 Task: Look for space in Itapevi, Brazil from 12th June, 2023 to 15th June, 2023 for 2 adults in price range Rs.10000 to Rs.15000. Place can be entire place with 1  bedroom having 1 bed and 1 bathroom. Property type can be house, flat, guest house, hotel. Booking option can be shelf check-in. Required host language is Spanish.
Action: Key pressed i<Key.caps_lock>tapevi,<Key.space><Key.caps_lock>b<Key.caps_lock>razil<Key.enter>
Screenshot: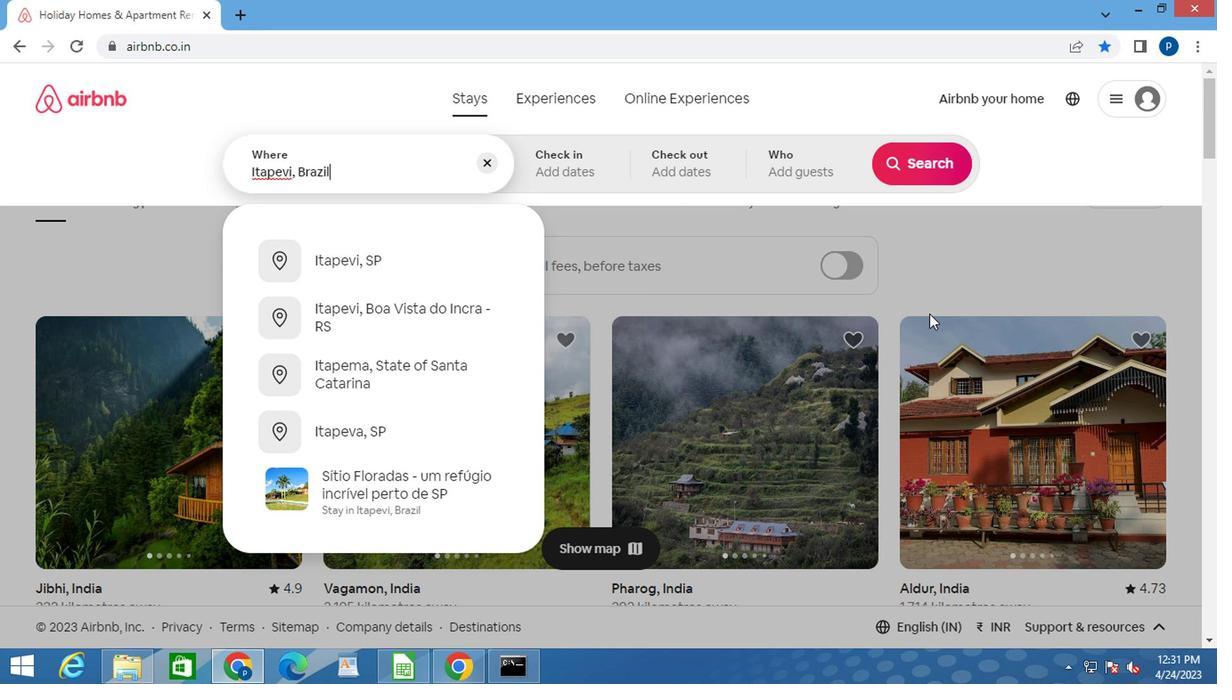 
Action: Mouse moved to (901, 303)
Screenshot: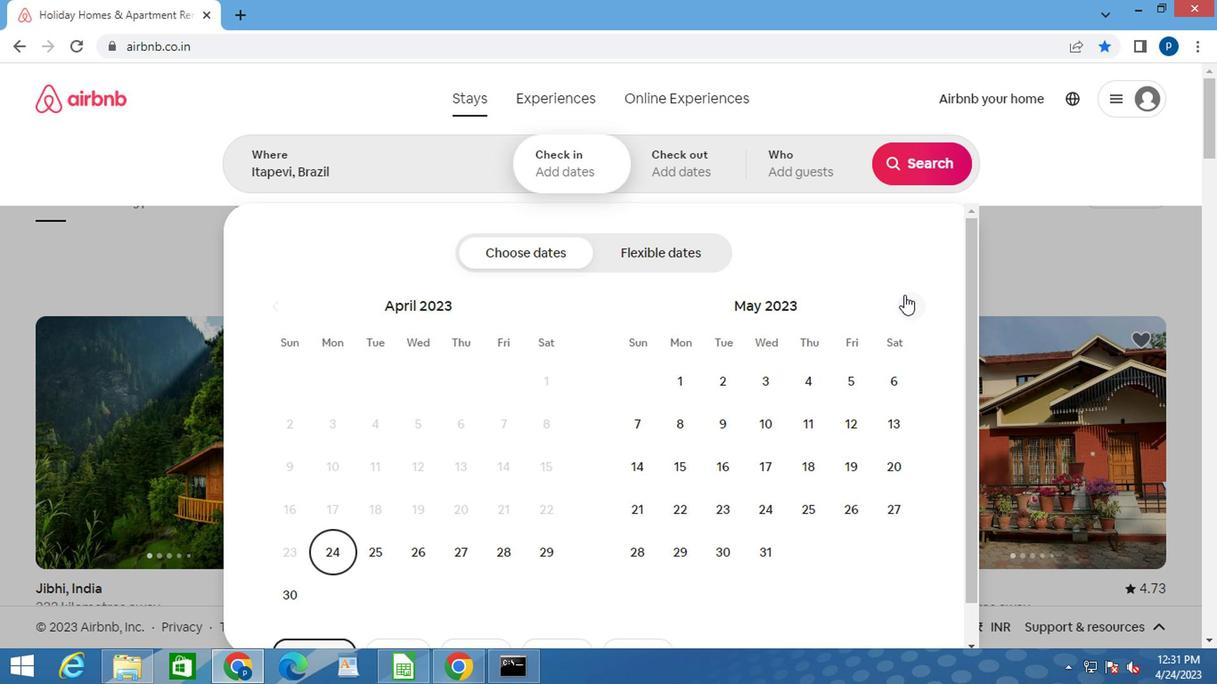 
Action: Mouse pressed left at (901, 303)
Screenshot: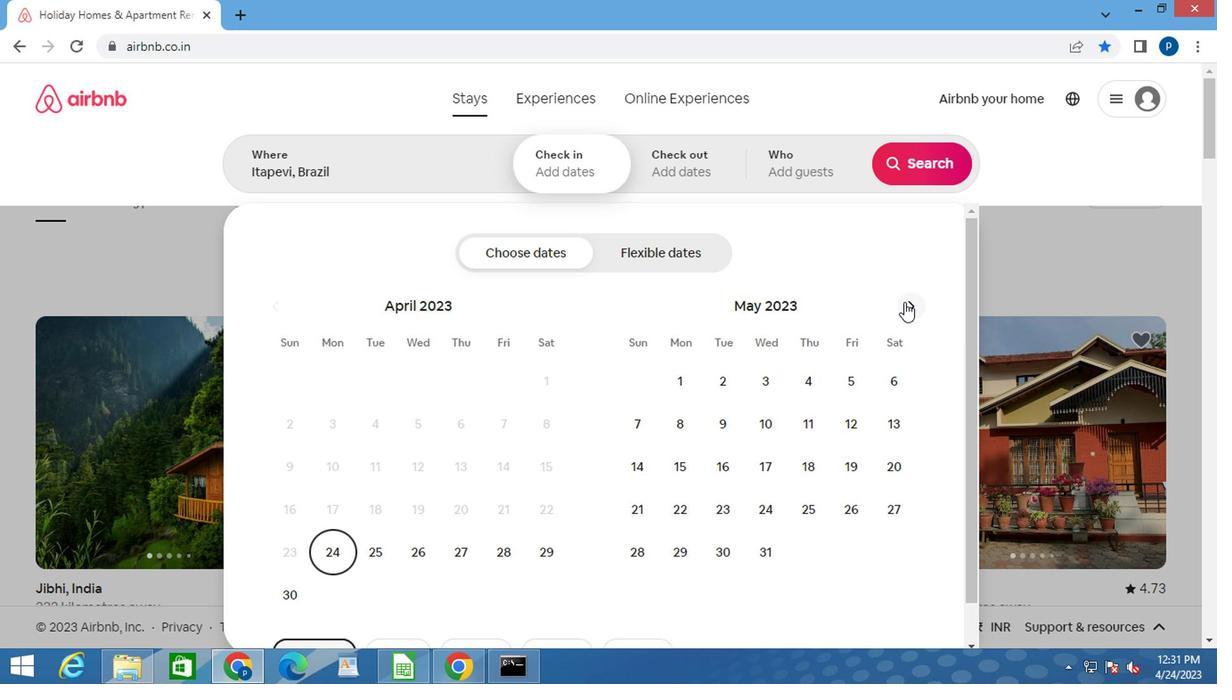 
Action: Mouse moved to (675, 473)
Screenshot: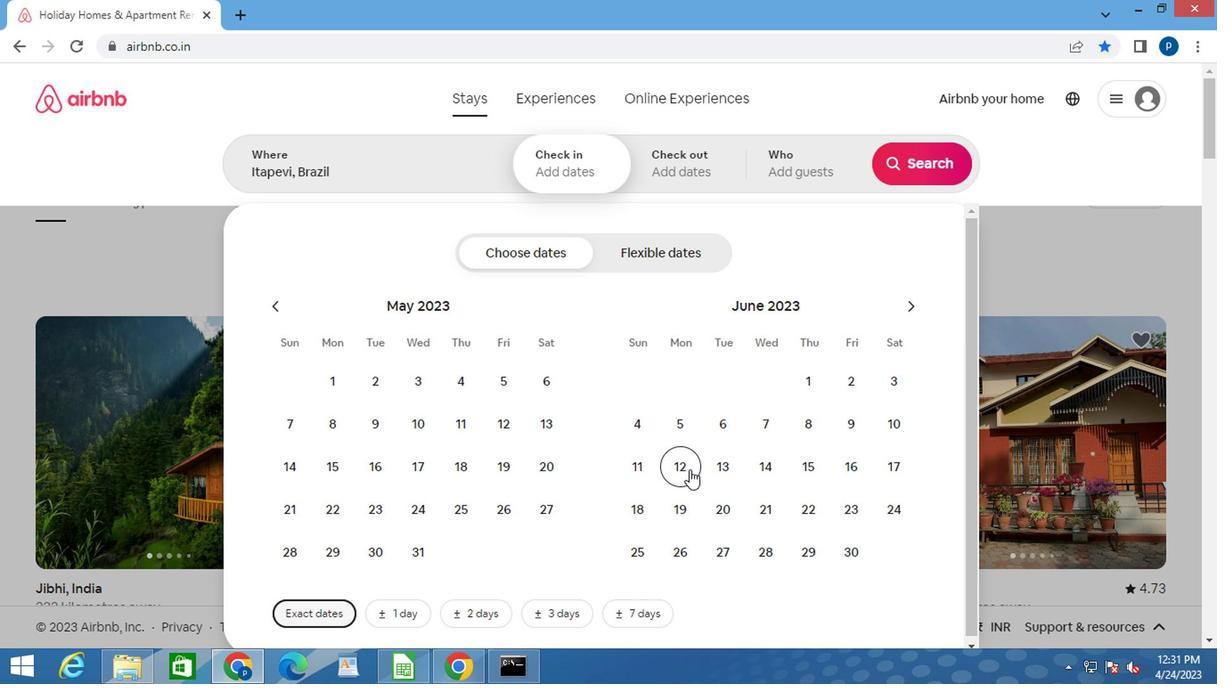 
Action: Mouse pressed left at (675, 473)
Screenshot: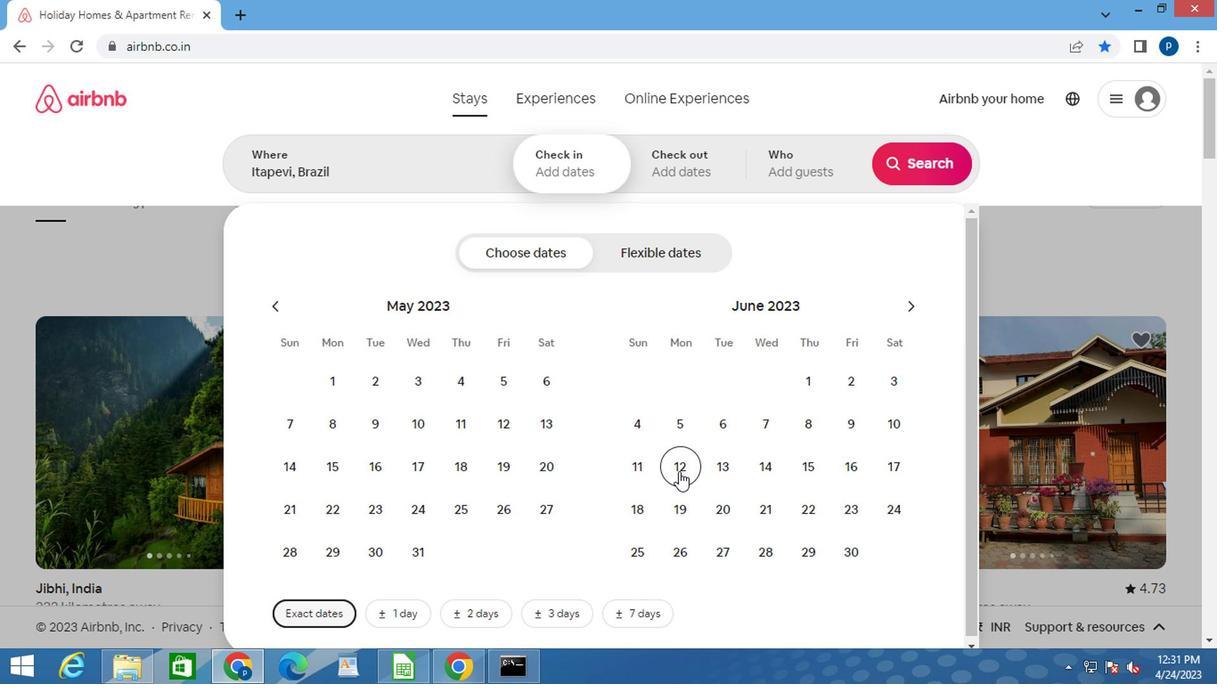 
Action: Mouse moved to (806, 470)
Screenshot: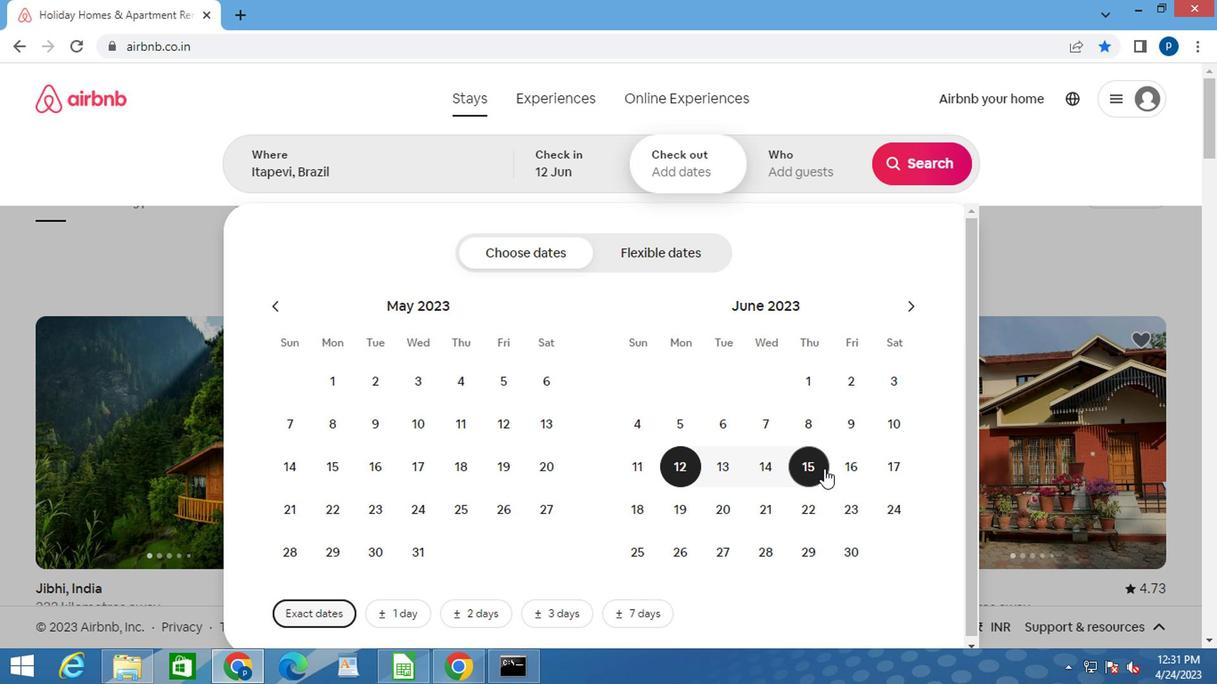 
Action: Mouse pressed left at (806, 470)
Screenshot: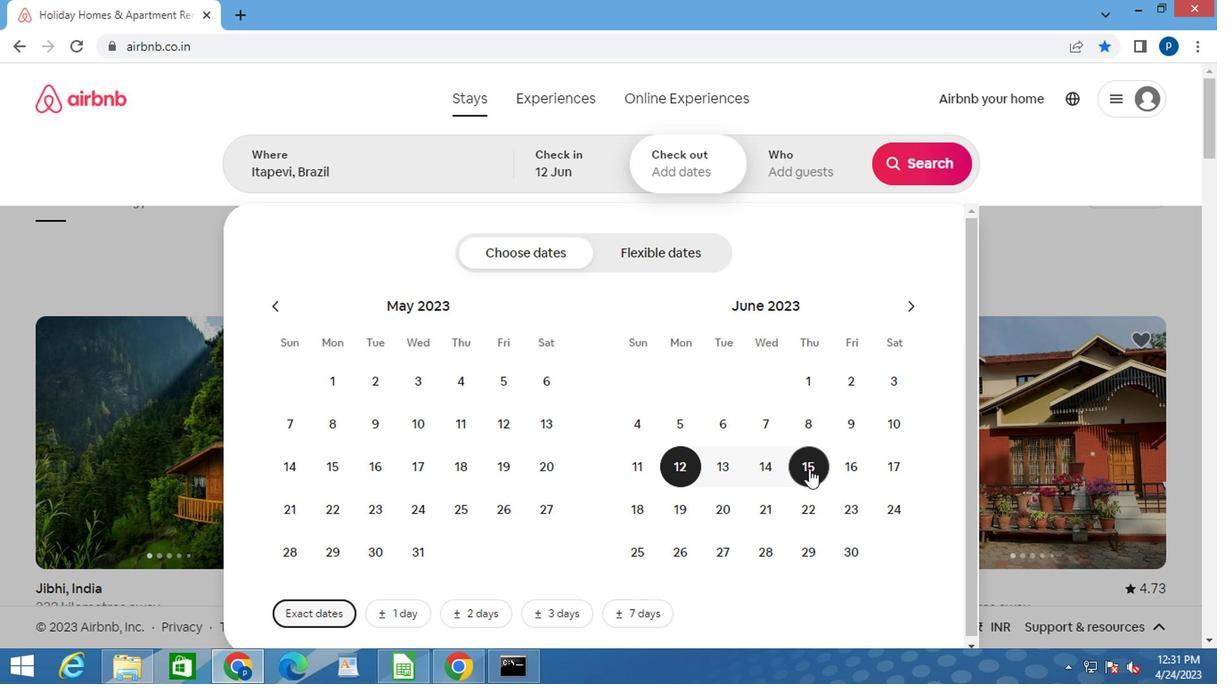 
Action: Mouse moved to (796, 166)
Screenshot: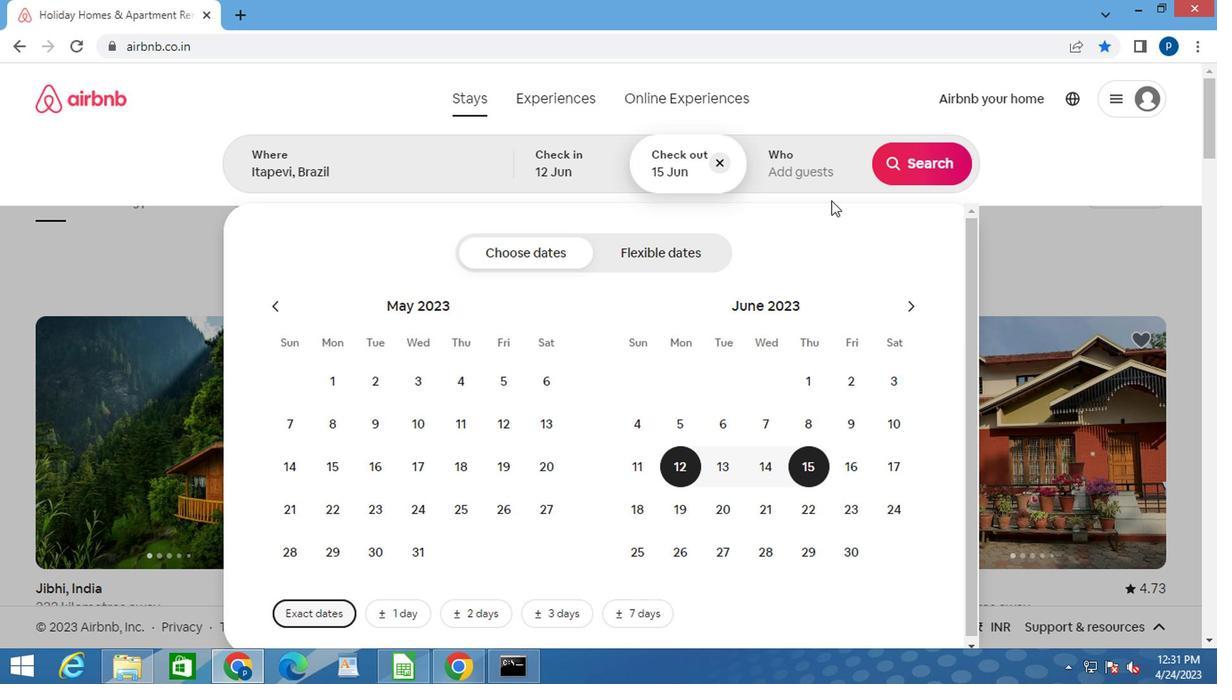 
Action: Mouse pressed left at (796, 166)
Screenshot: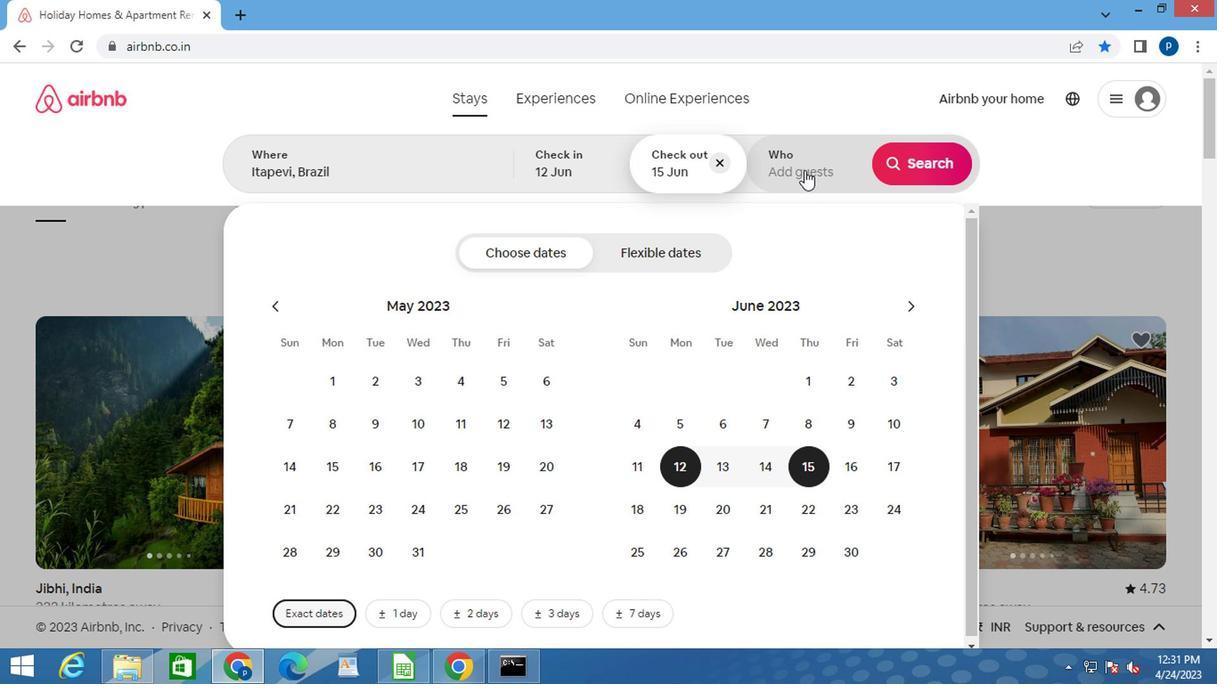 
Action: Mouse moved to (921, 256)
Screenshot: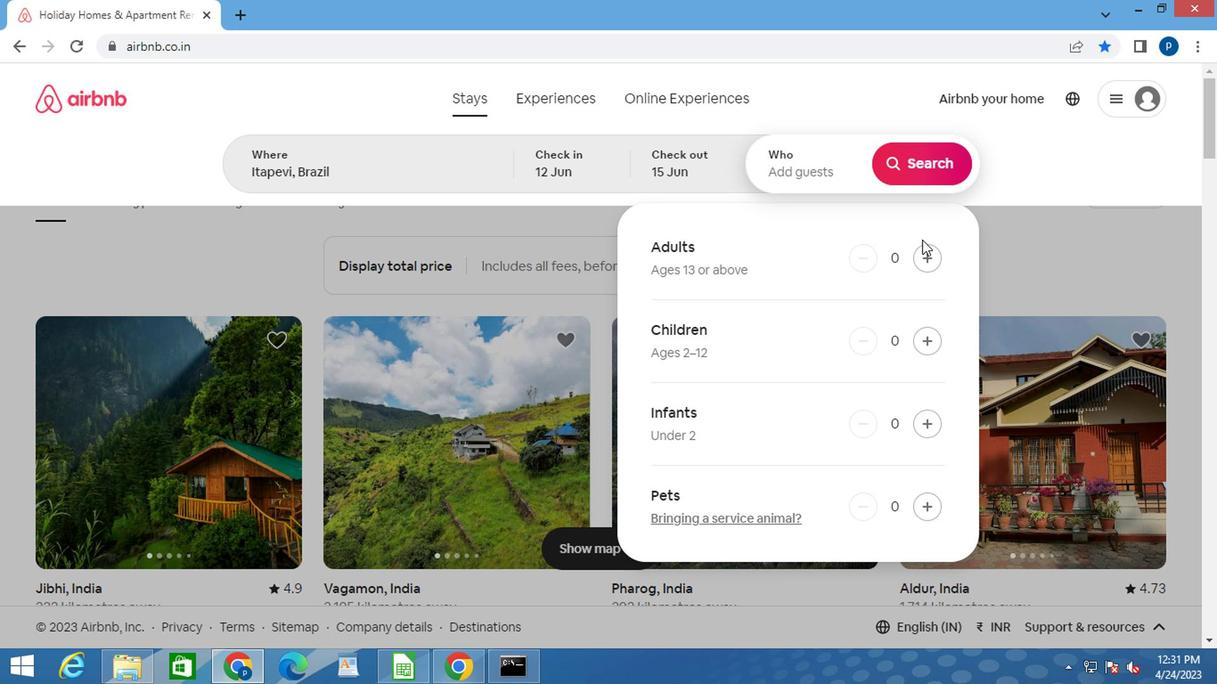 
Action: Mouse pressed left at (921, 256)
Screenshot: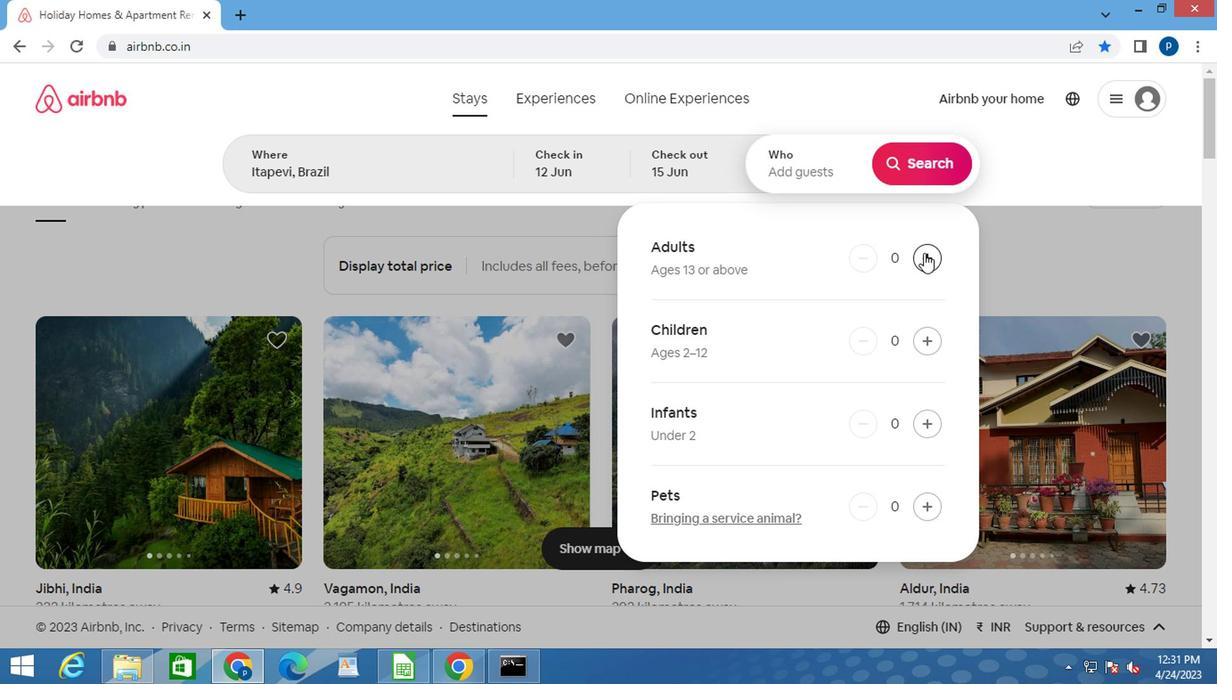 
Action: Mouse pressed left at (921, 256)
Screenshot: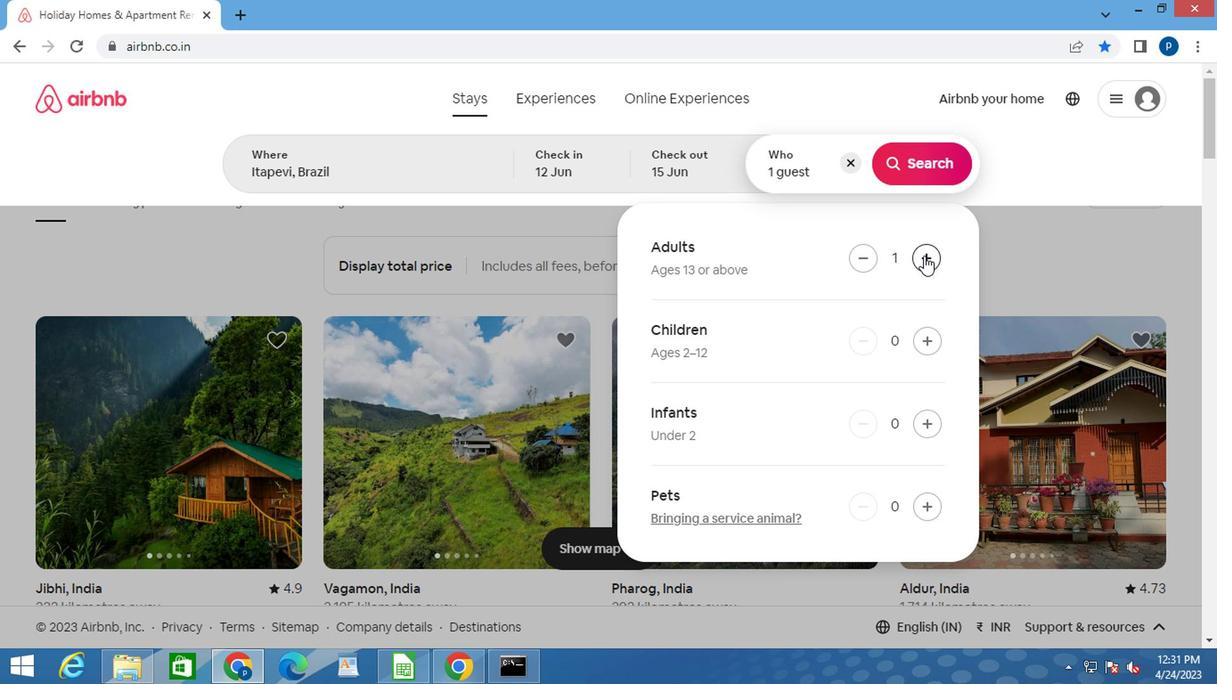 
Action: Mouse moved to (907, 171)
Screenshot: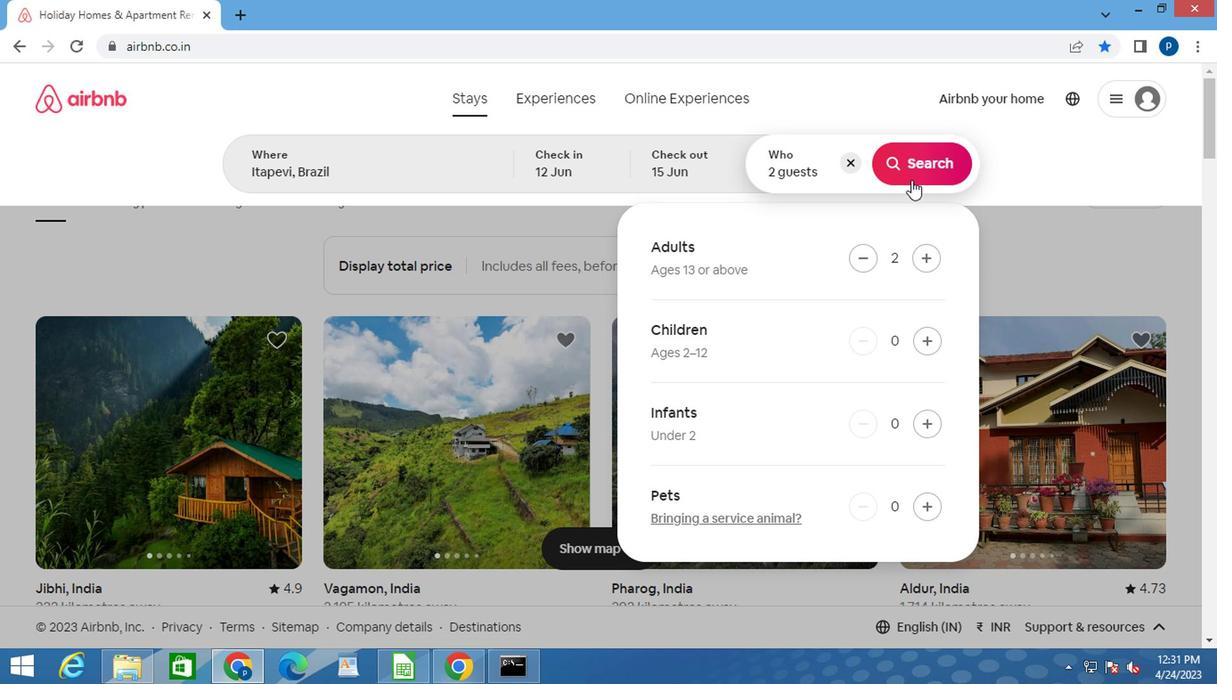 
Action: Mouse pressed left at (907, 171)
Screenshot: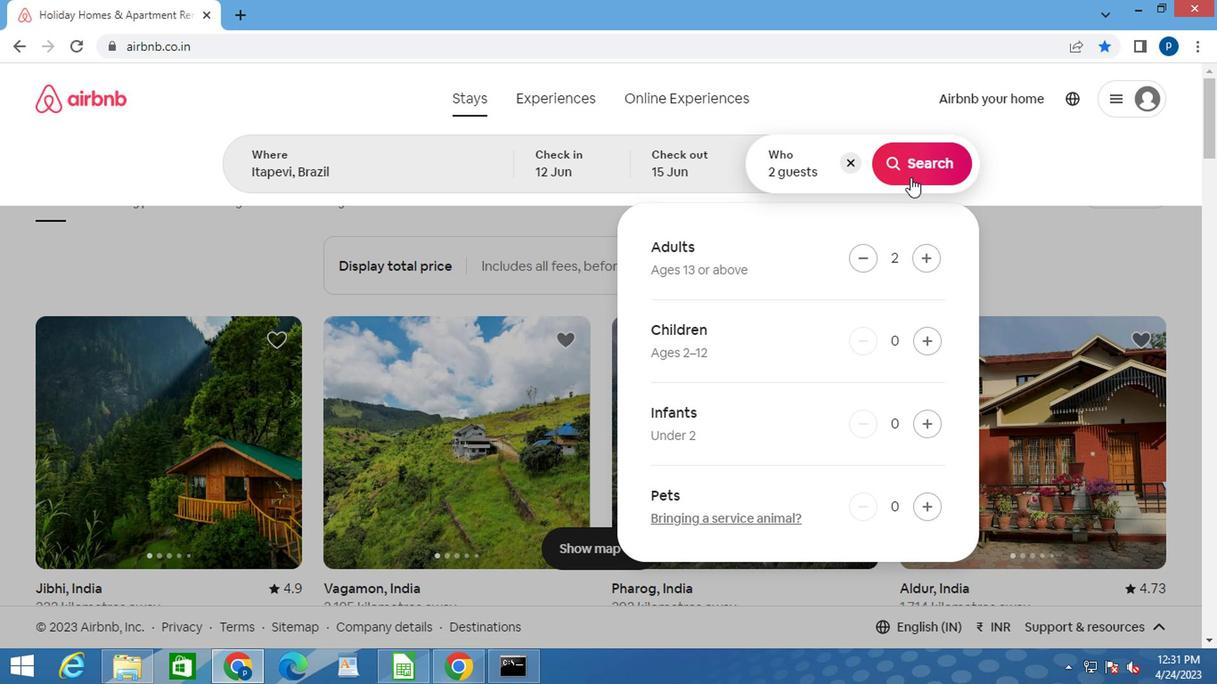 
Action: Mouse moved to (1121, 169)
Screenshot: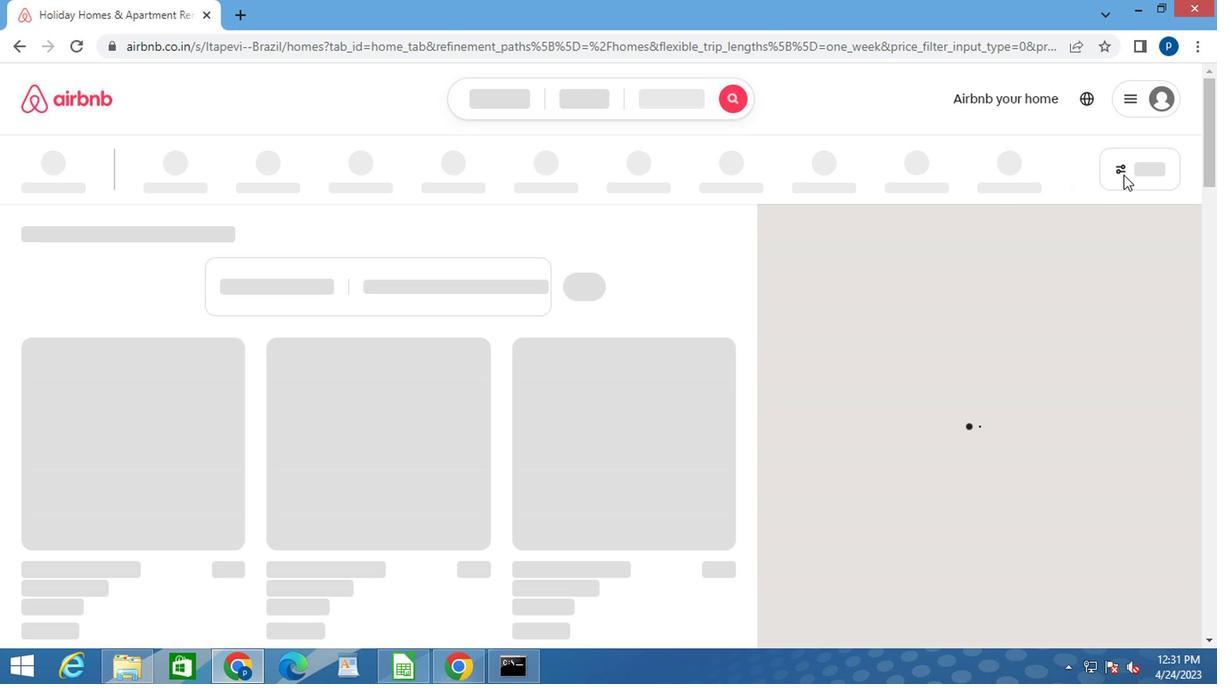 
Action: Mouse pressed left at (1121, 169)
Screenshot: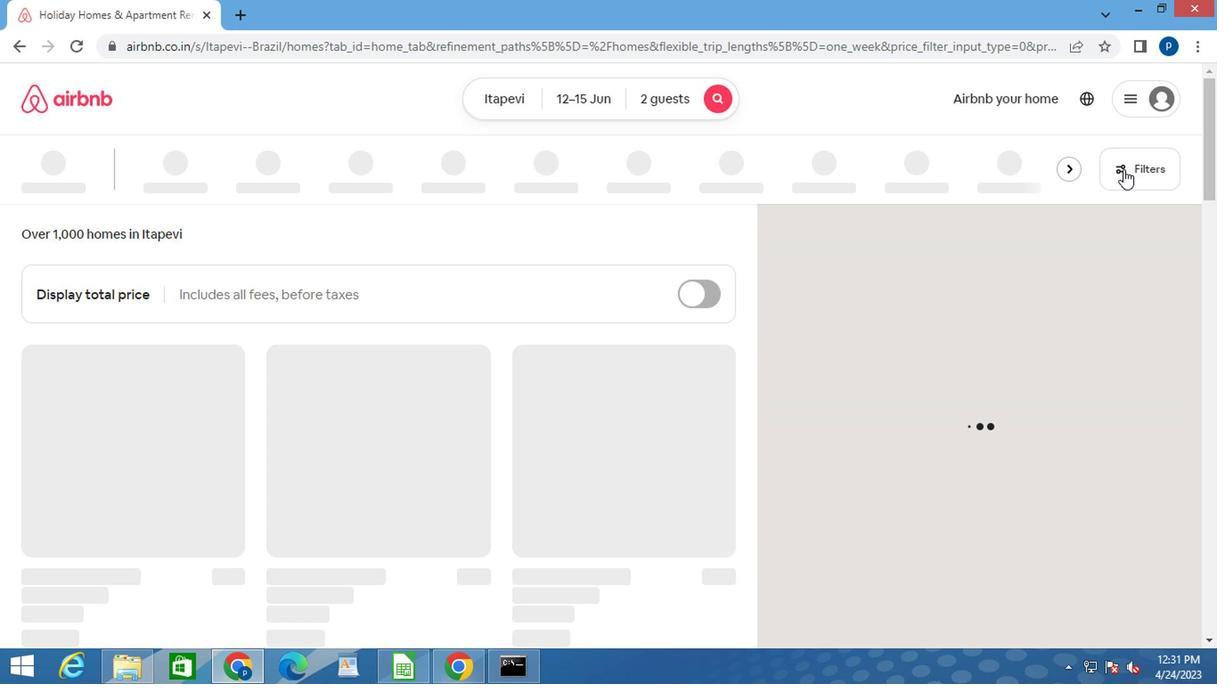 
Action: Mouse moved to (373, 405)
Screenshot: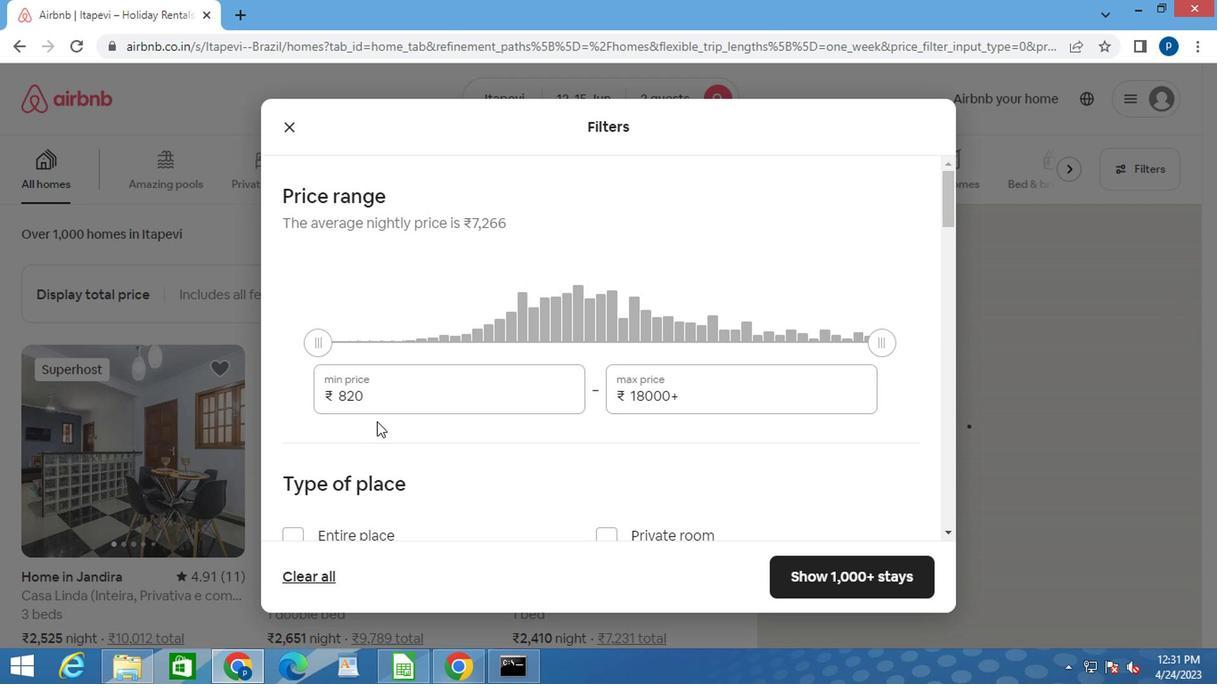 
Action: Mouse pressed left at (373, 405)
Screenshot: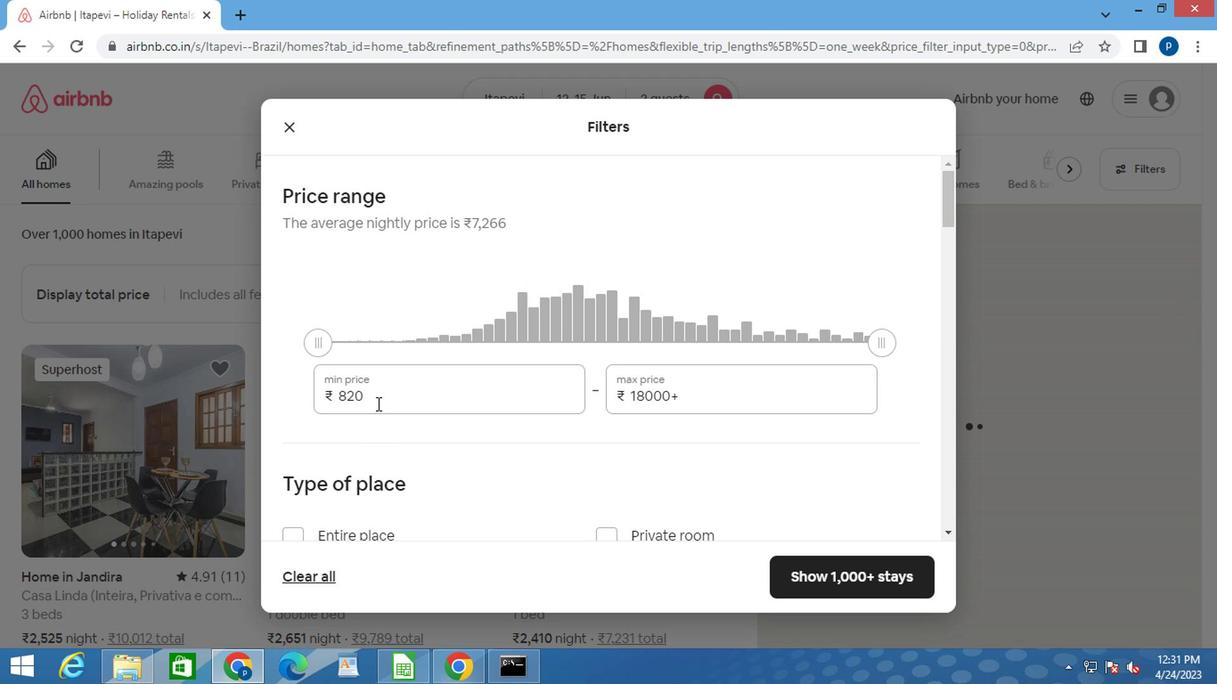 
Action: Mouse moved to (372, 403)
Screenshot: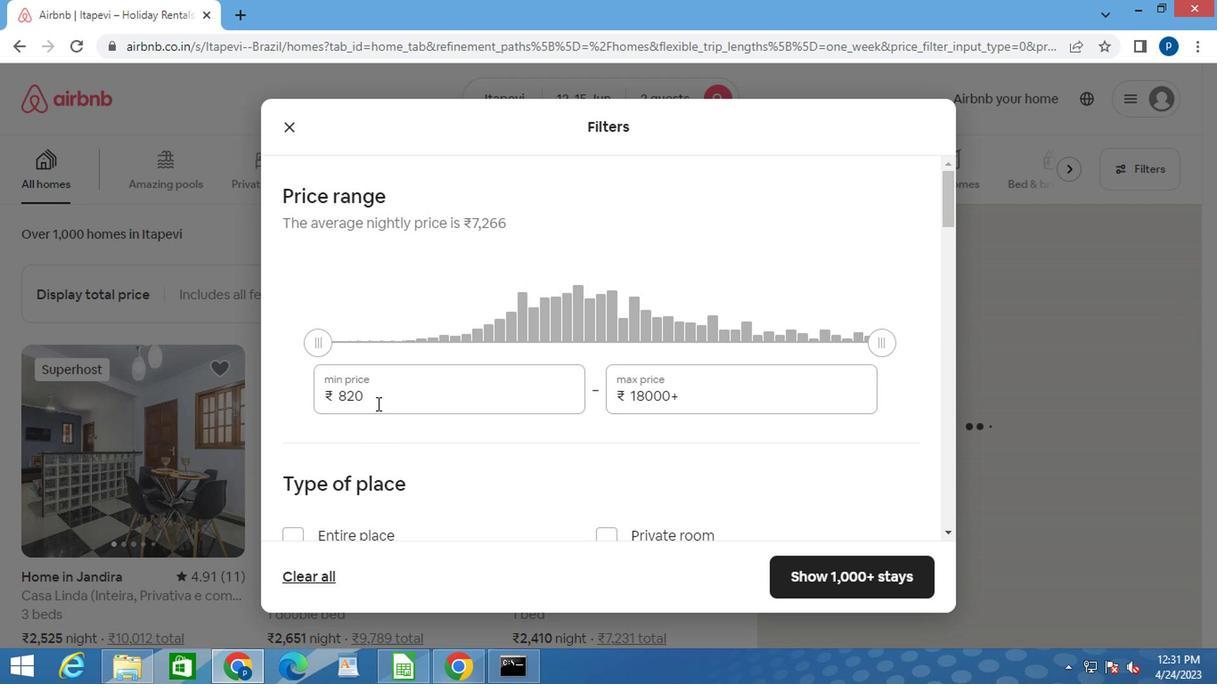 
Action: Mouse pressed left at (372, 403)
Screenshot: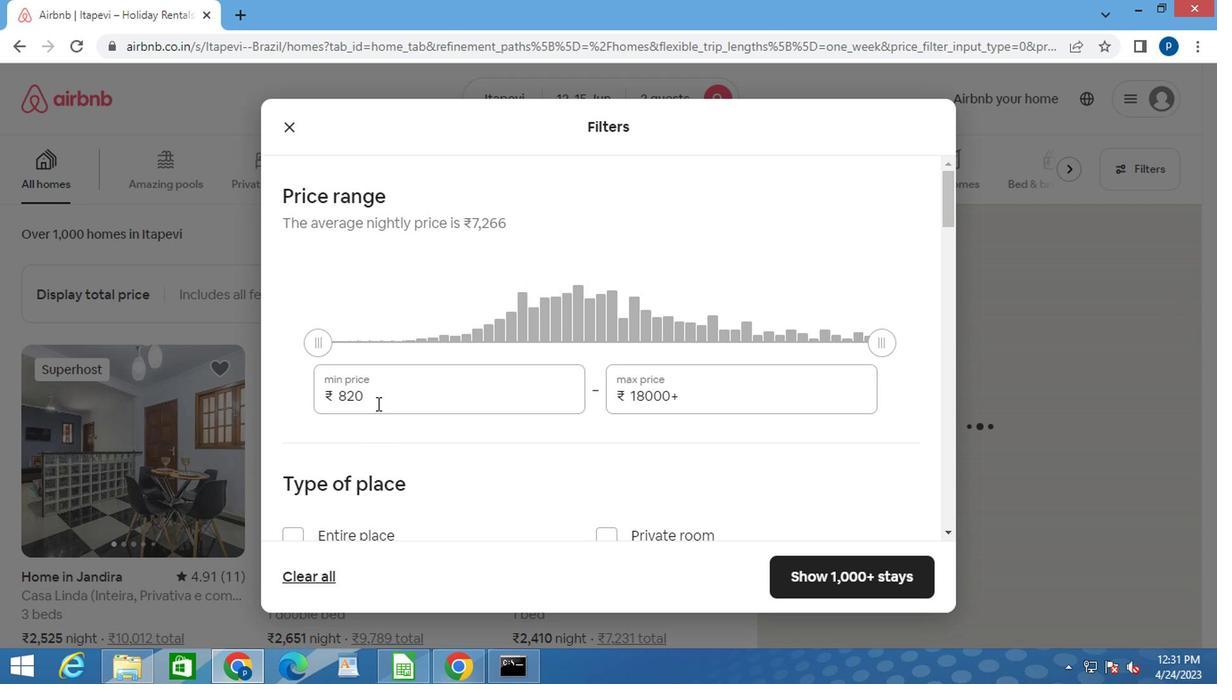 
Action: Mouse pressed left at (372, 403)
Screenshot: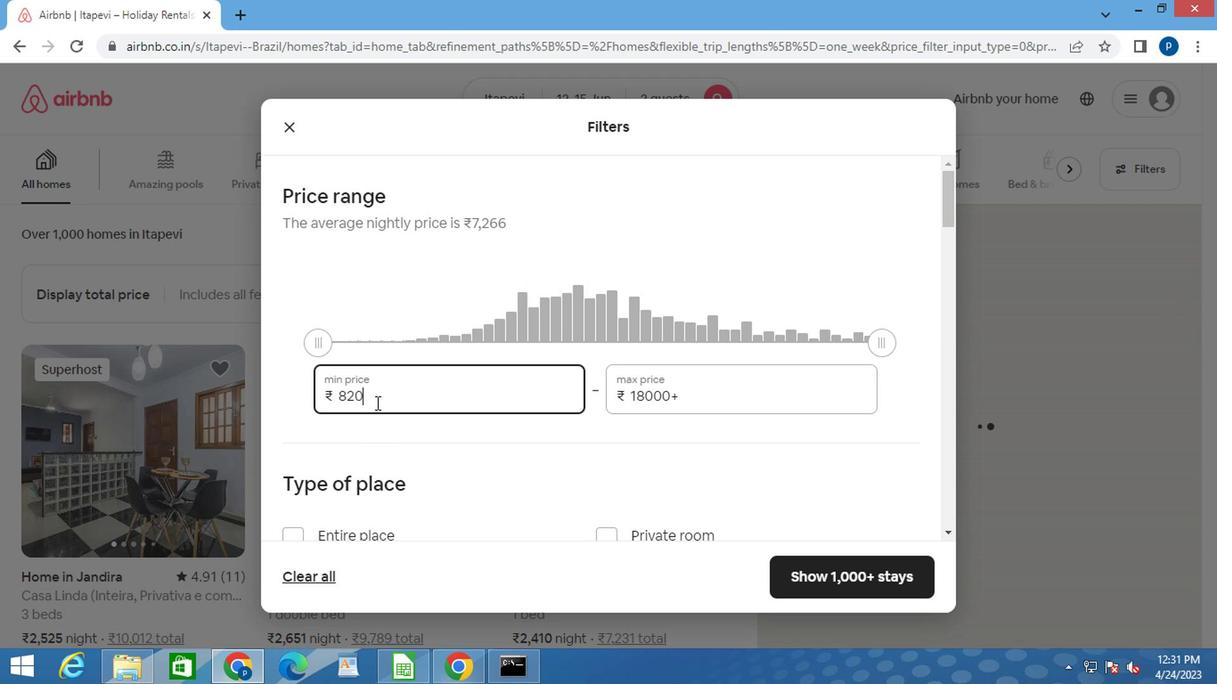 
Action: Key pressed 10000<Key.tab>15000
Screenshot: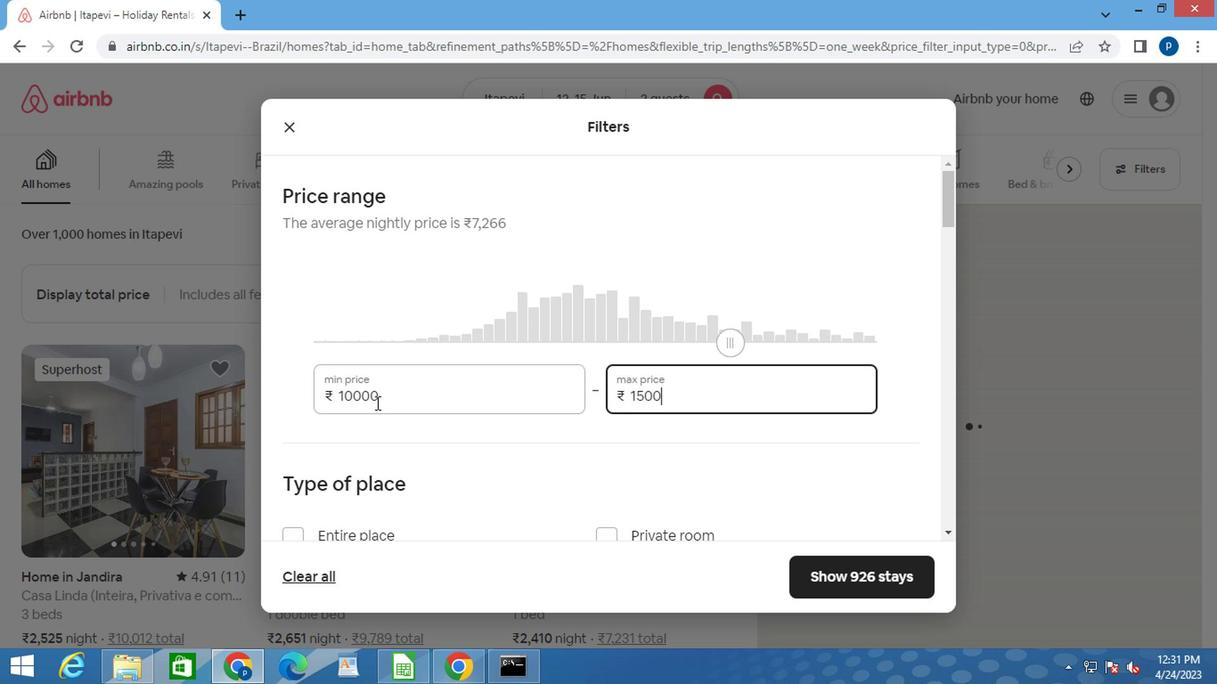 
Action: Mouse moved to (355, 424)
Screenshot: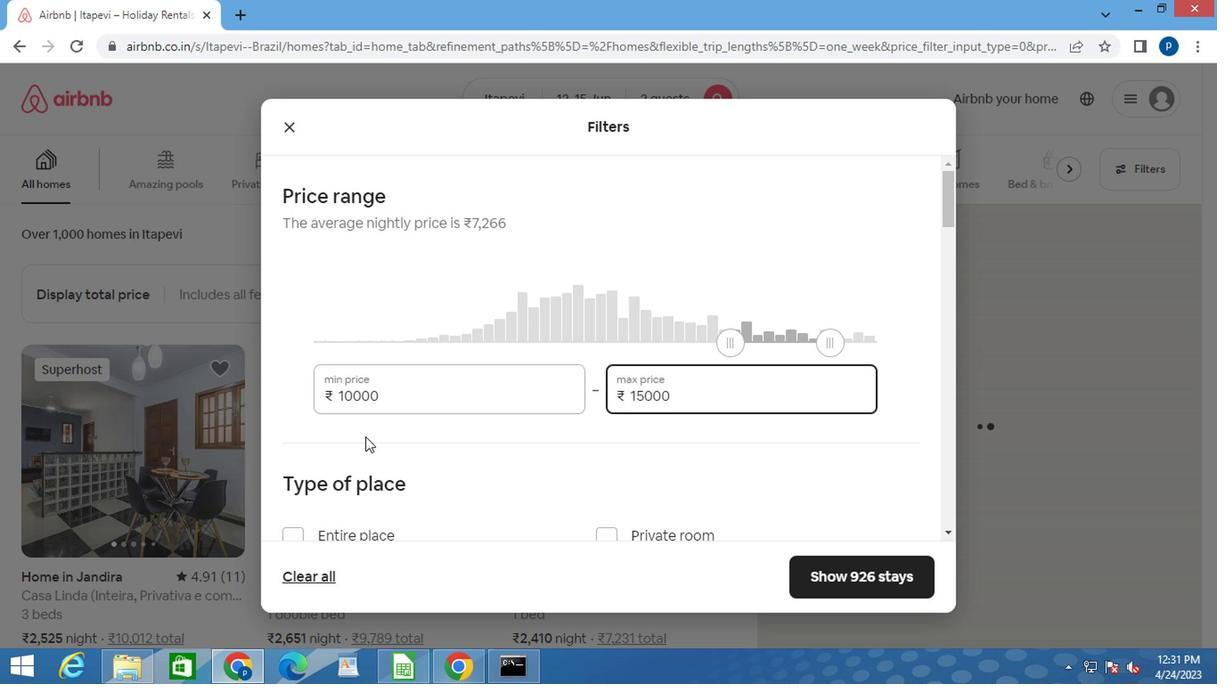 
Action: Mouse scrolled (355, 422) with delta (0, -1)
Screenshot: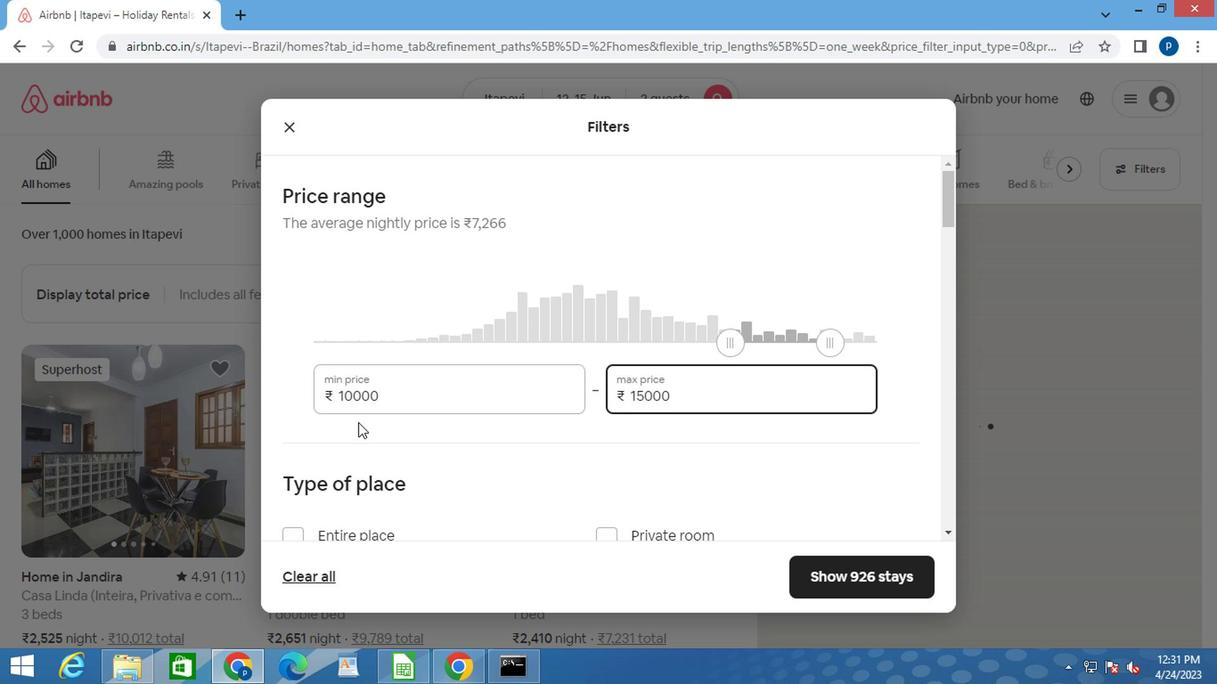 
Action: Mouse scrolled (355, 422) with delta (0, -1)
Screenshot: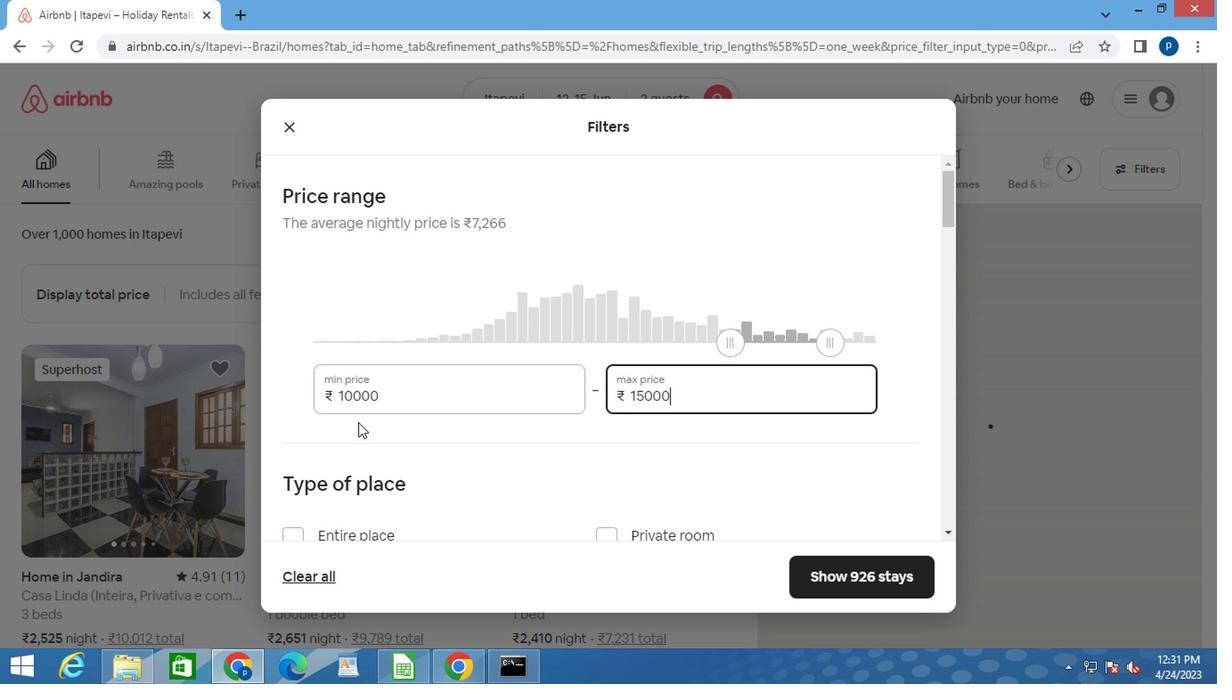 
Action: Mouse scrolled (355, 422) with delta (0, -1)
Screenshot: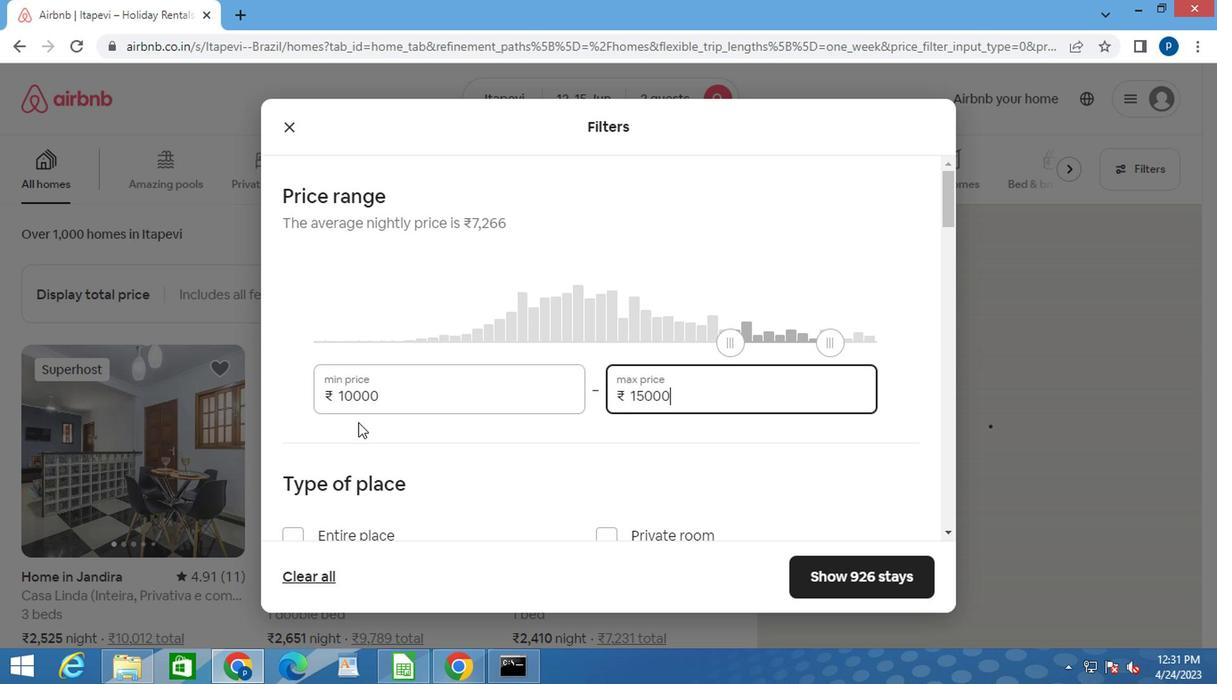 
Action: Mouse moved to (284, 273)
Screenshot: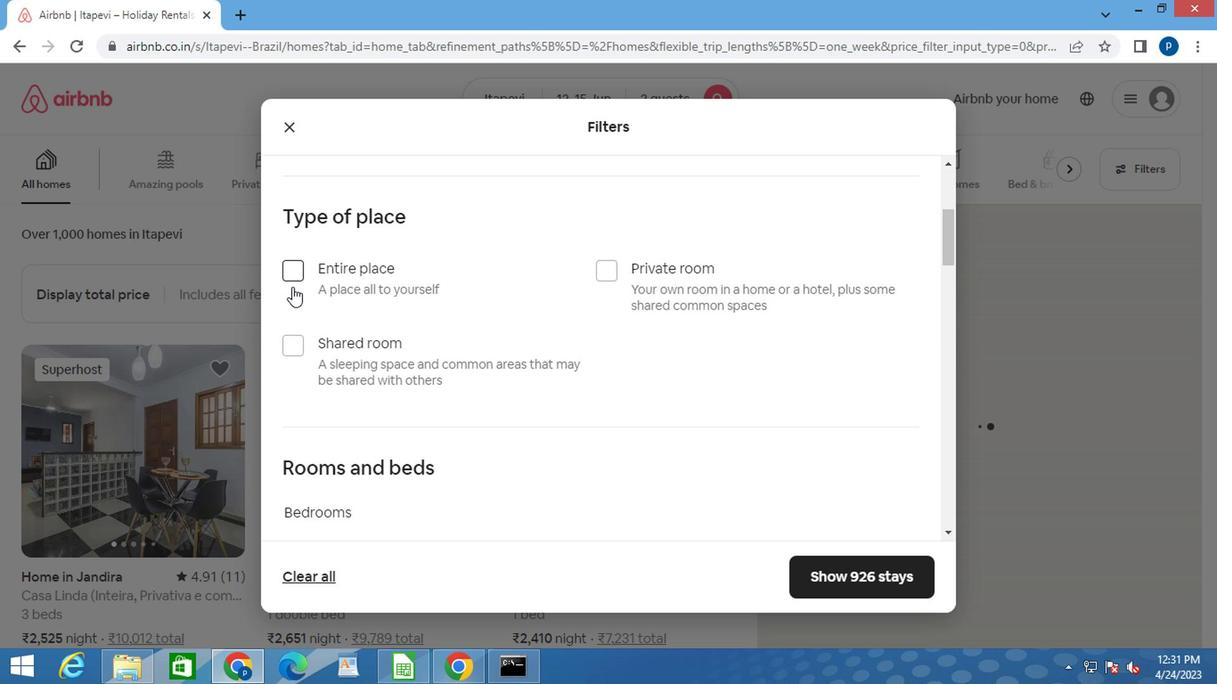
Action: Mouse pressed left at (284, 273)
Screenshot: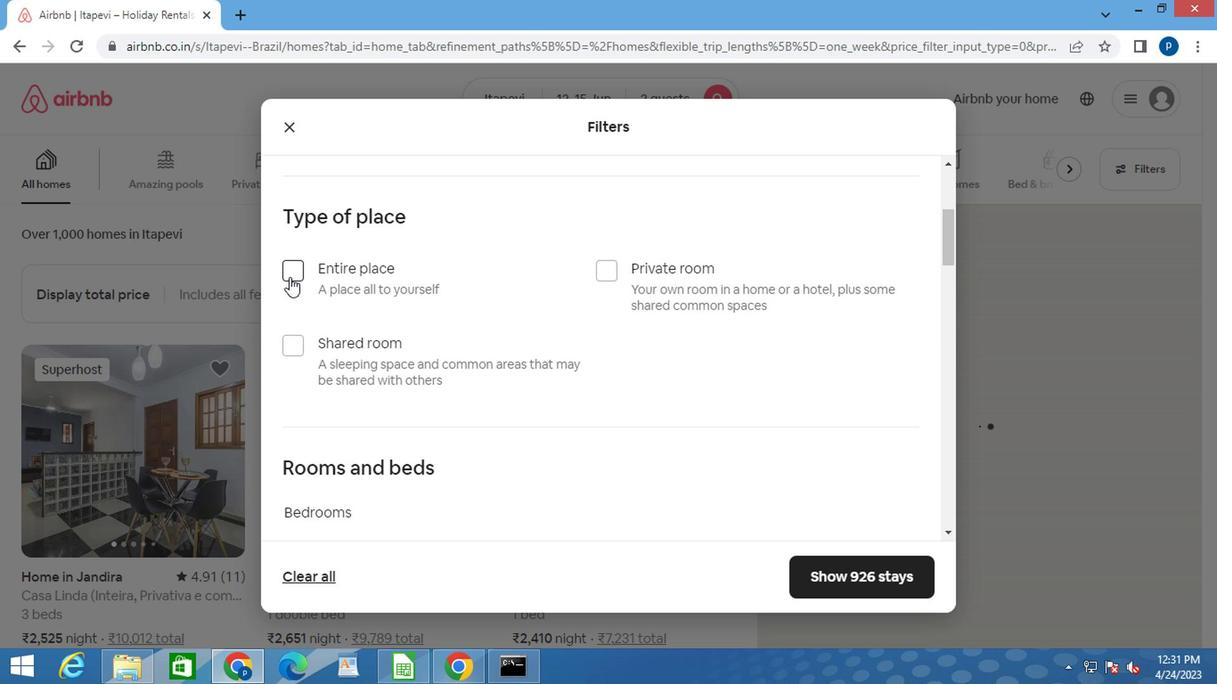
Action: Mouse moved to (473, 346)
Screenshot: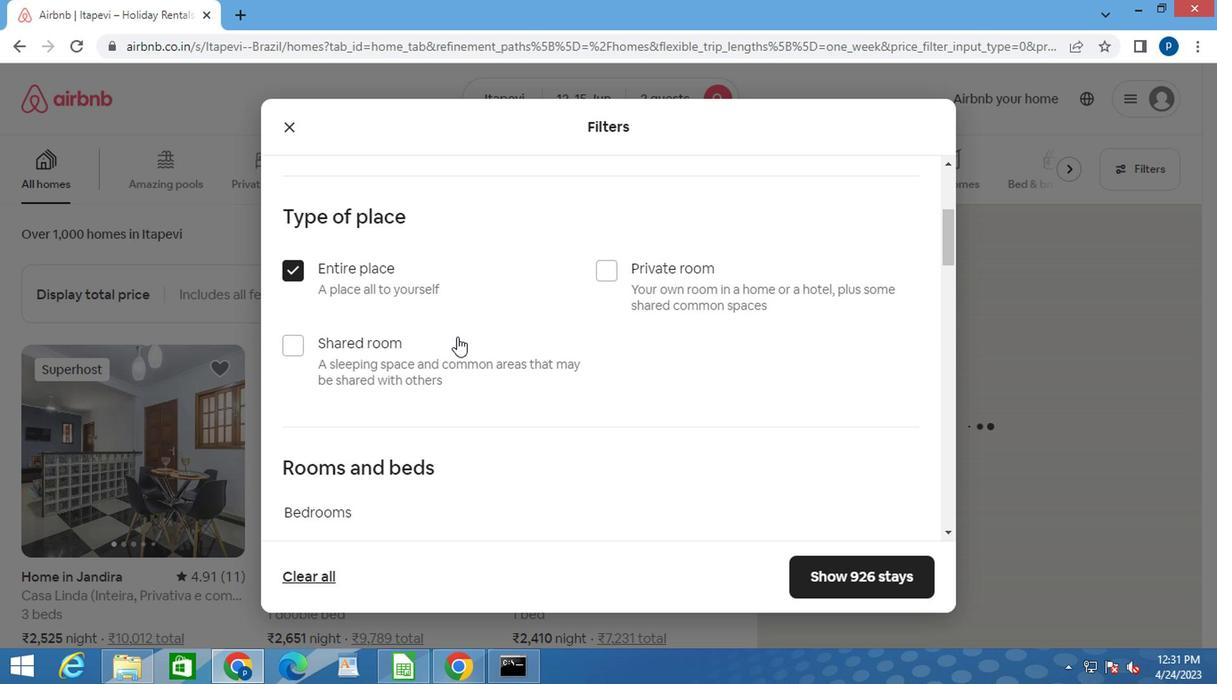 
Action: Mouse scrolled (473, 345) with delta (0, -1)
Screenshot: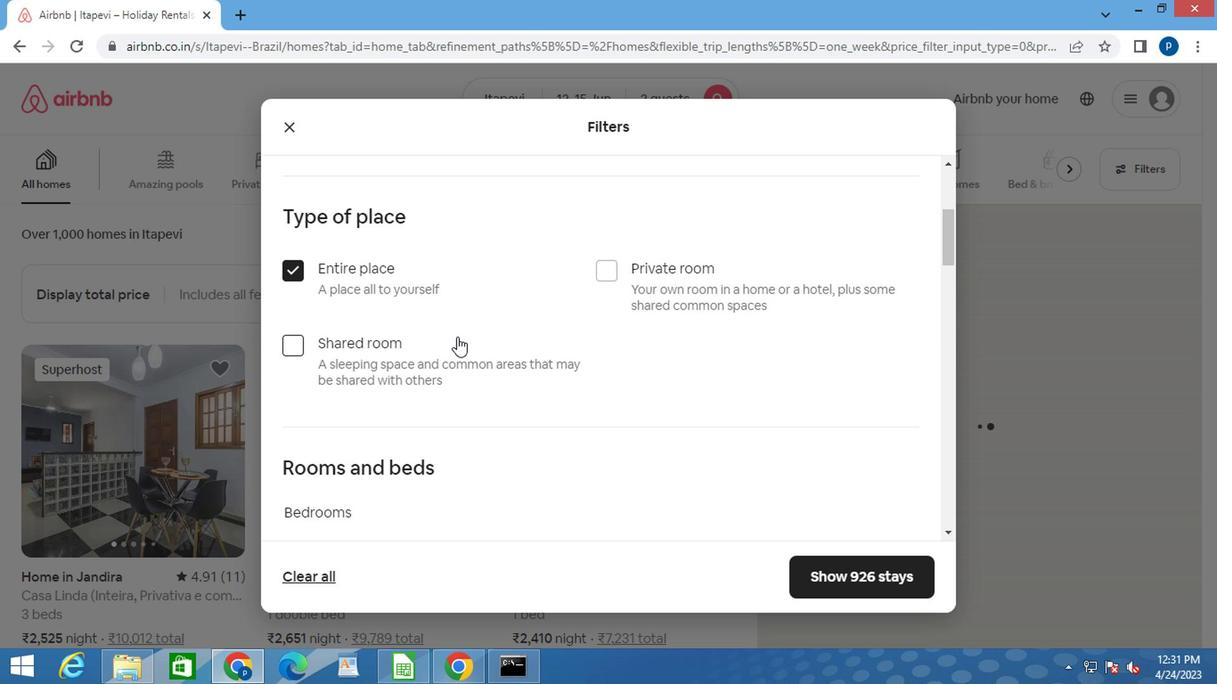 
Action: Mouse moved to (473, 348)
Screenshot: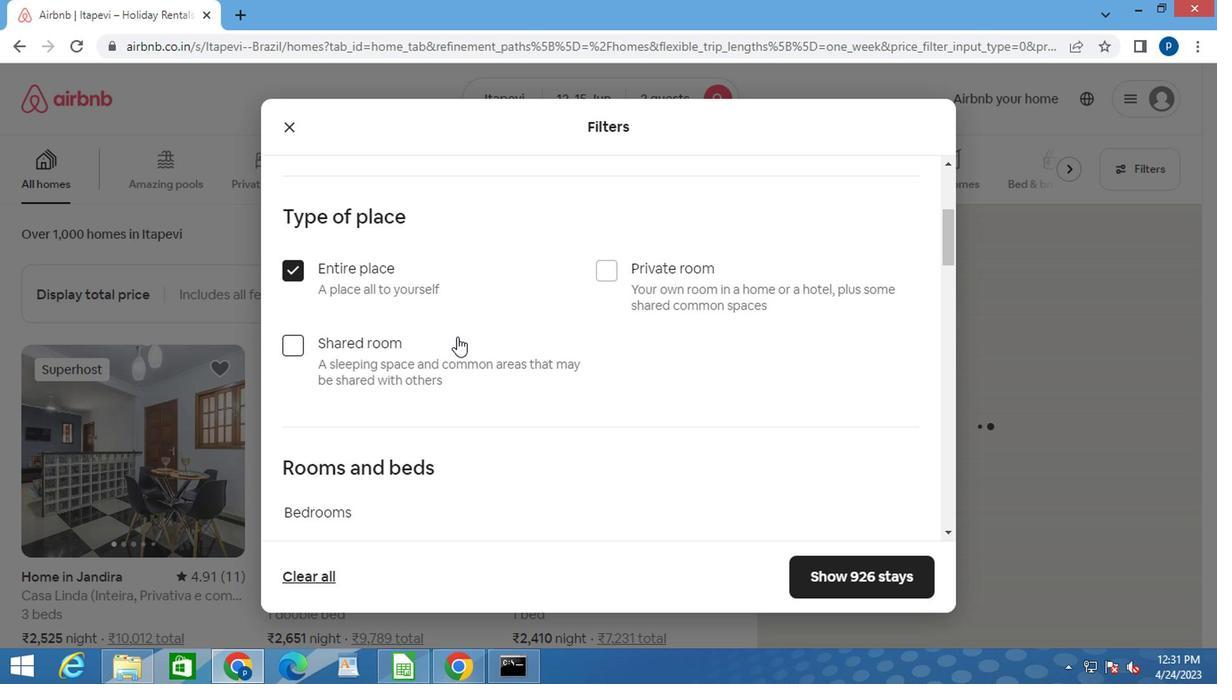 
Action: Mouse scrolled (473, 347) with delta (0, -1)
Screenshot: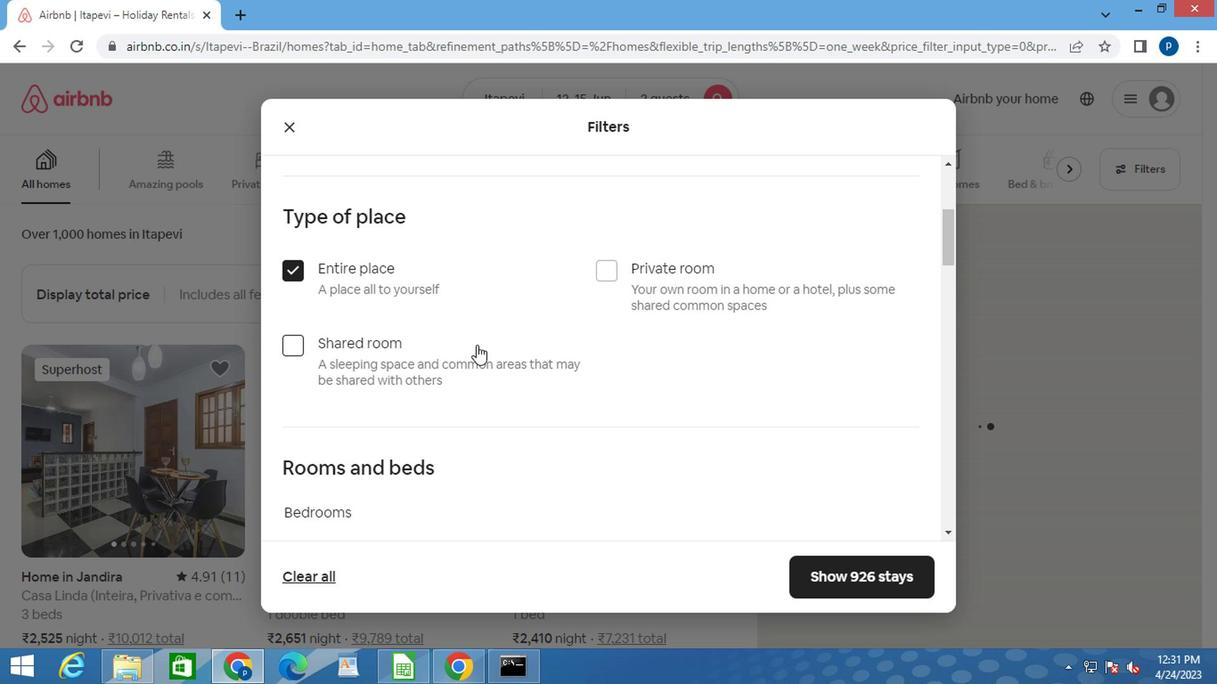 
Action: Mouse scrolled (473, 347) with delta (0, -1)
Screenshot: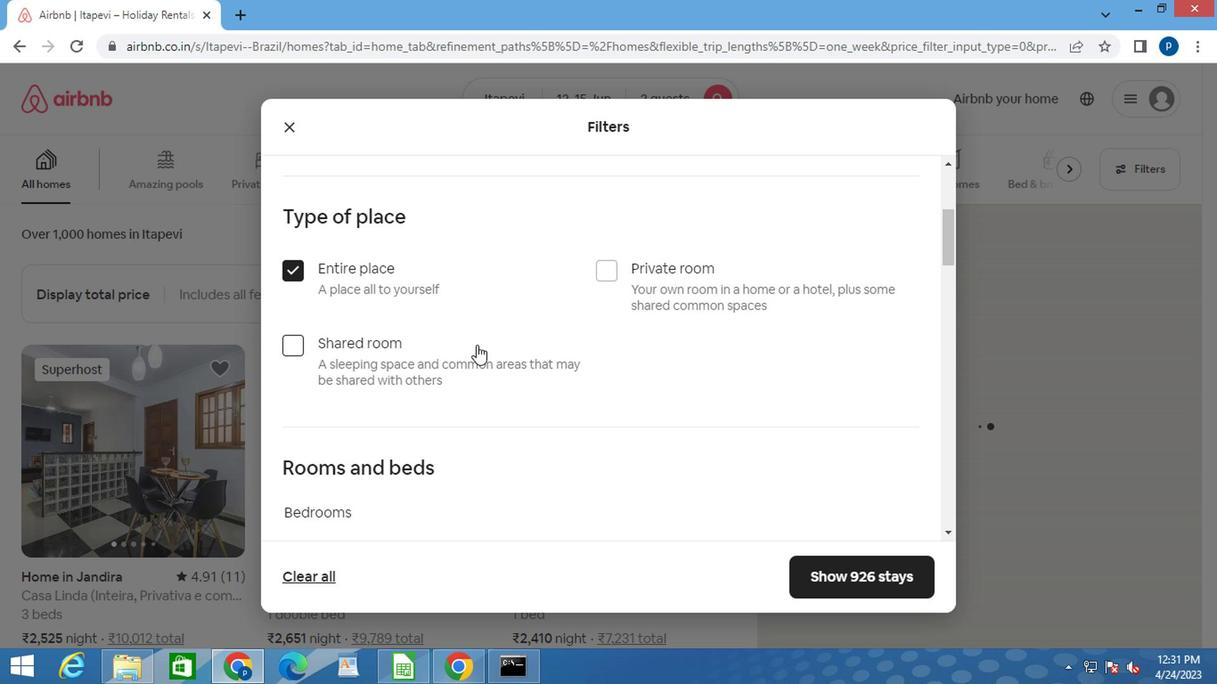 
Action: Mouse moved to (377, 297)
Screenshot: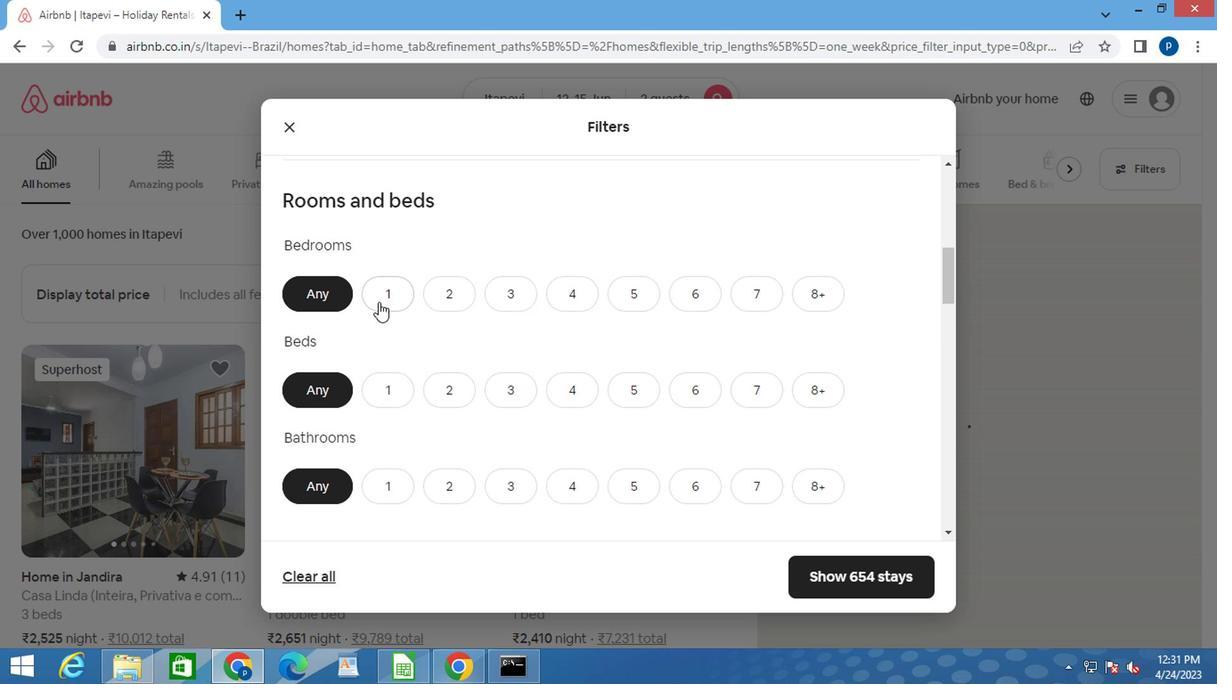 
Action: Mouse pressed left at (377, 297)
Screenshot: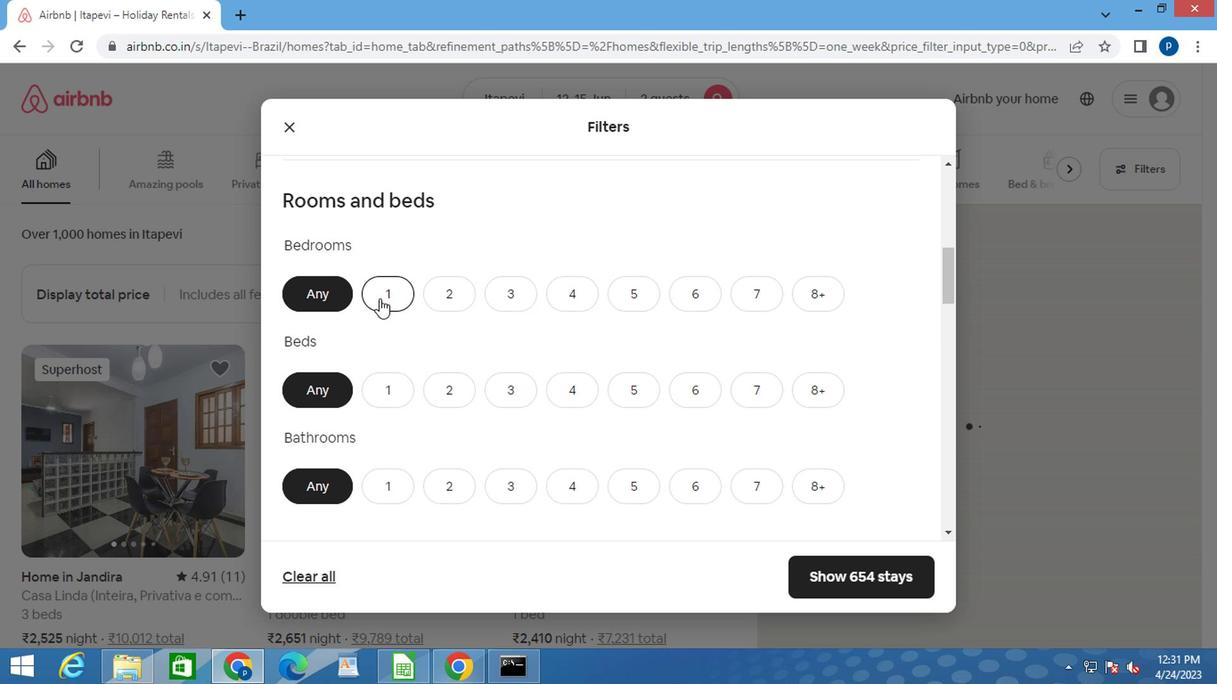 
Action: Mouse moved to (388, 379)
Screenshot: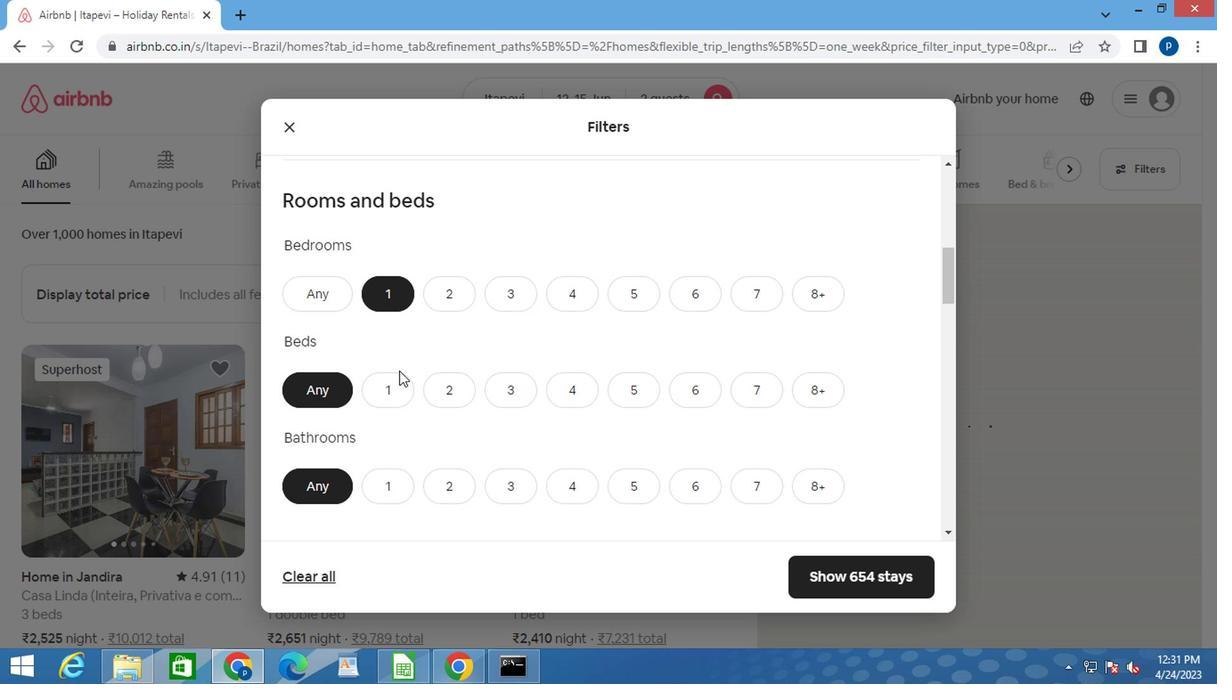 
Action: Mouse pressed left at (388, 379)
Screenshot: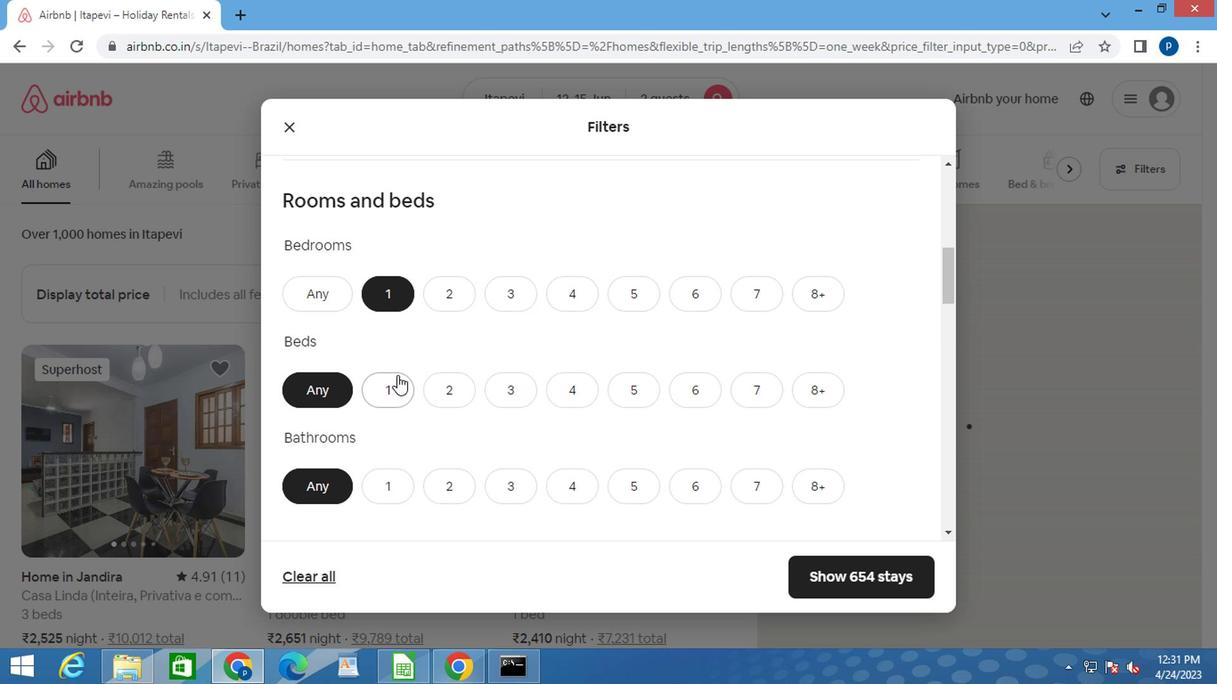 
Action: Mouse moved to (388, 381)
Screenshot: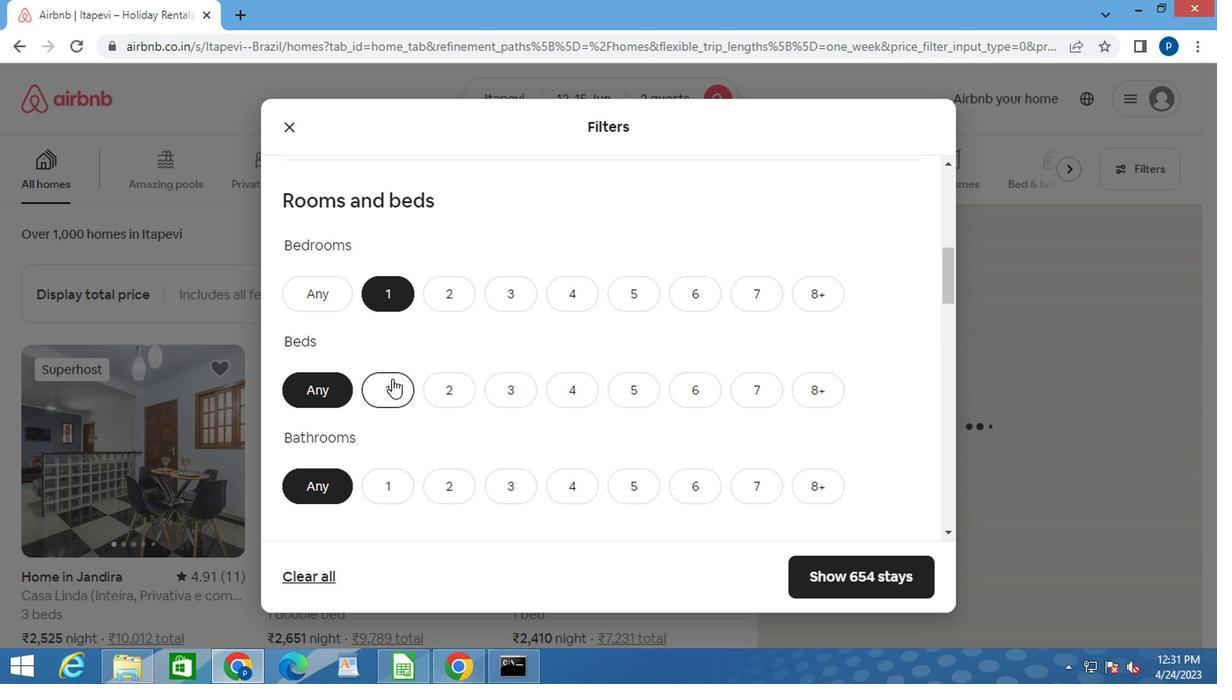 
Action: Mouse scrolled (388, 379) with delta (0, -1)
Screenshot: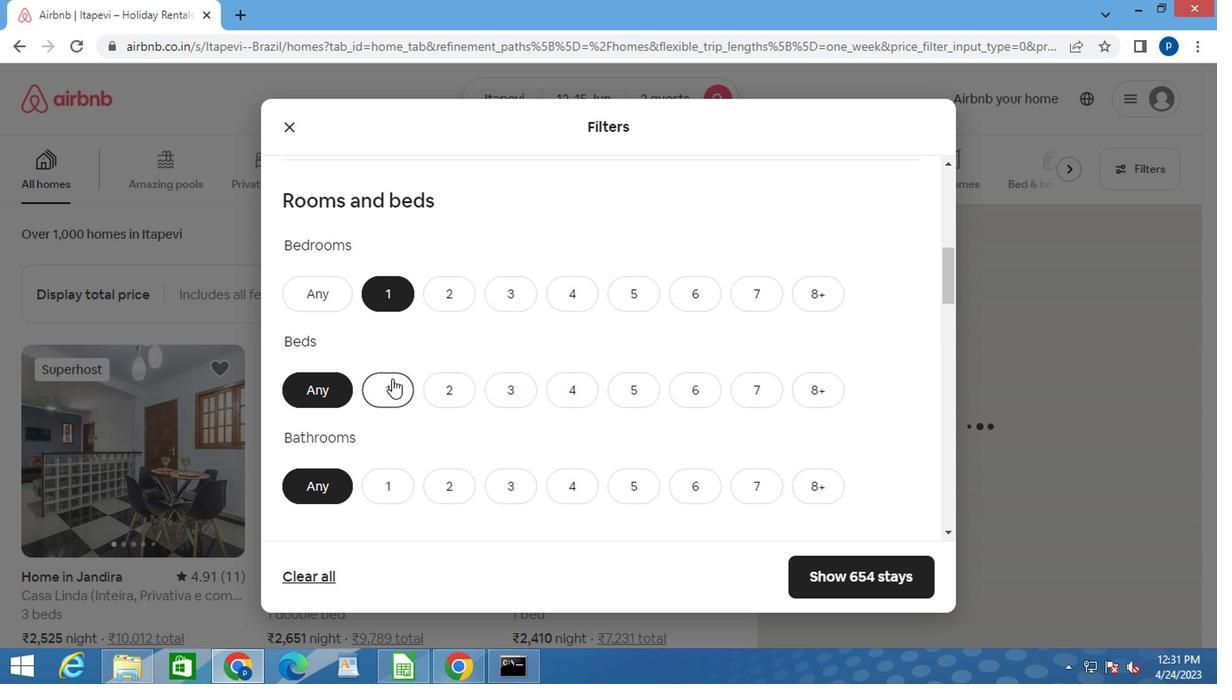 
Action: Mouse moved to (386, 381)
Screenshot: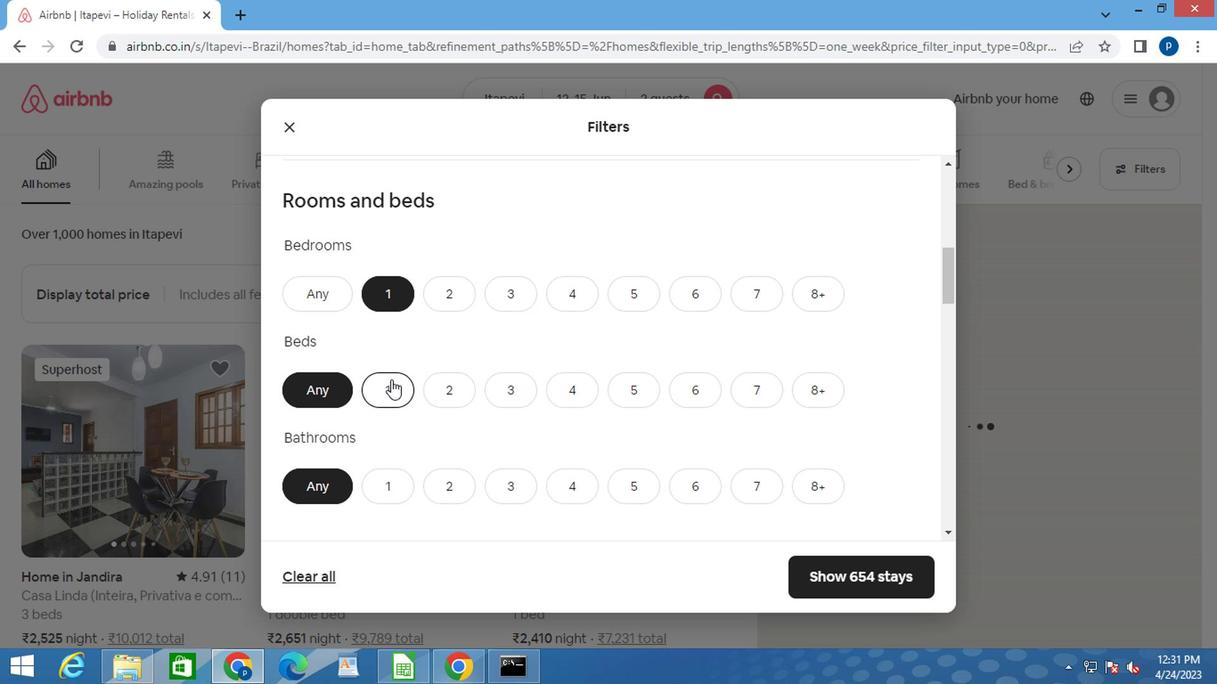 
Action: Mouse scrolled (386, 379) with delta (0, -1)
Screenshot: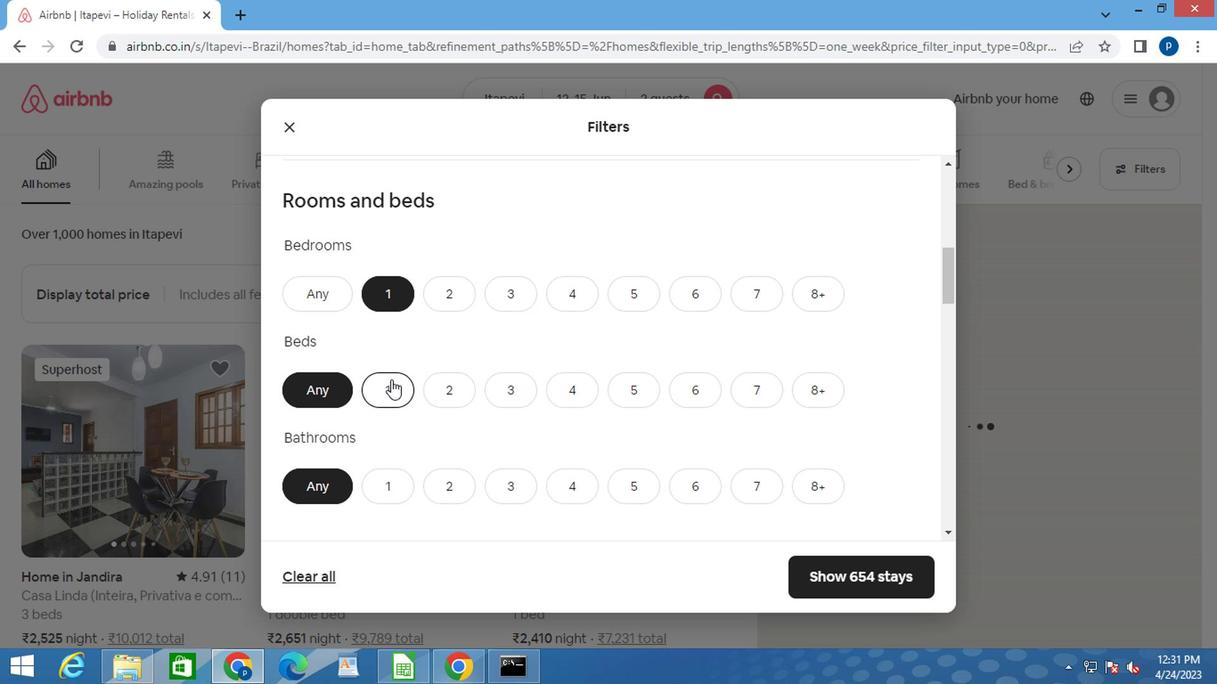 
Action: Mouse moved to (372, 306)
Screenshot: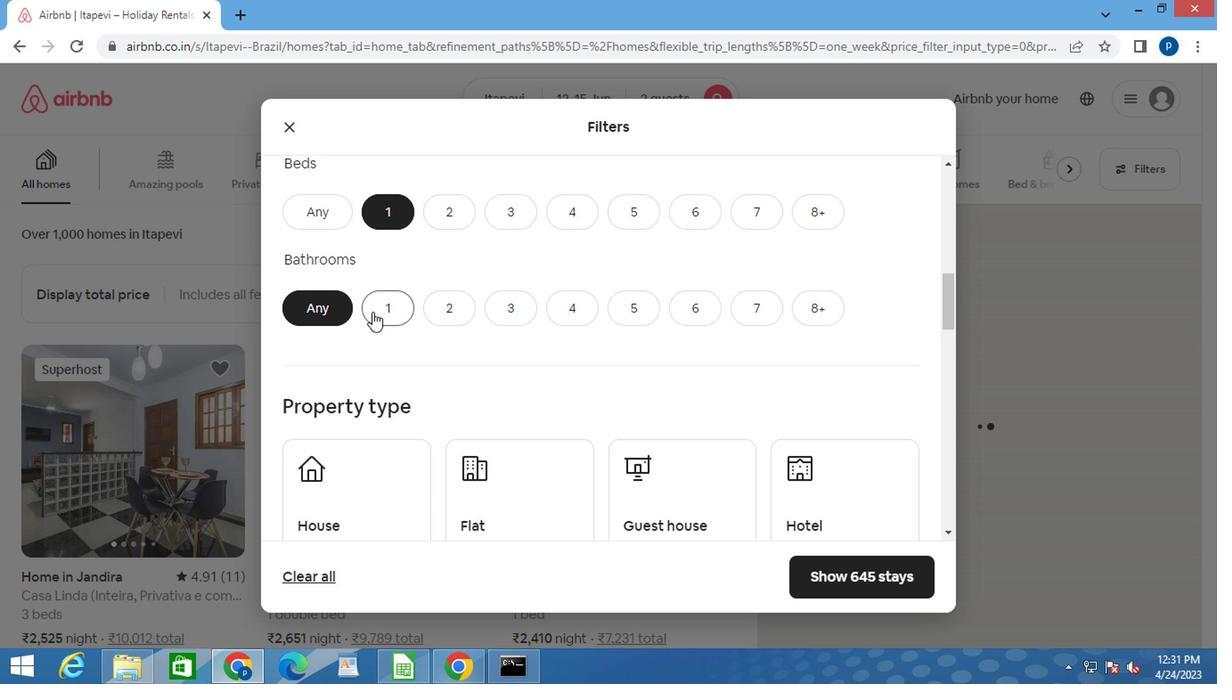 
Action: Mouse pressed left at (372, 306)
Screenshot: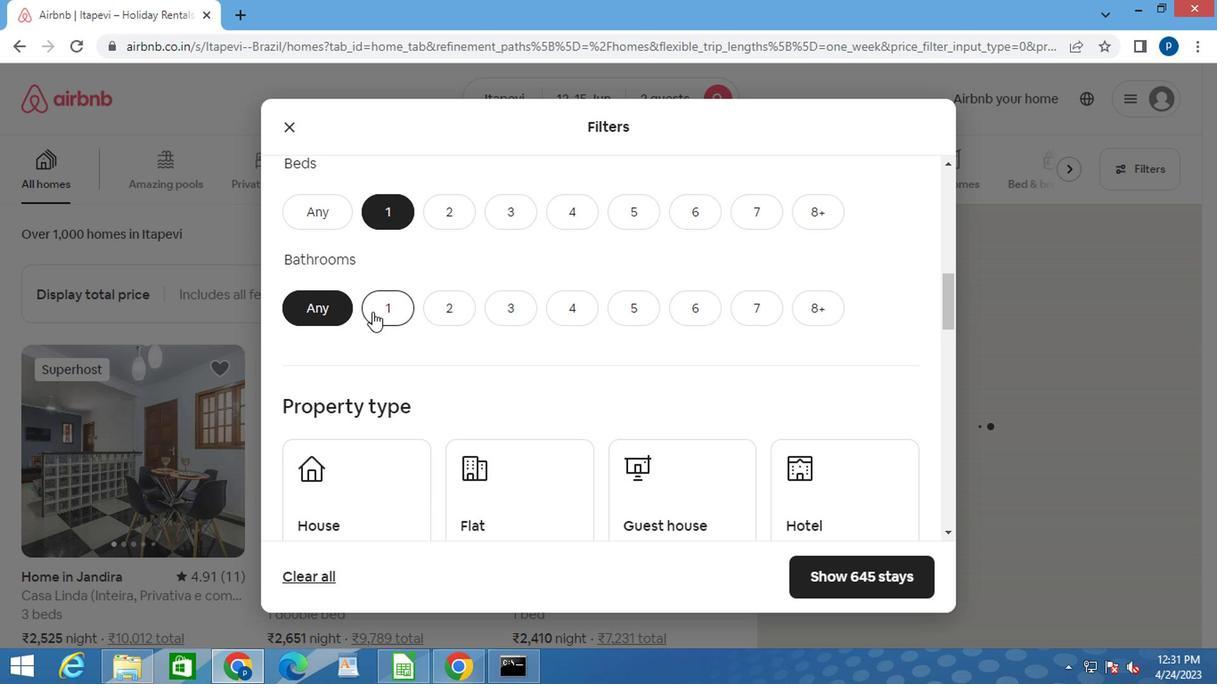 
Action: Mouse moved to (375, 325)
Screenshot: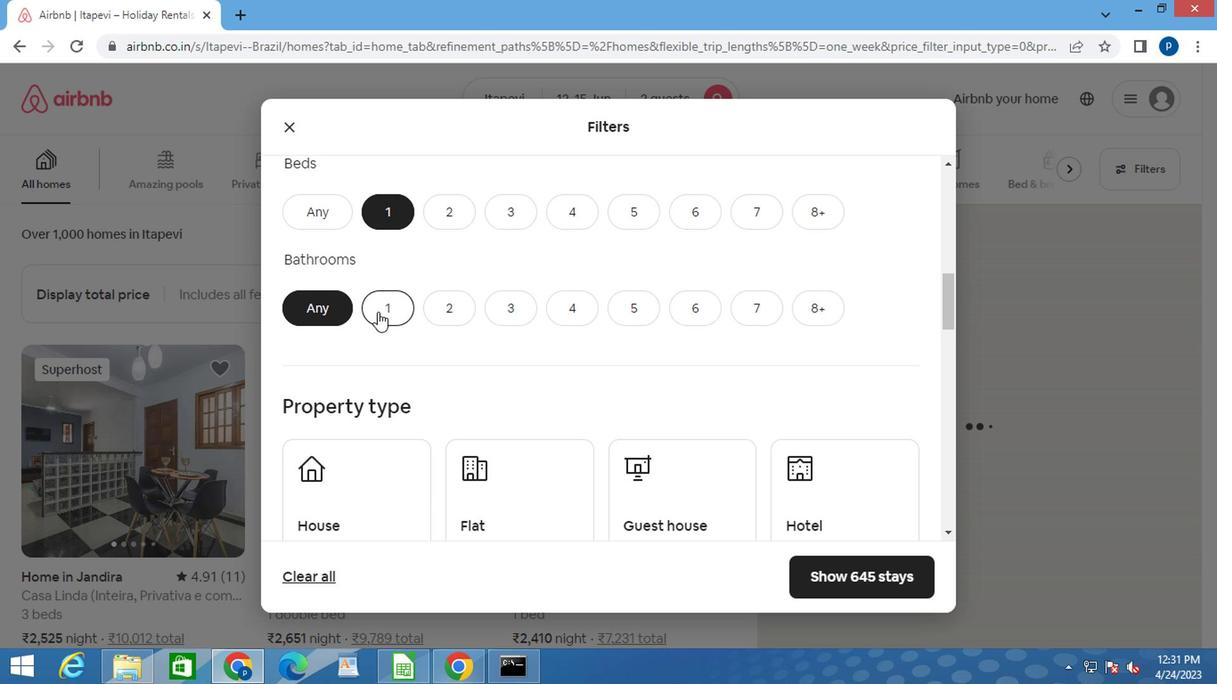 
Action: Mouse scrolled (375, 325) with delta (0, 0)
Screenshot: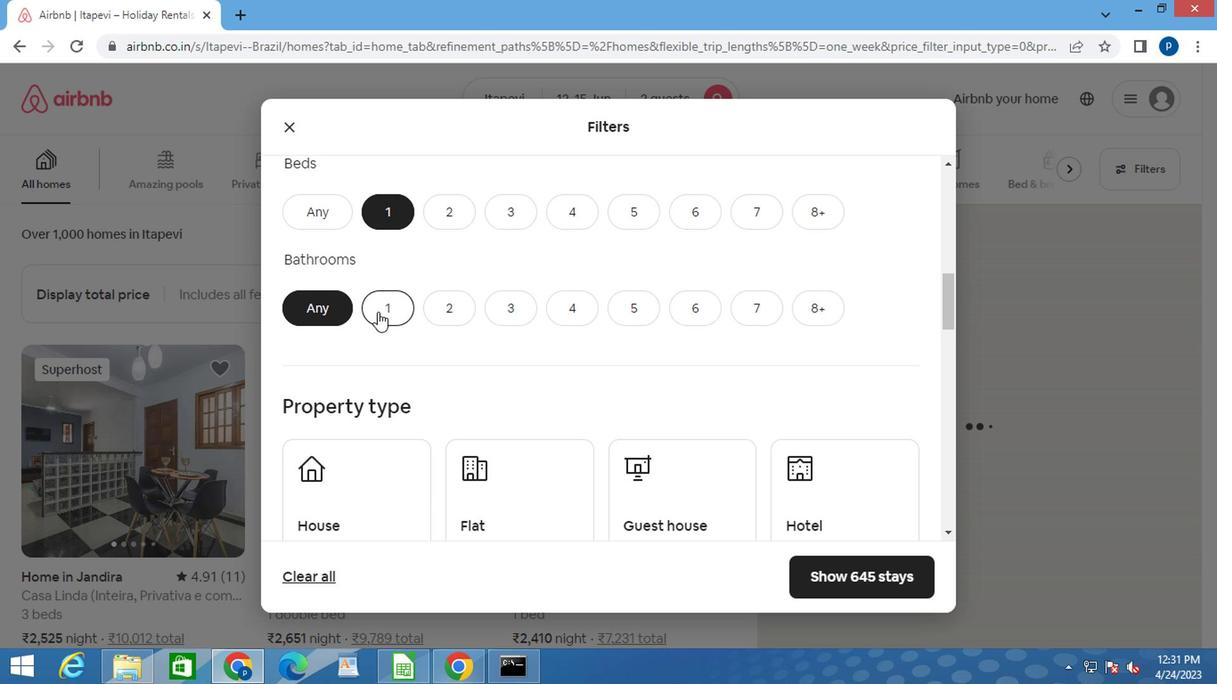 
Action: Mouse moved to (353, 377)
Screenshot: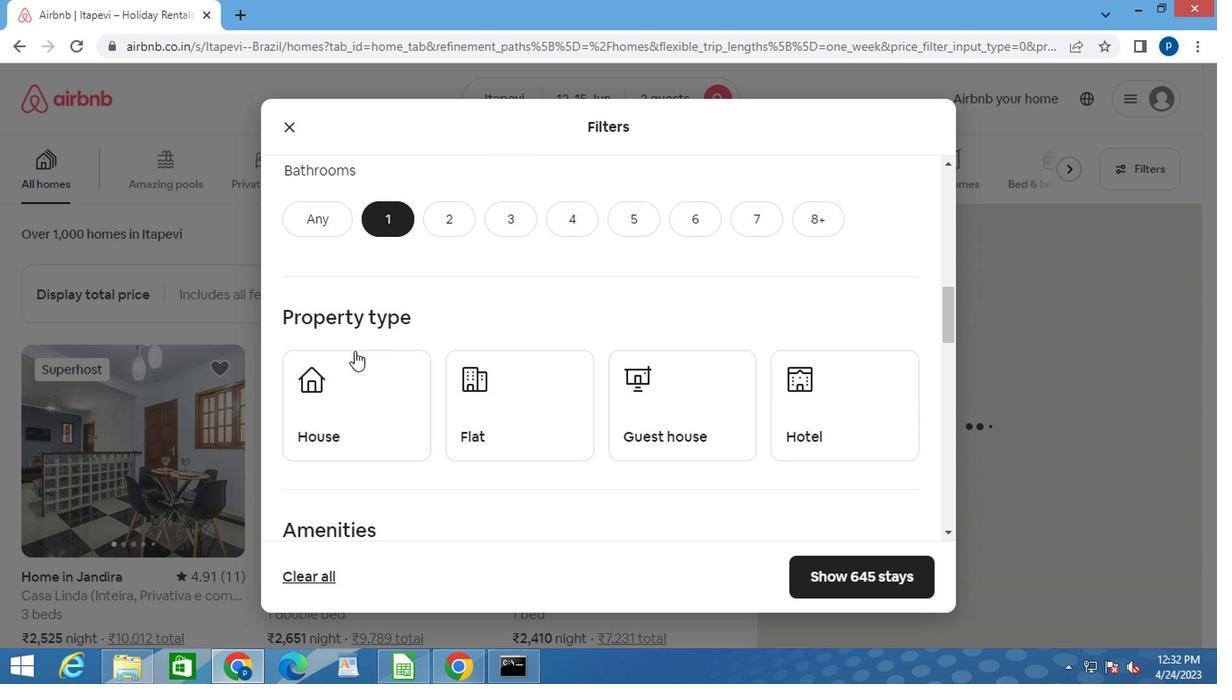 
Action: Mouse pressed left at (353, 377)
Screenshot: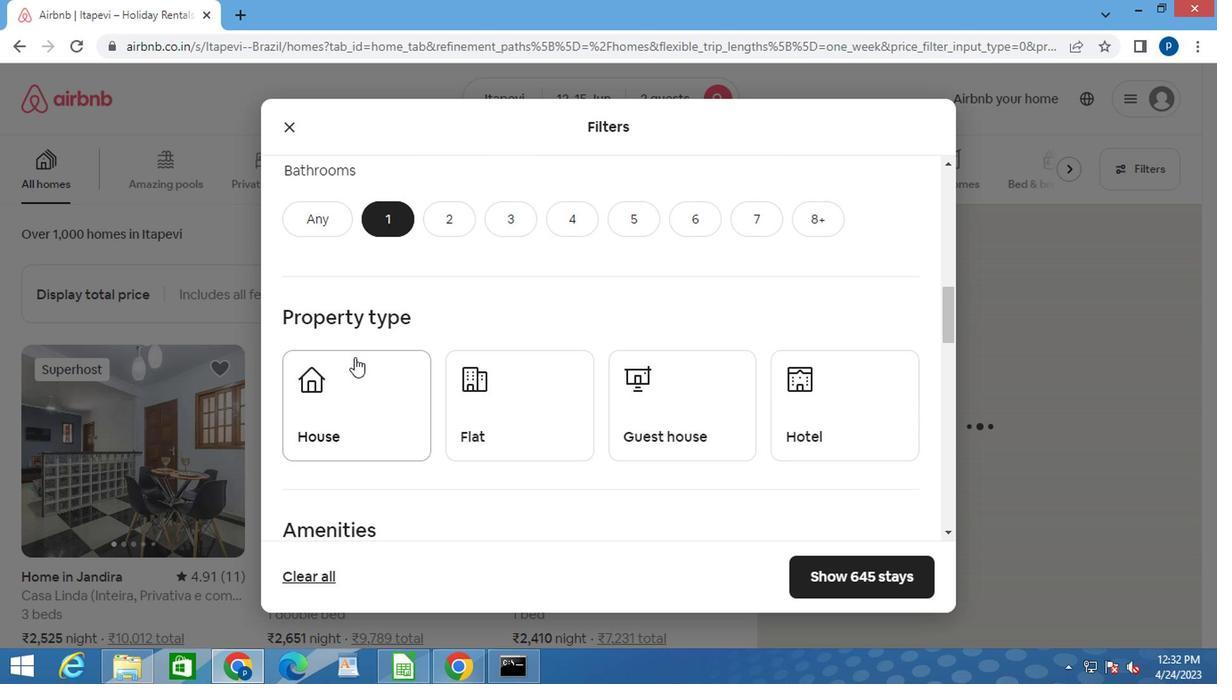
Action: Mouse moved to (495, 395)
Screenshot: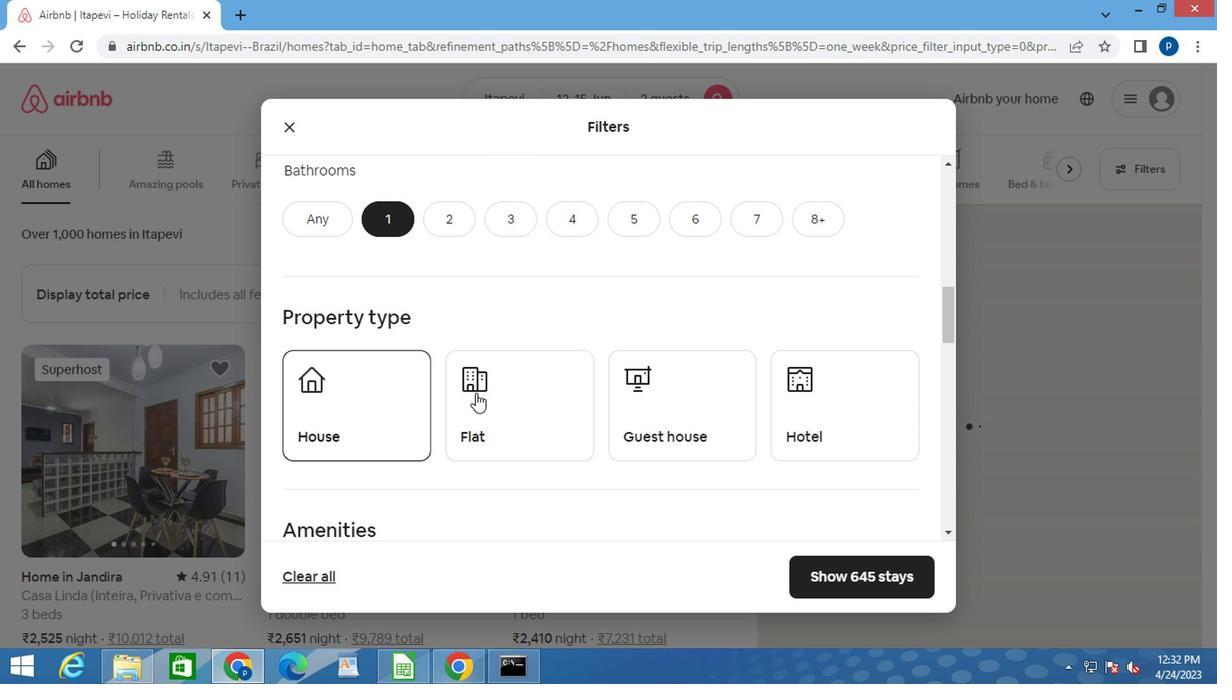
Action: Mouse pressed left at (495, 395)
Screenshot: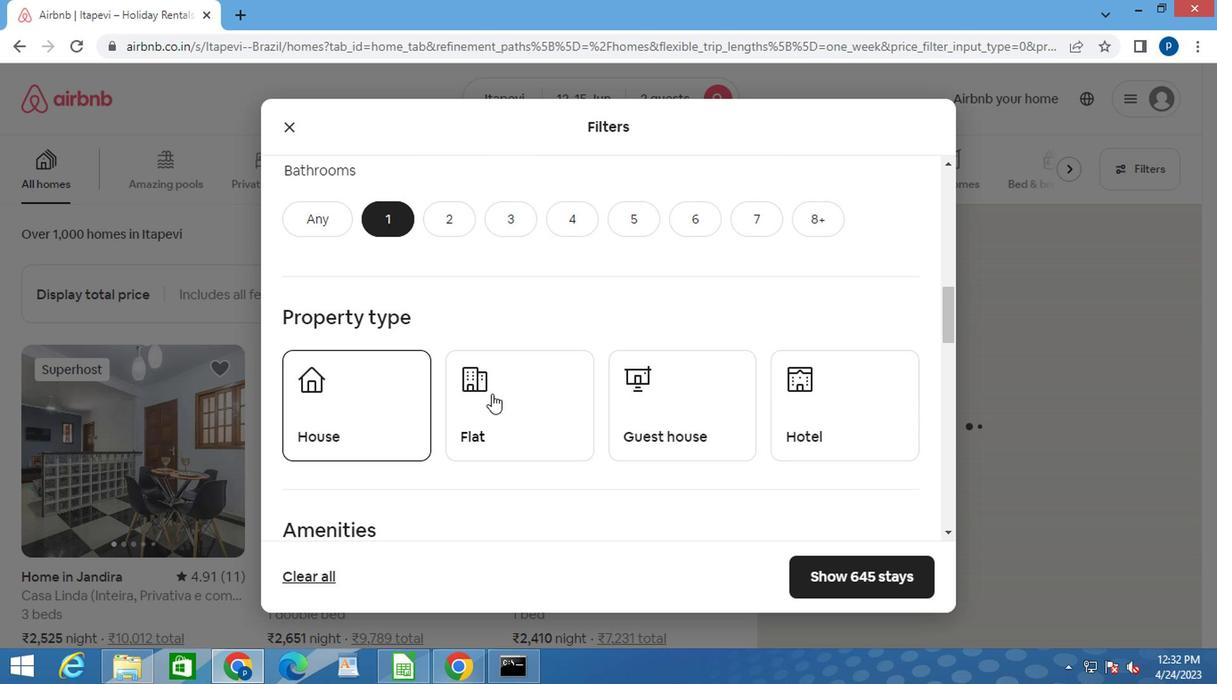 
Action: Mouse moved to (690, 399)
Screenshot: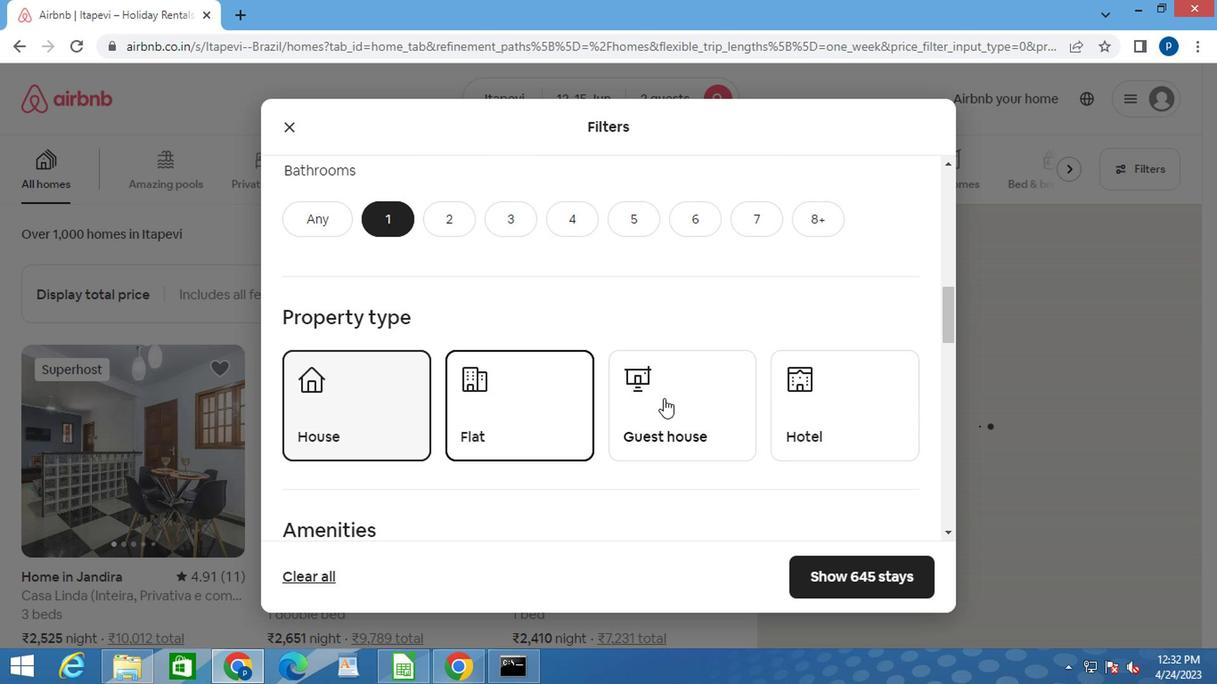 
Action: Mouse pressed left at (690, 399)
Screenshot: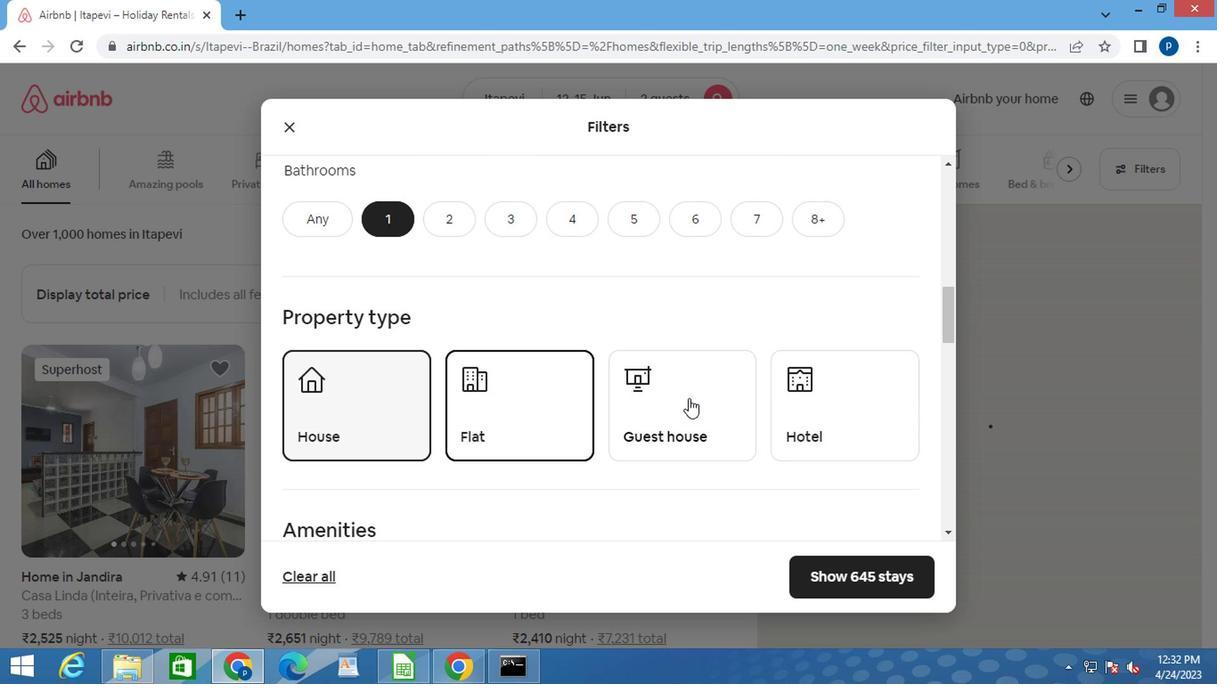 
Action: Mouse moved to (815, 403)
Screenshot: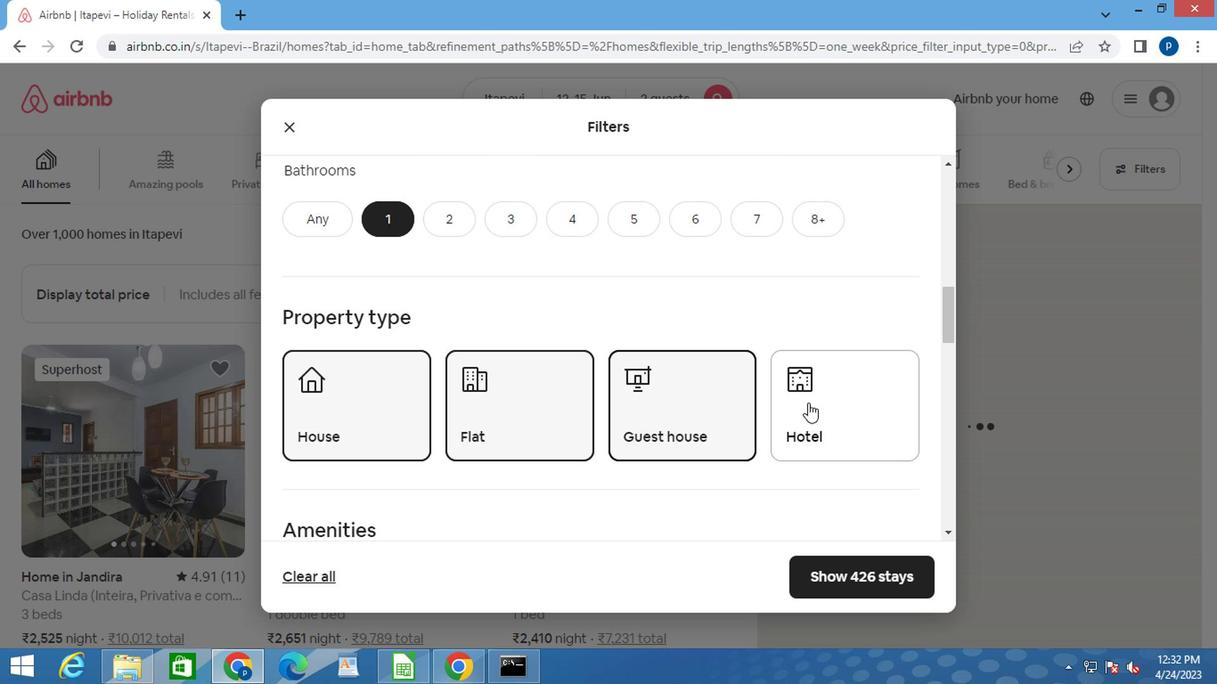 
Action: Mouse pressed left at (815, 403)
Screenshot: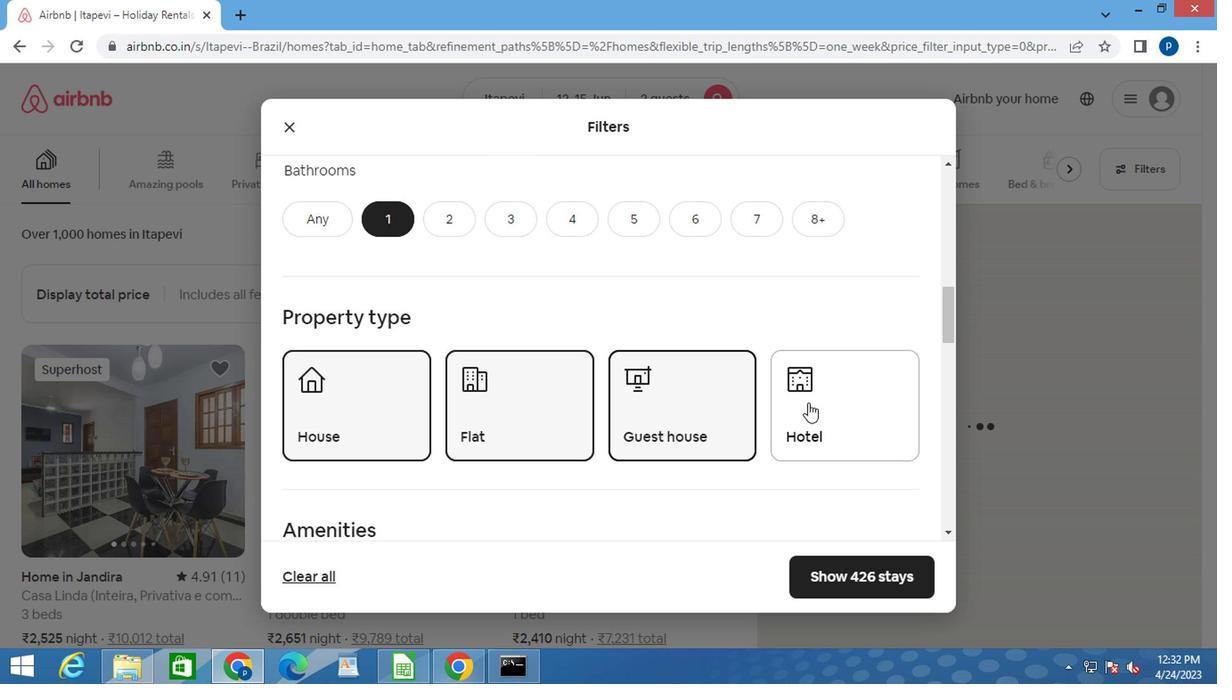 
Action: Mouse moved to (662, 448)
Screenshot: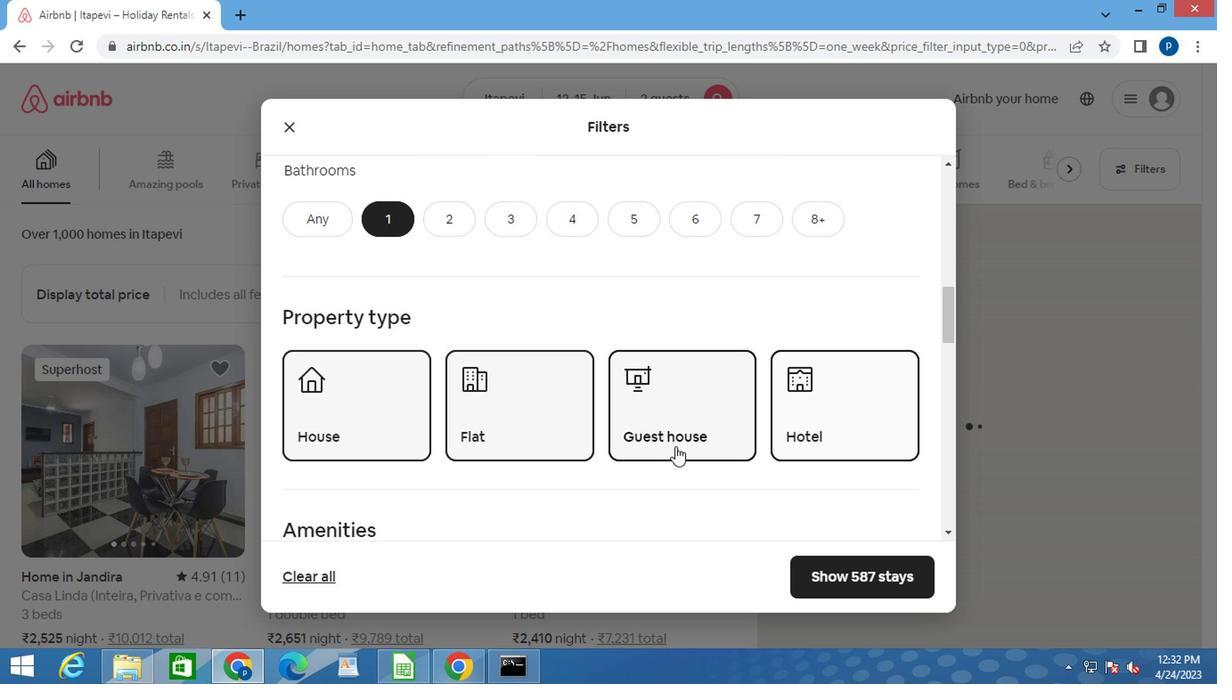 
Action: Mouse scrolled (663, 447) with delta (0, -1)
Screenshot: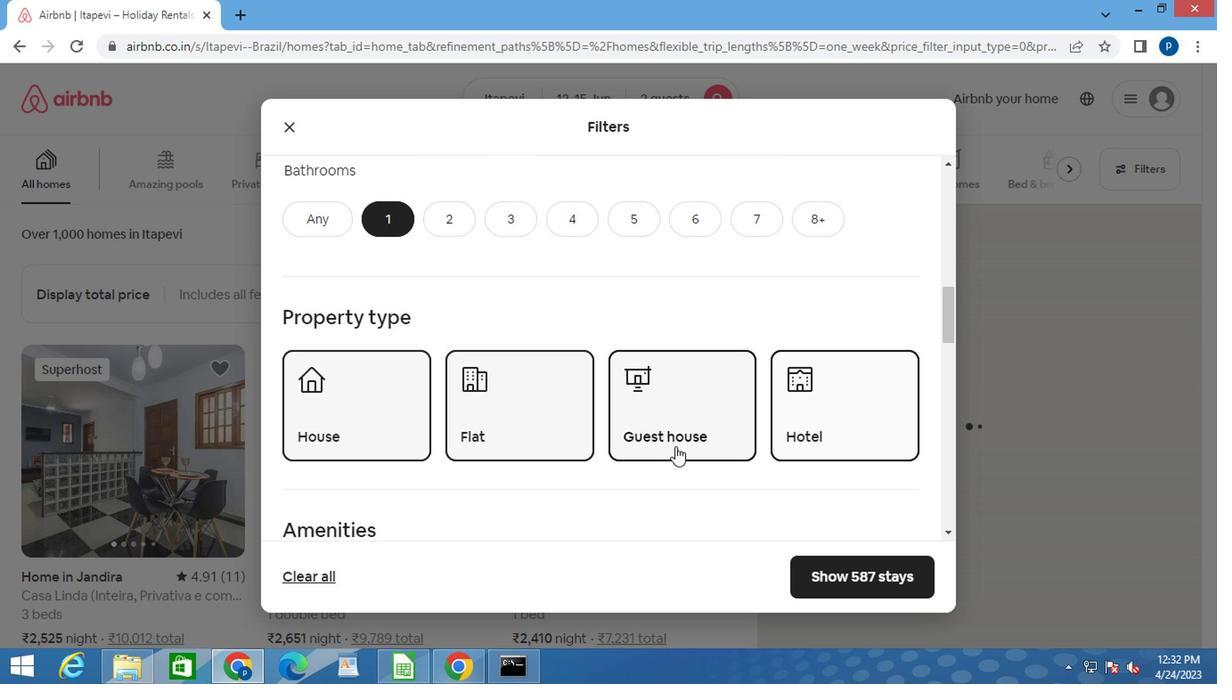 
Action: Mouse moved to (660, 448)
Screenshot: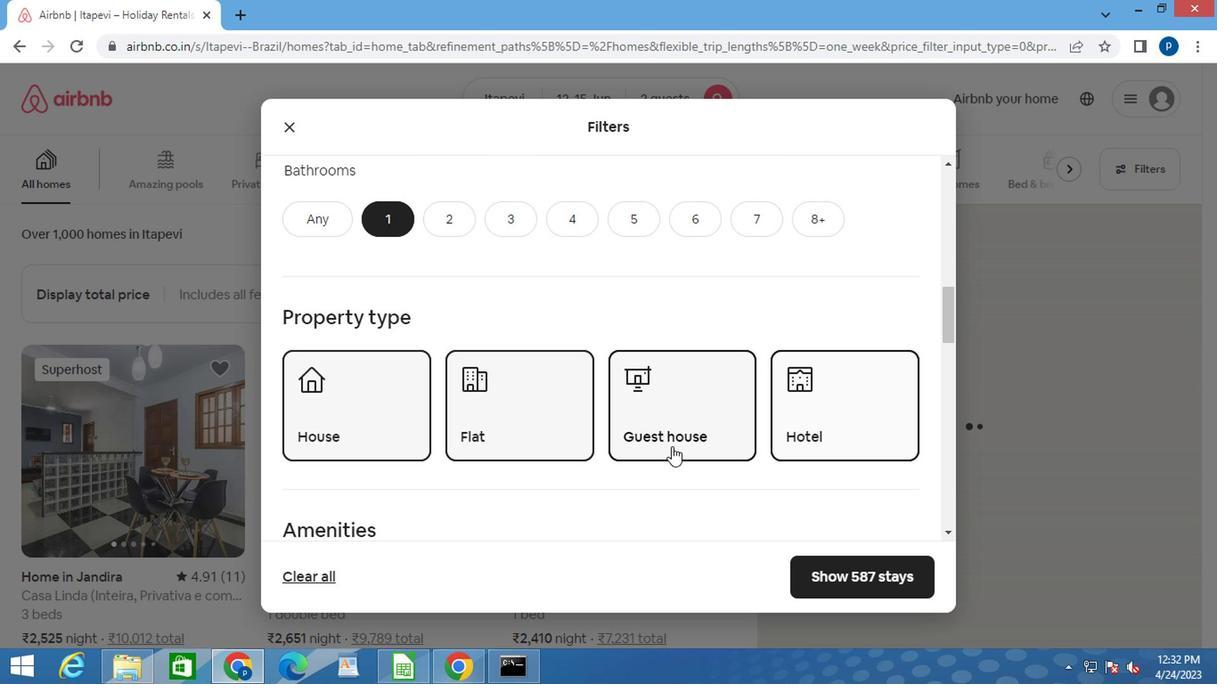 
Action: Mouse scrolled (660, 447) with delta (0, -1)
Screenshot: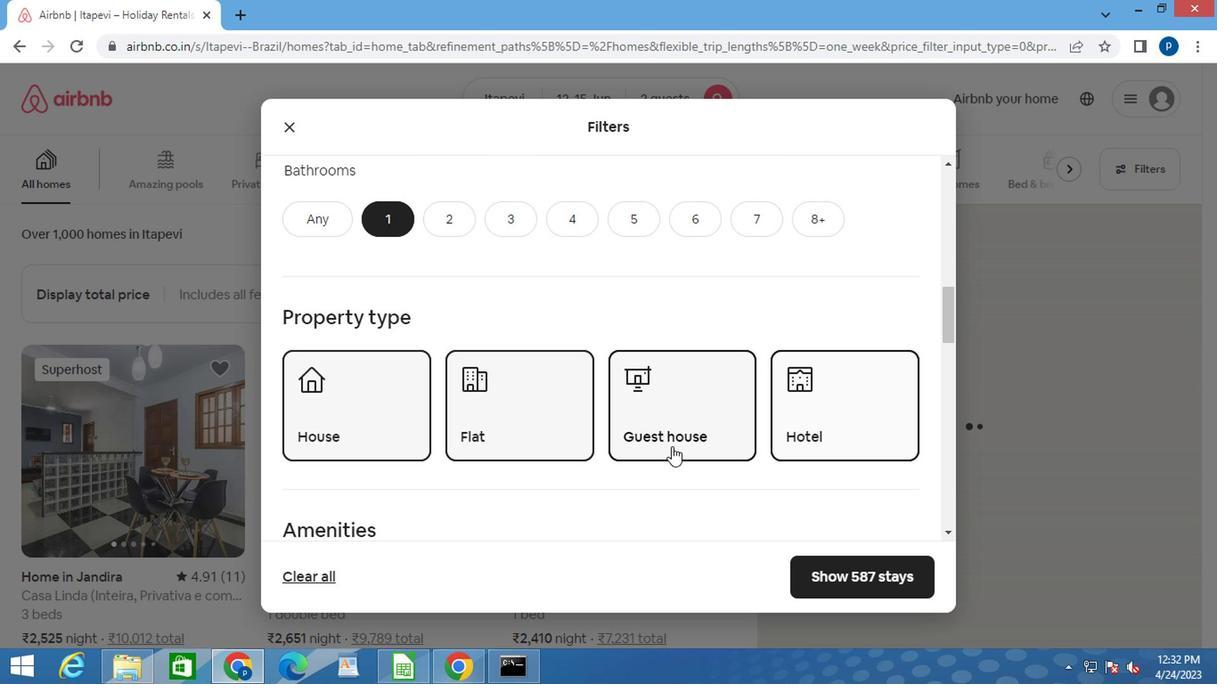 
Action: Mouse moved to (658, 448)
Screenshot: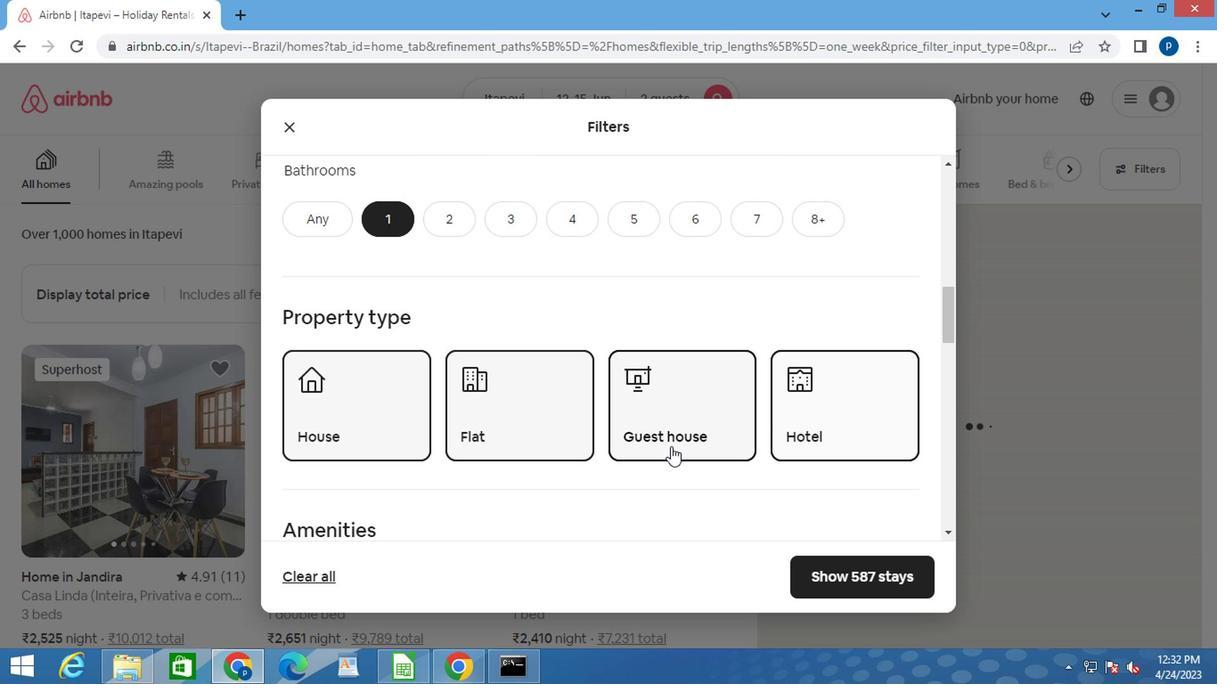 
Action: Mouse scrolled (658, 447) with delta (0, -1)
Screenshot: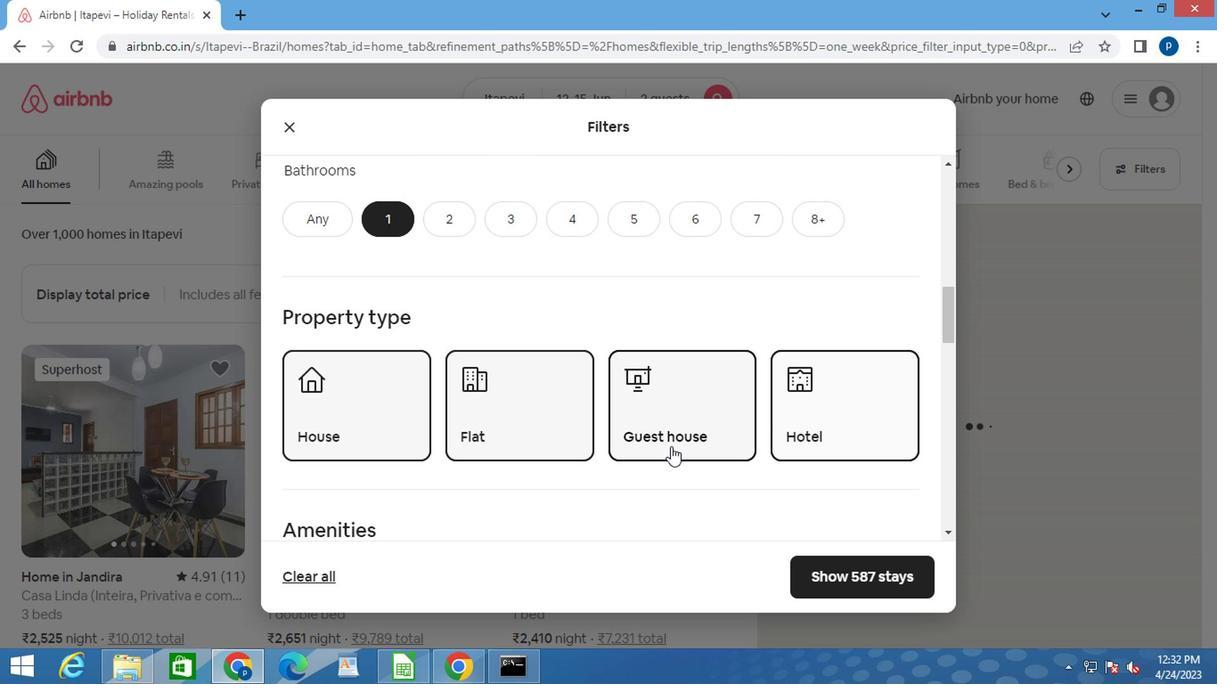 
Action: Mouse moved to (633, 414)
Screenshot: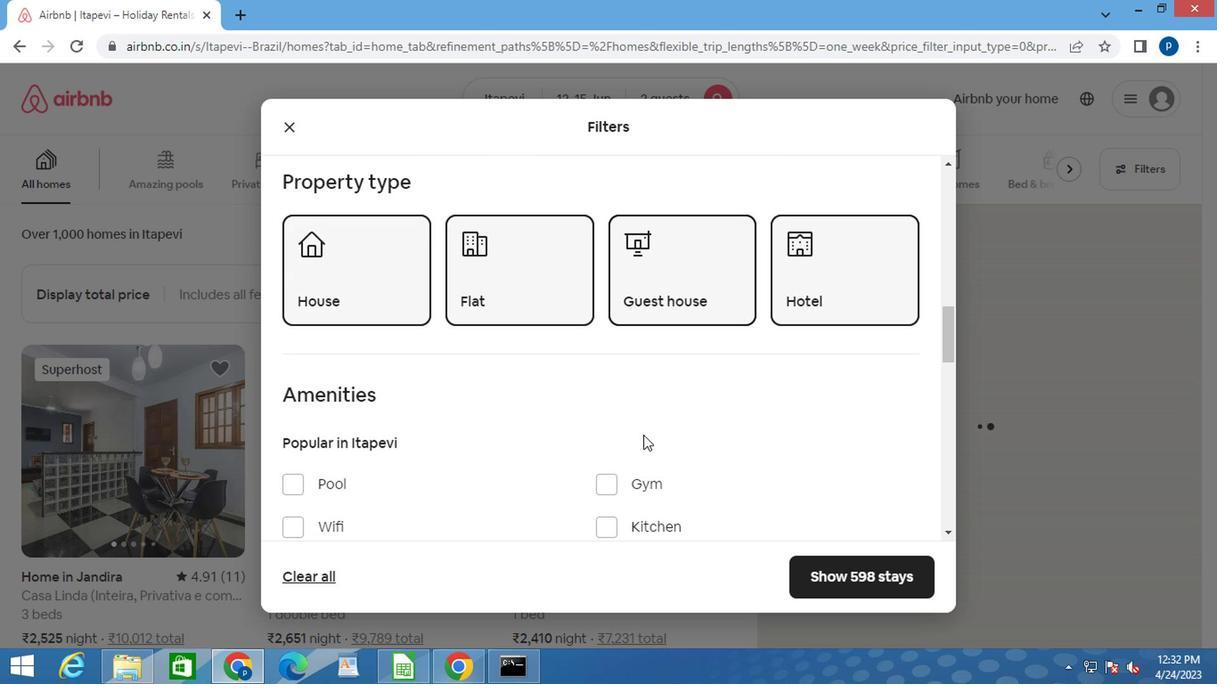 
Action: Mouse scrolled (633, 414) with delta (0, 0)
Screenshot: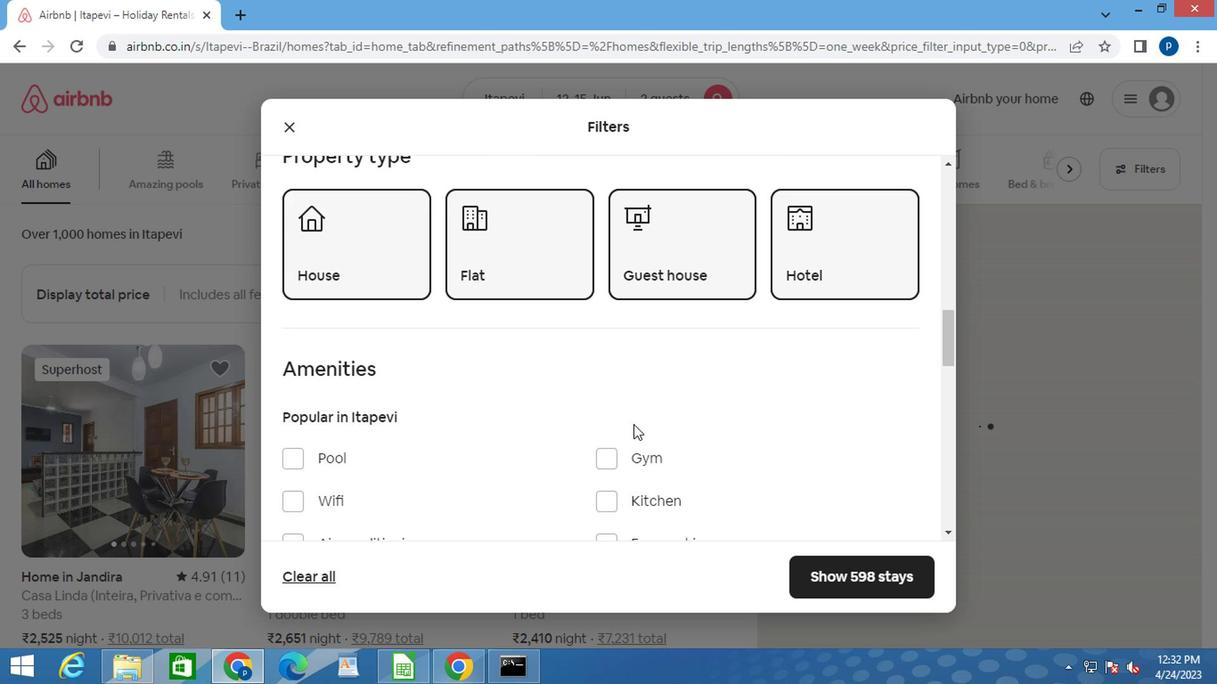 
Action: Mouse scrolled (633, 414) with delta (0, 0)
Screenshot: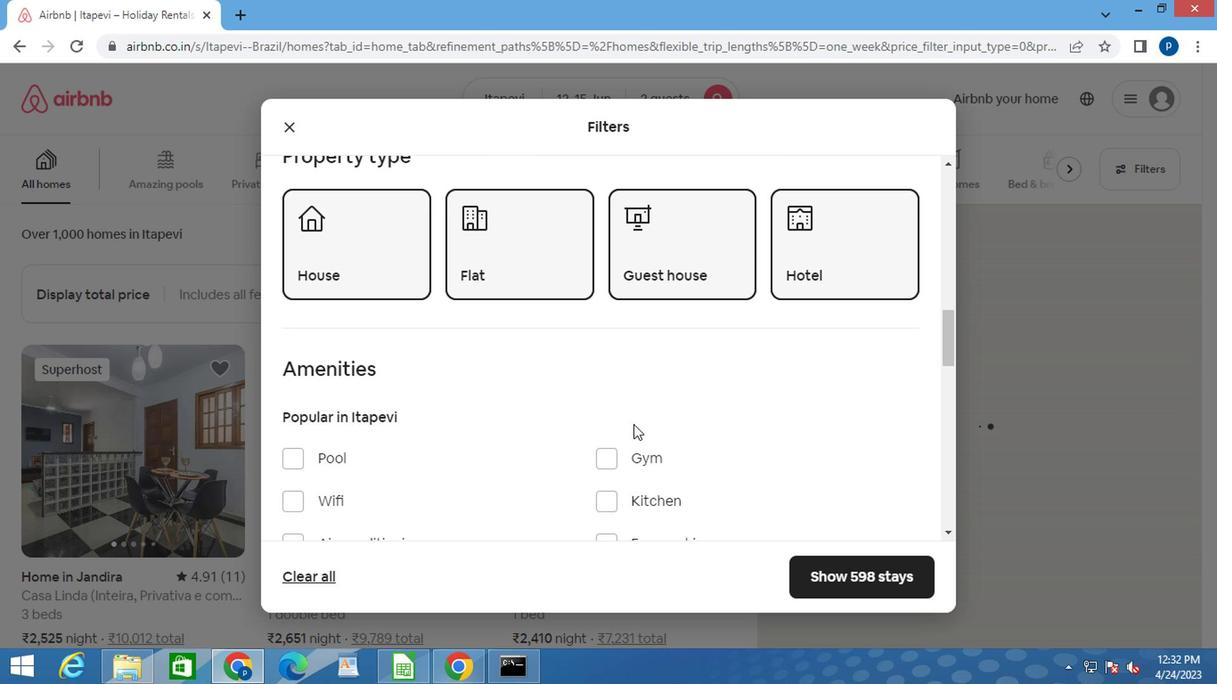 
Action: Mouse scrolled (633, 414) with delta (0, 0)
Screenshot: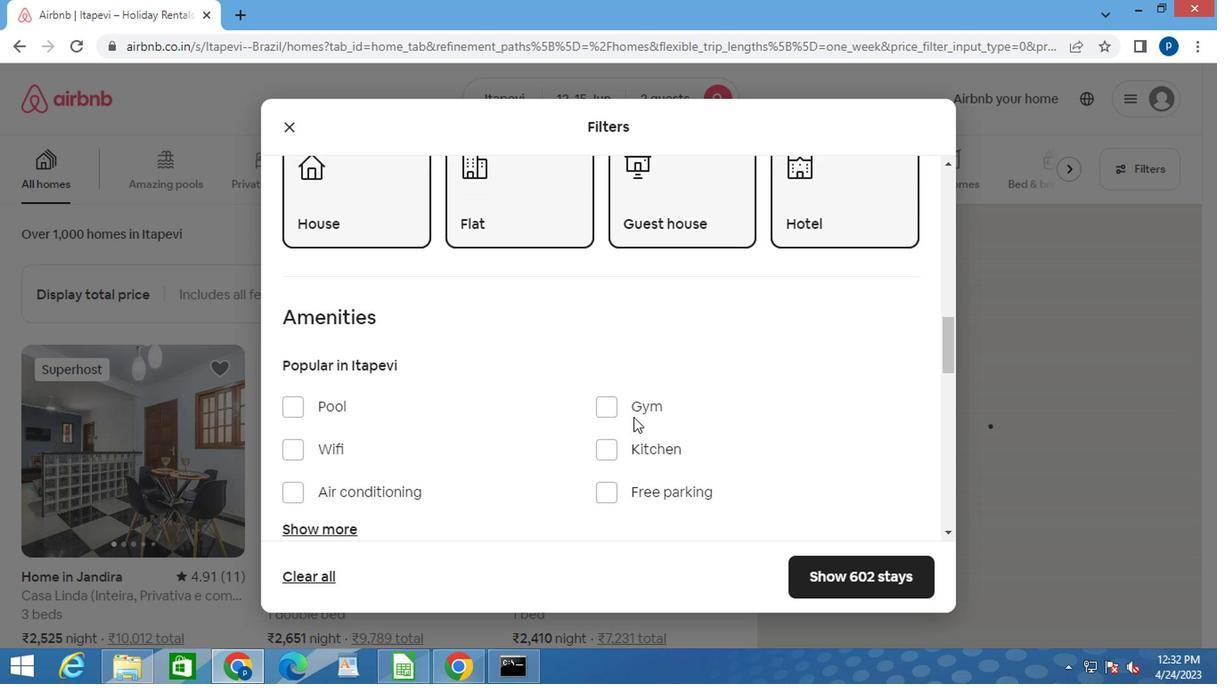 
Action: Mouse moved to (872, 421)
Screenshot: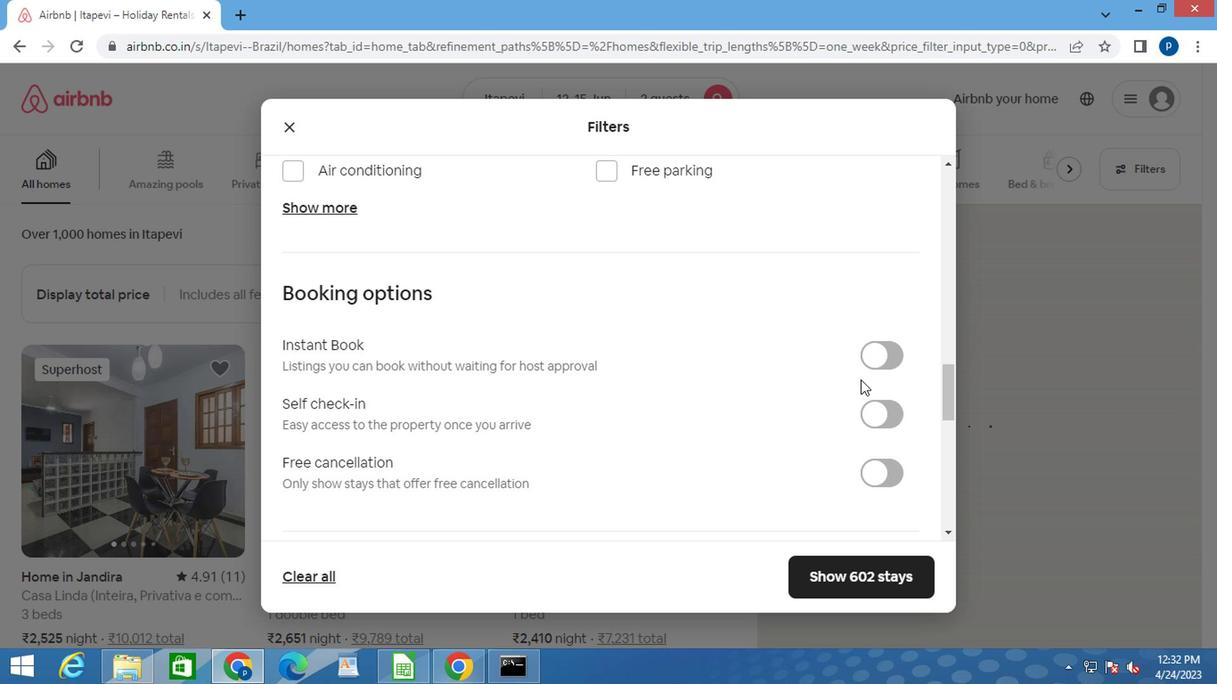 
Action: Mouse pressed left at (872, 421)
Screenshot: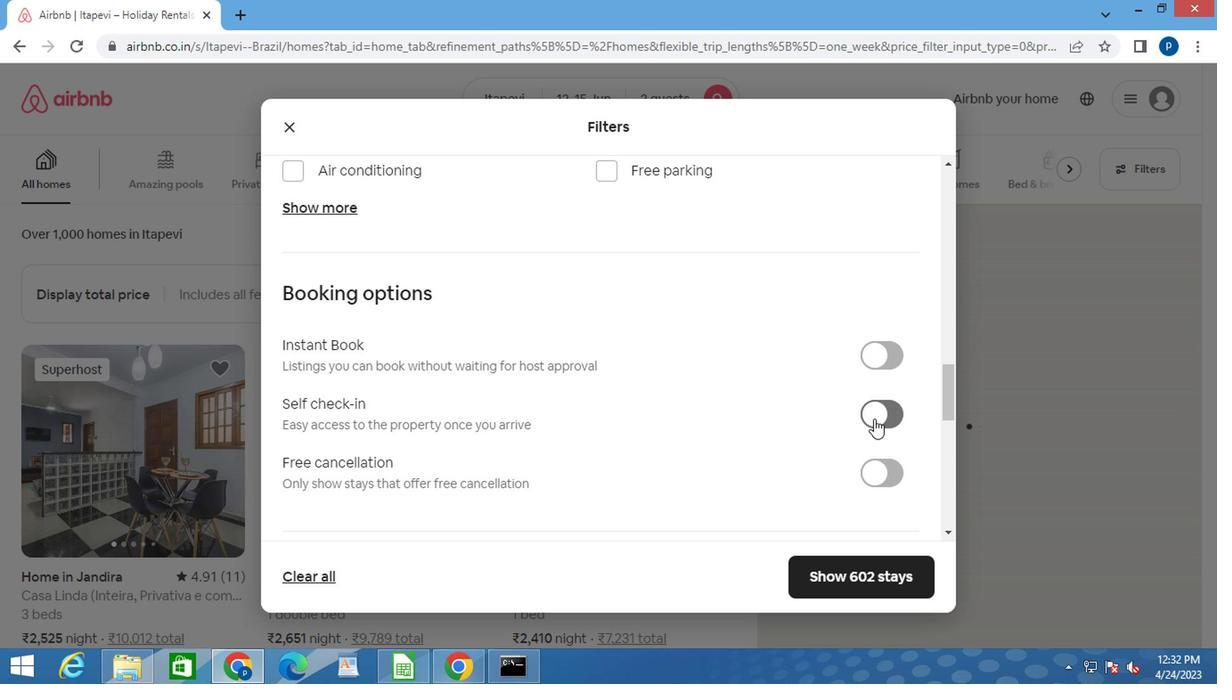 
Action: Mouse moved to (692, 414)
Screenshot: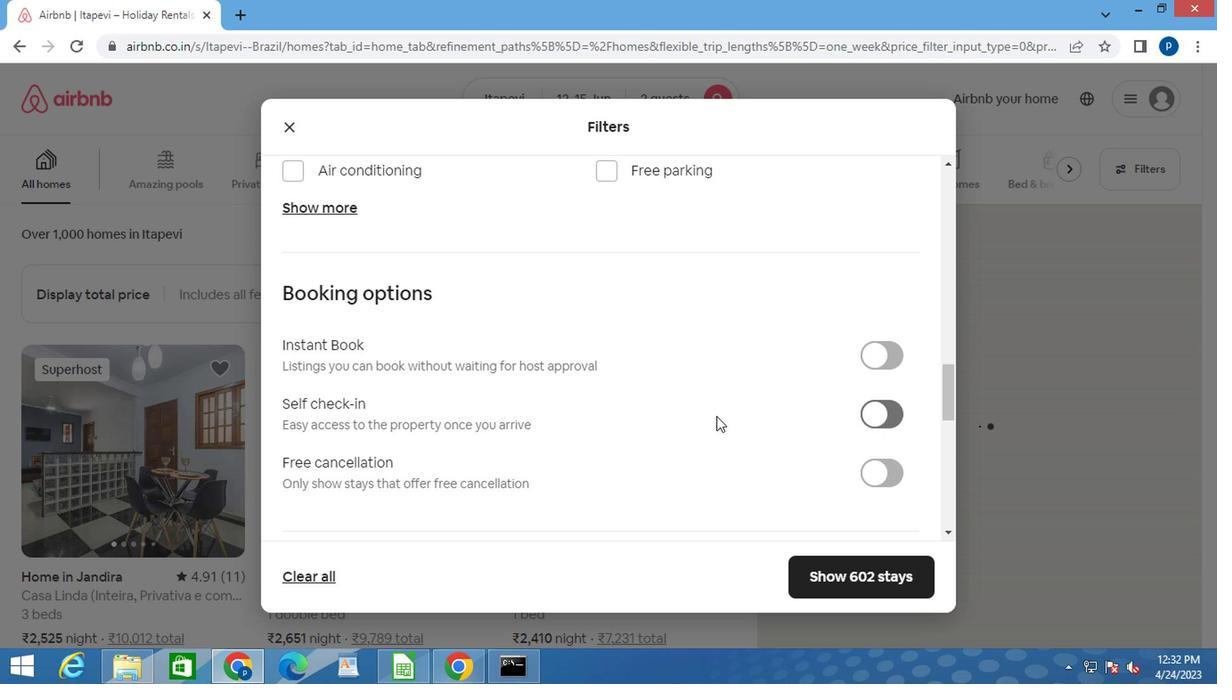 
Action: Mouse scrolled (692, 413) with delta (0, 0)
Screenshot: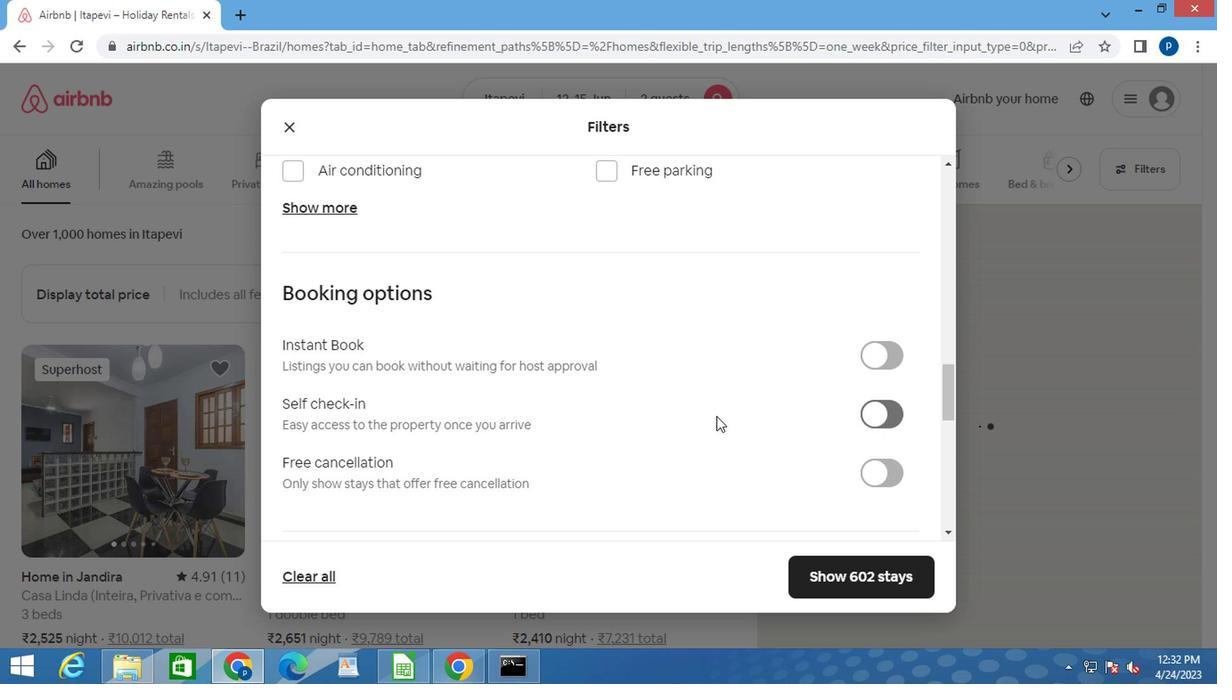 
Action: Mouse moved to (688, 414)
Screenshot: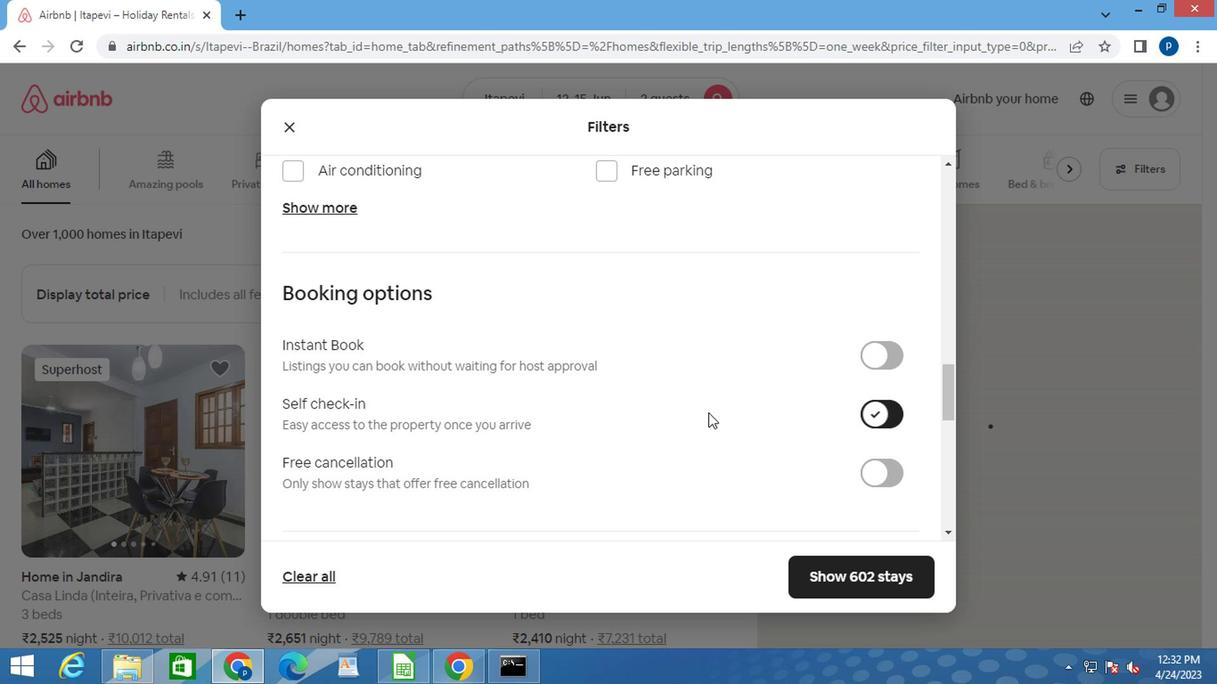 
Action: Mouse scrolled (688, 413) with delta (0, 0)
Screenshot: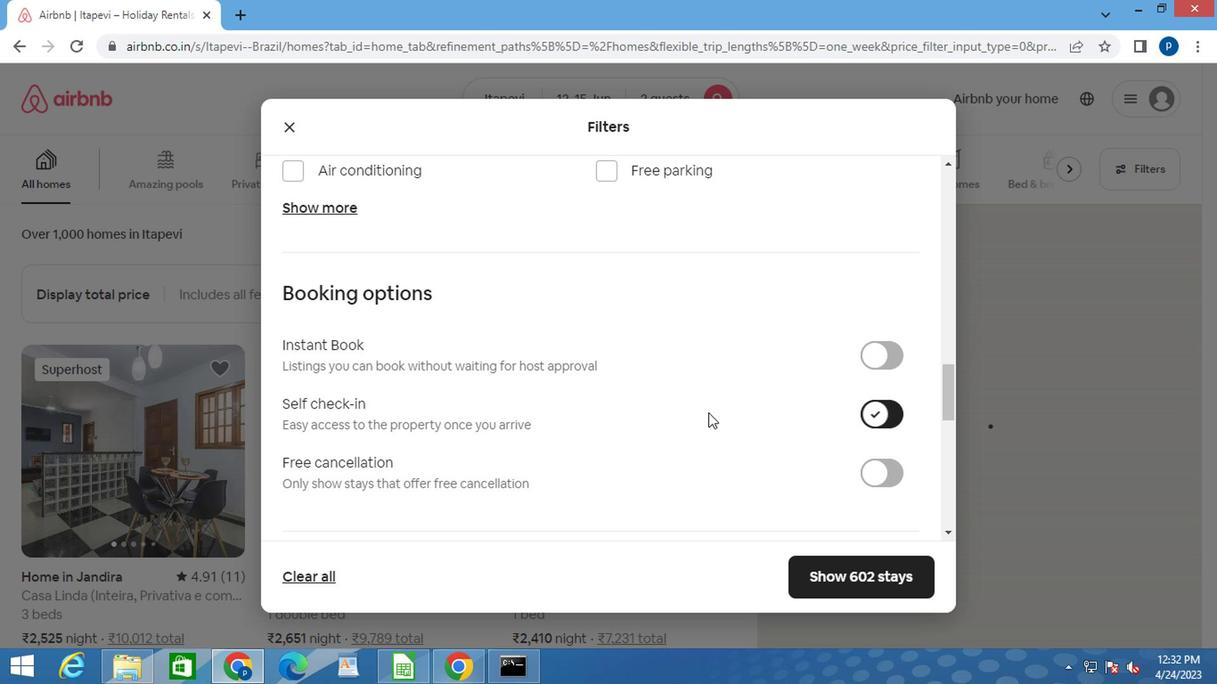 
Action: Mouse moved to (686, 414)
Screenshot: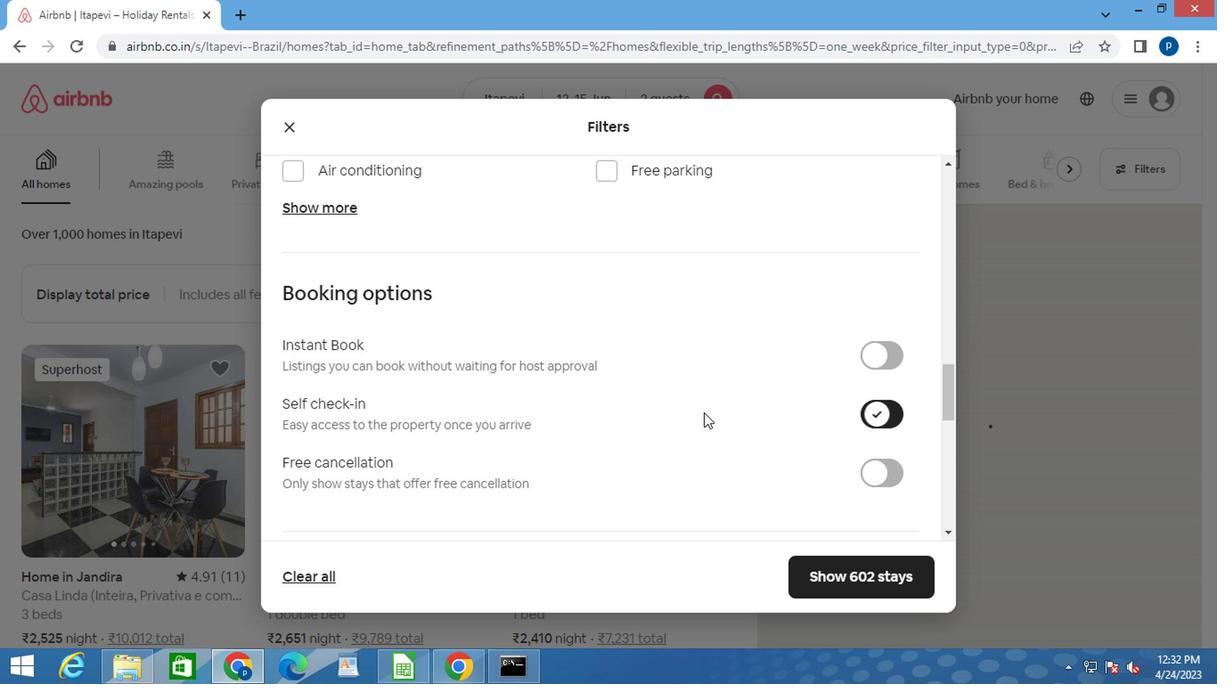 
Action: Mouse scrolled (686, 413) with delta (0, 0)
Screenshot: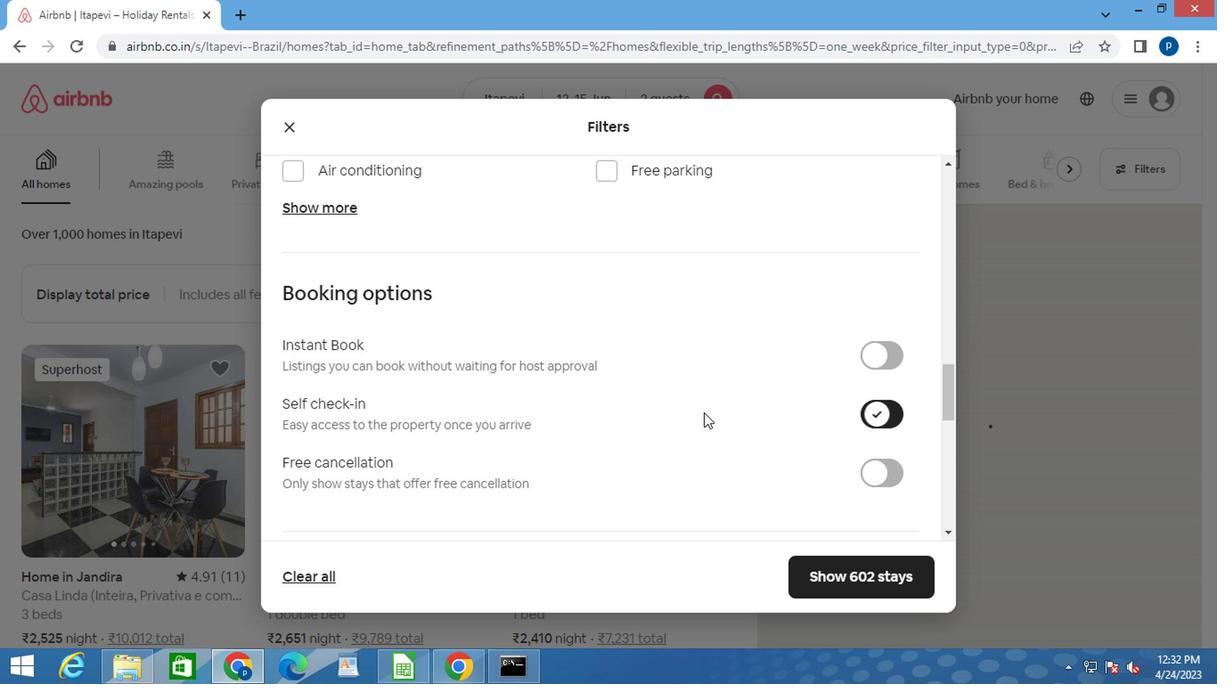 
Action: Mouse moved to (681, 414)
Screenshot: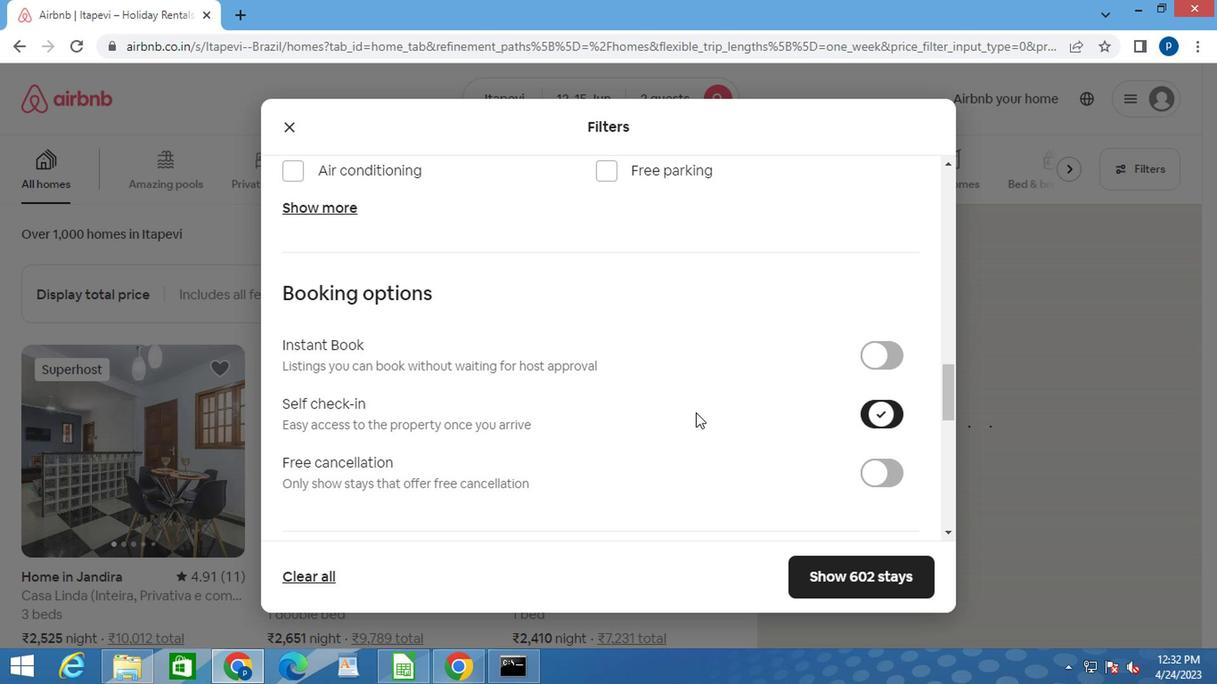 
Action: Mouse scrolled (682, 413) with delta (0, 0)
Screenshot: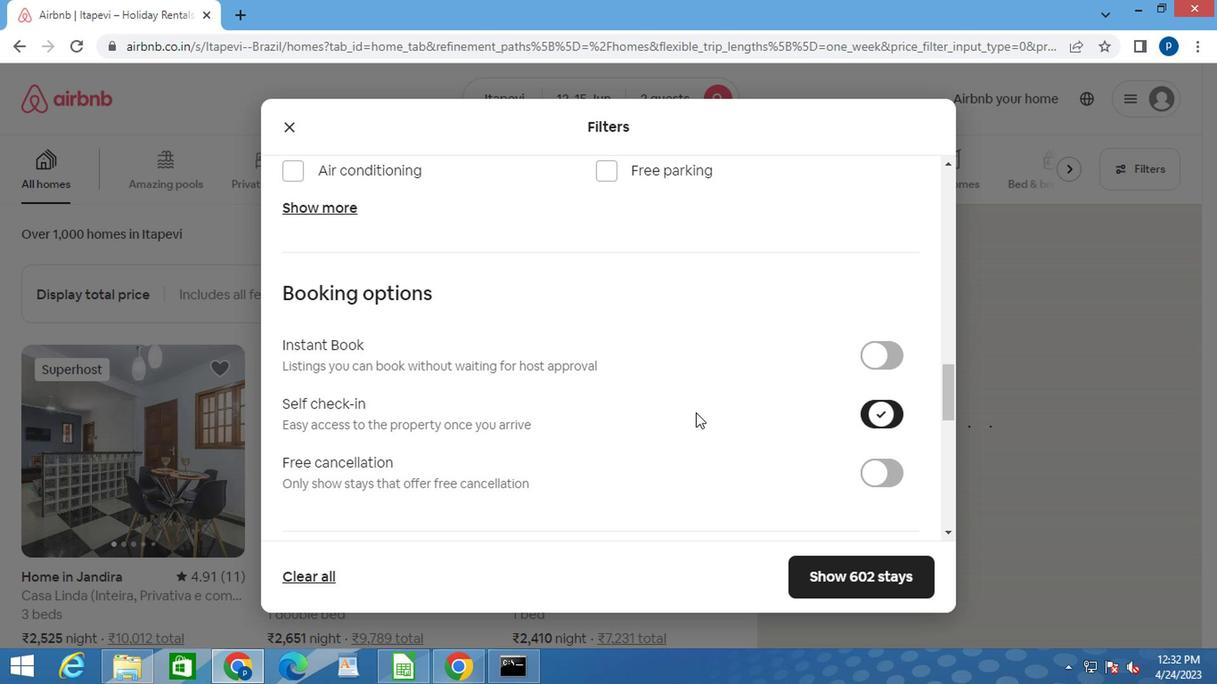 
Action: Mouse moved to (679, 414)
Screenshot: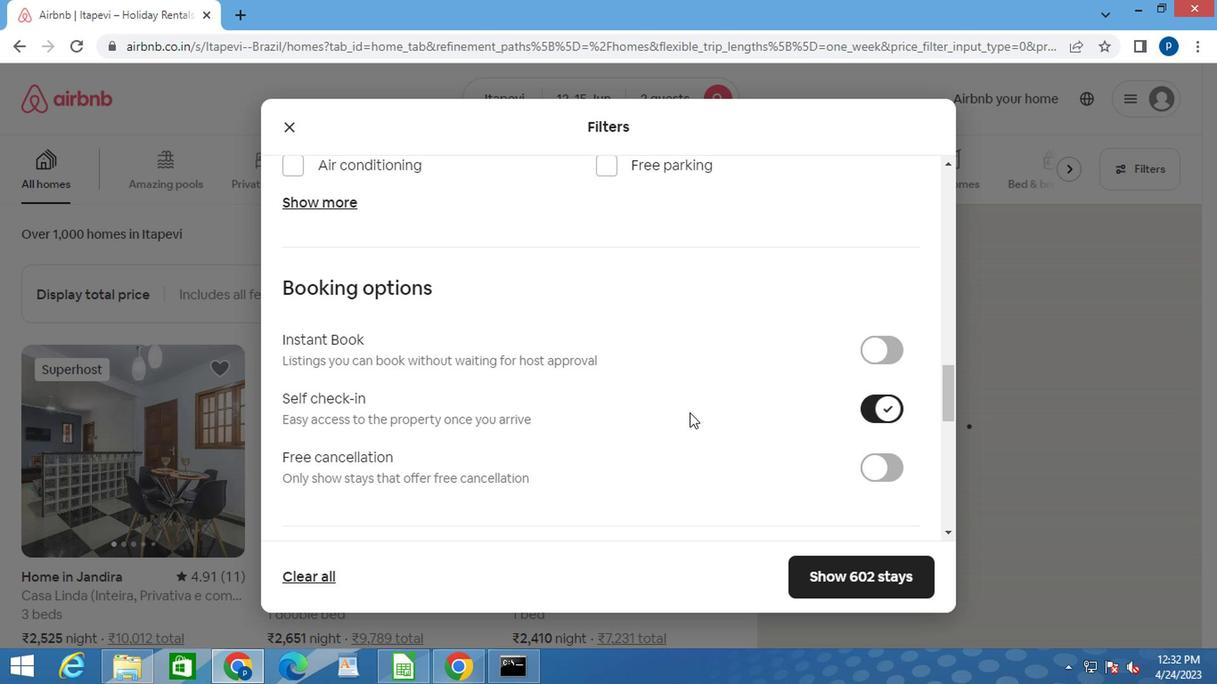 
Action: Mouse scrolled (679, 413) with delta (0, 0)
Screenshot: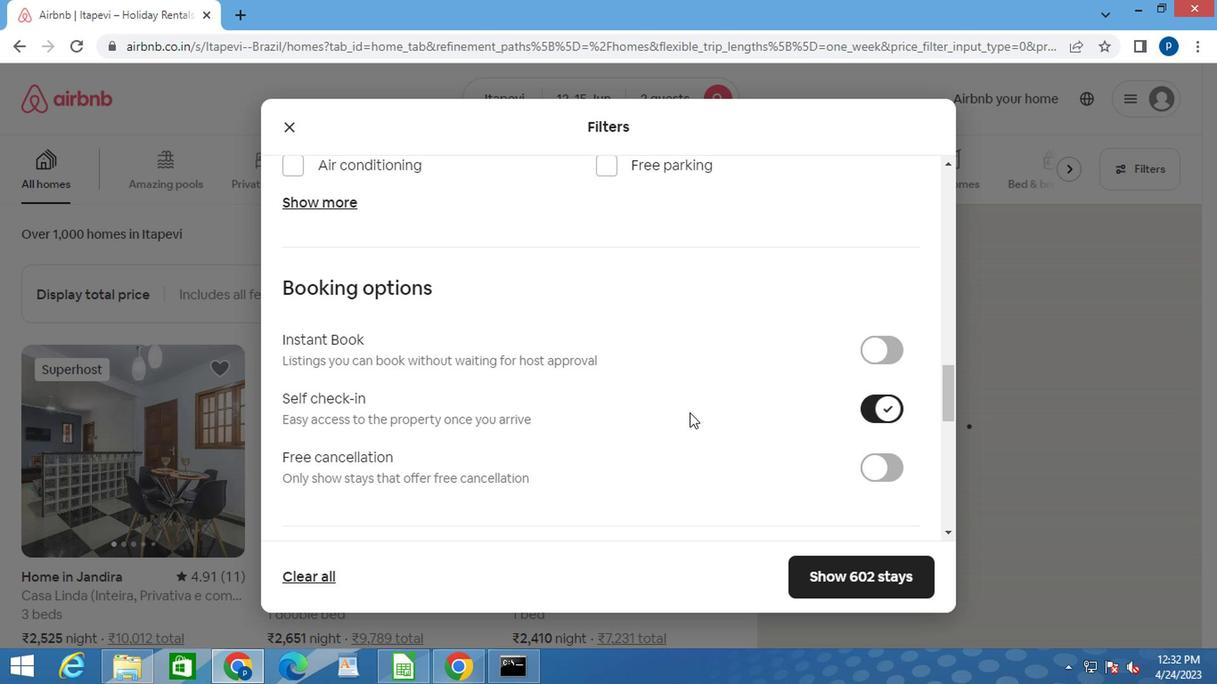 
Action: Mouse moved to (841, 408)
Screenshot: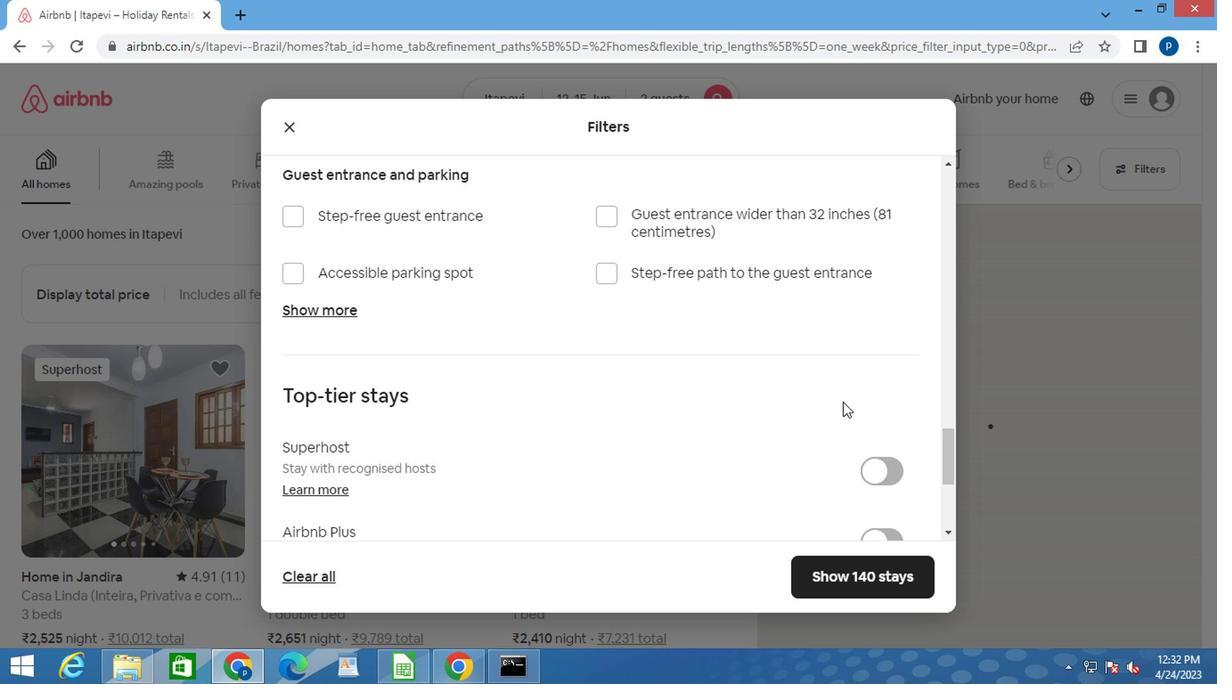 
Action: Mouse scrolled (841, 407) with delta (0, -1)
Screenshot: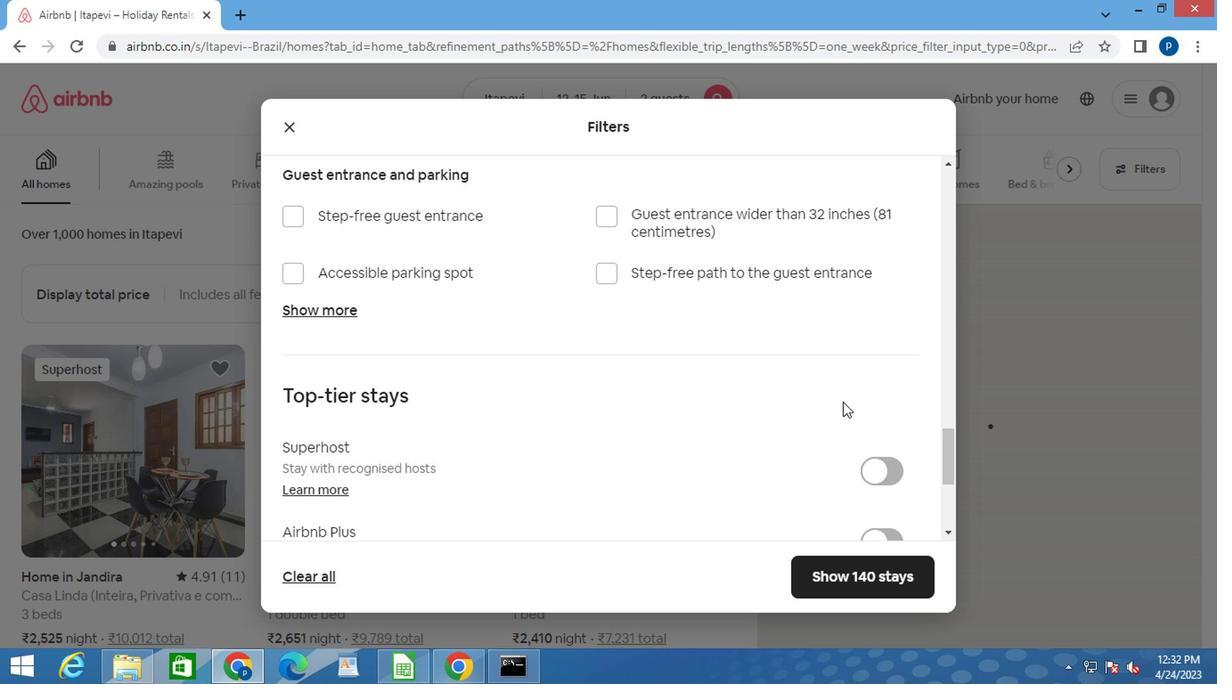 
Action: Mouse moved to (841, 409)
Screenshot: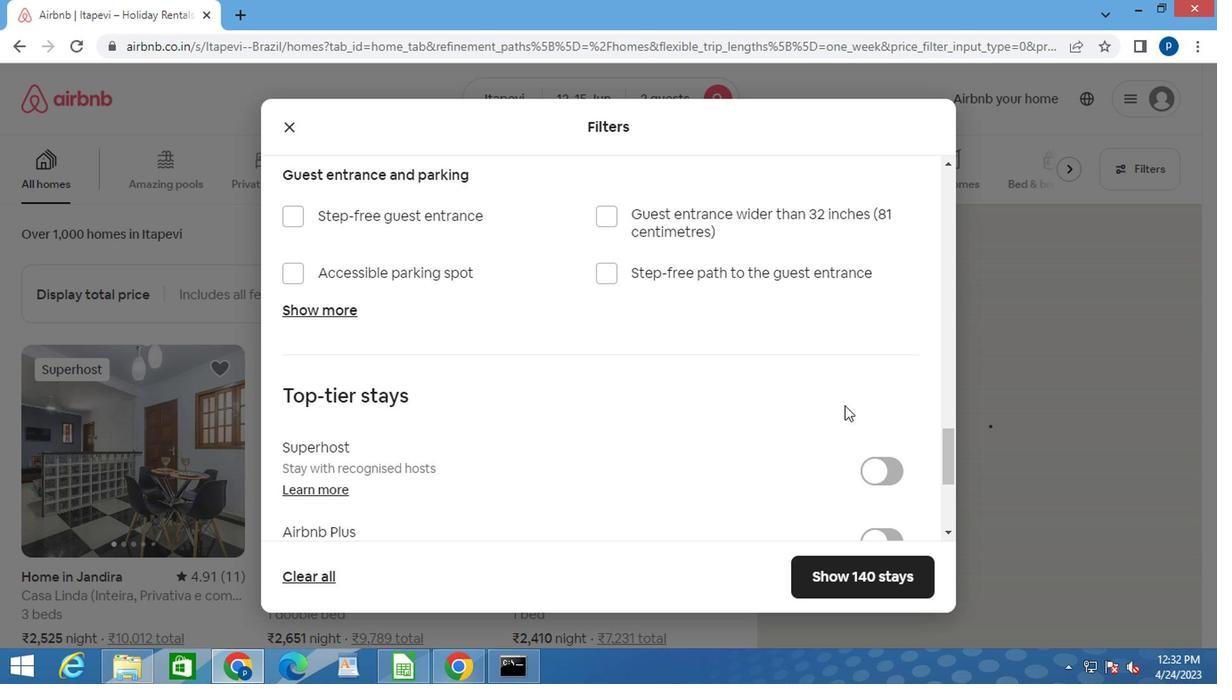 
Action: Mouse scrolled (841, 408) with delta (0, 0)
Screenshot: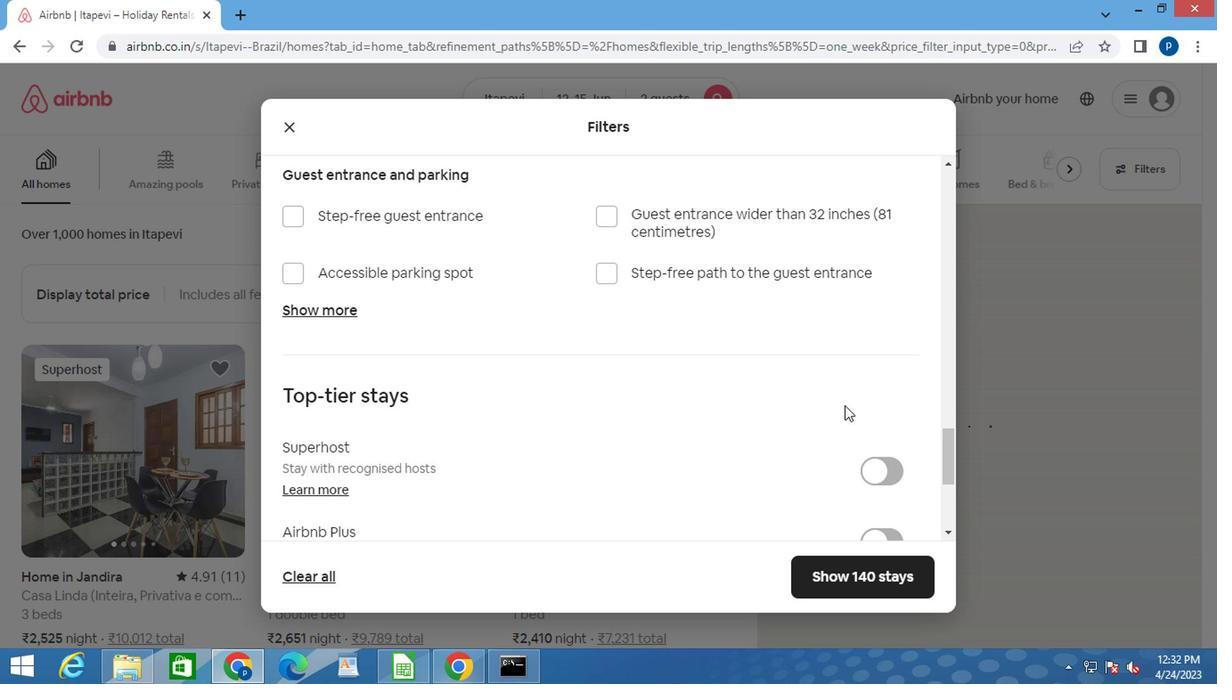 
Action: Mouse scrolled (841, 408) with delta (0, 0)
Screenshot: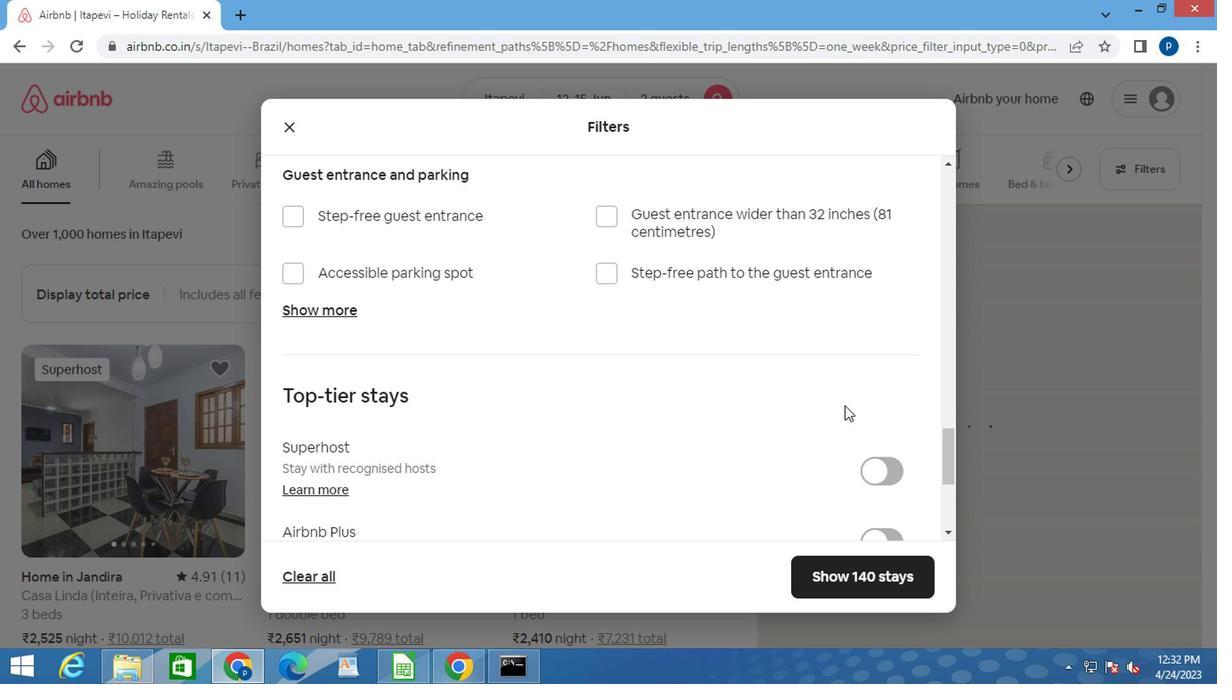 
Action: Mouse moved to (864, 568)
Screenshot: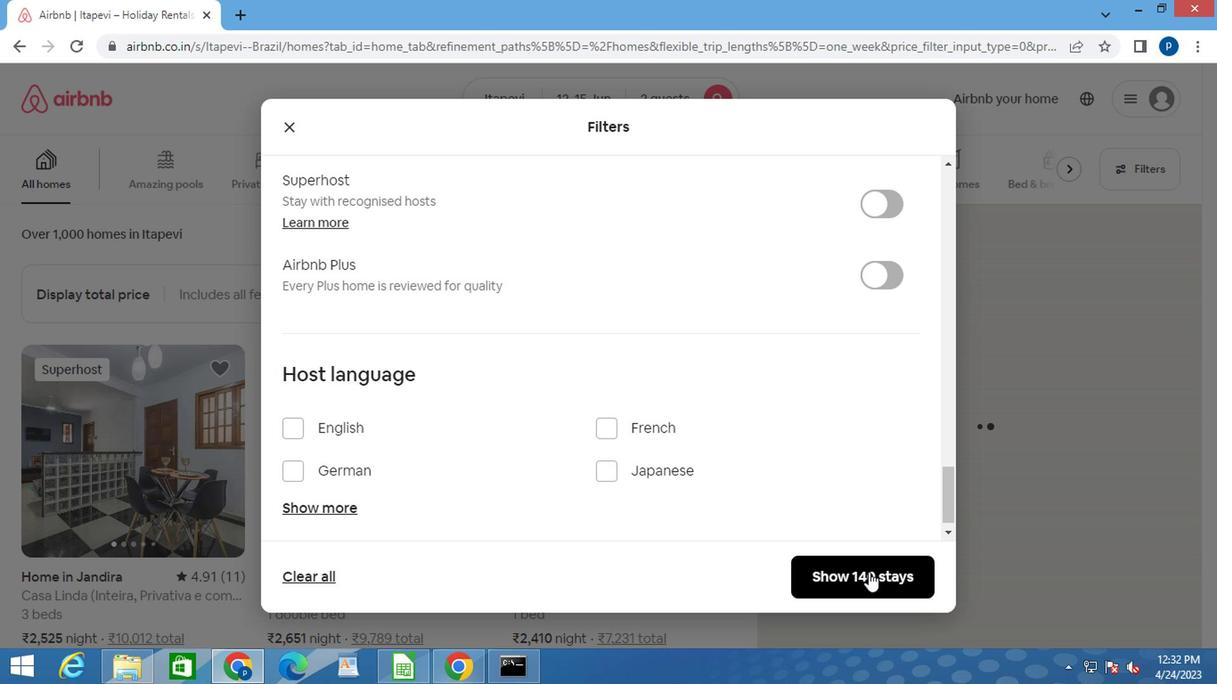 
Action: Mouse pressed left at (864, 568)
Screenshot: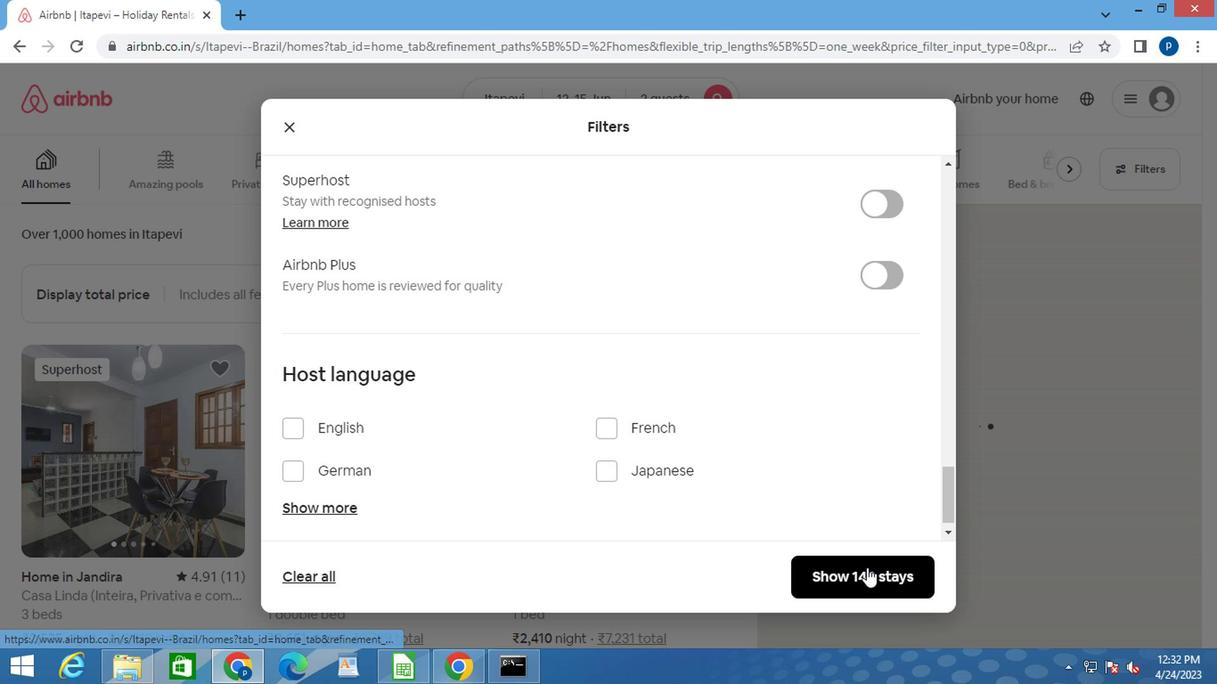 
Action: Mouse moved to (864, 565)
Screenshot: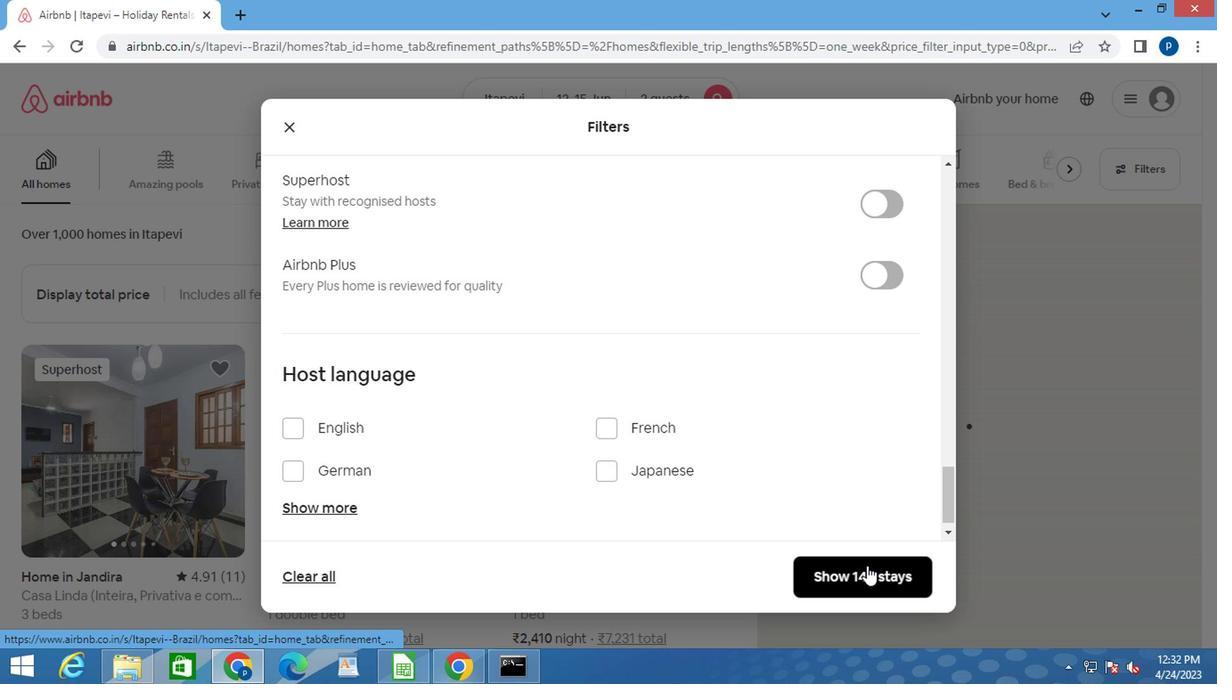 
